 Task: Create record types of custom er object.
Action: Mouse moved to (615, 48)
Screenshot: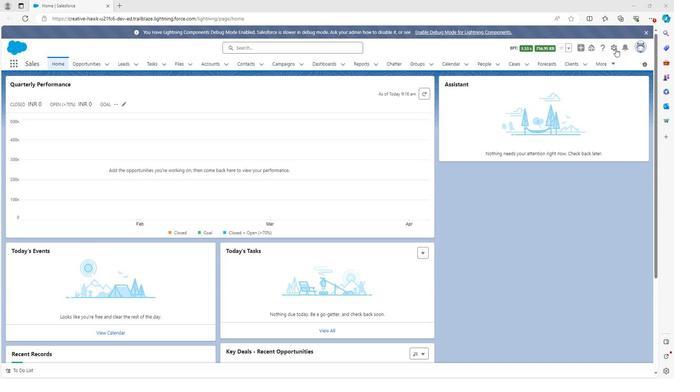 
Action: Mouse pressed left at (615, 48)
Screenshot: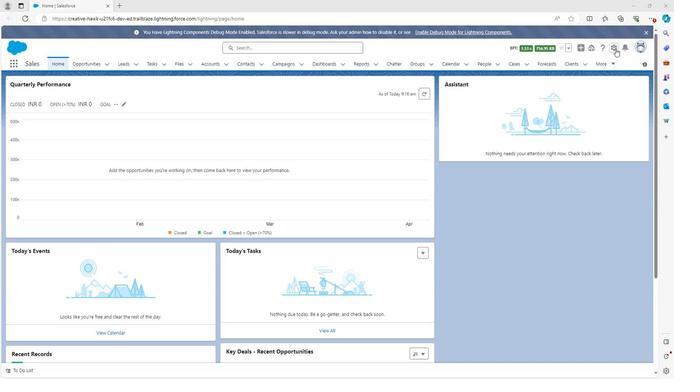
Action: Mouse moved to (584, 70)
Screenshot: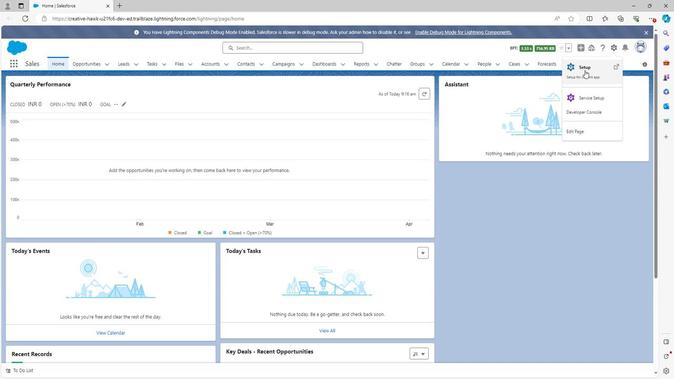 
Action: Mouse pressed left at (584, 70)
Screenshot: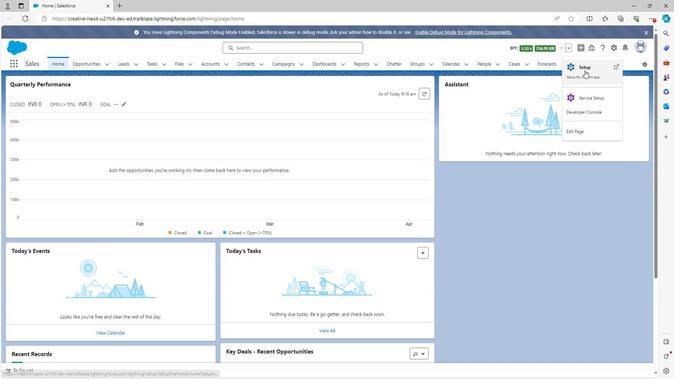 
Action: Mouse moved to (86, 61)
Screenshot: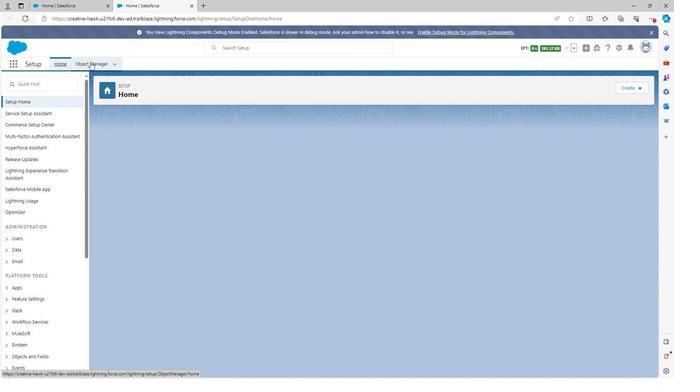 
Action: Mouse pressed left at (86, 61)
Screenshot: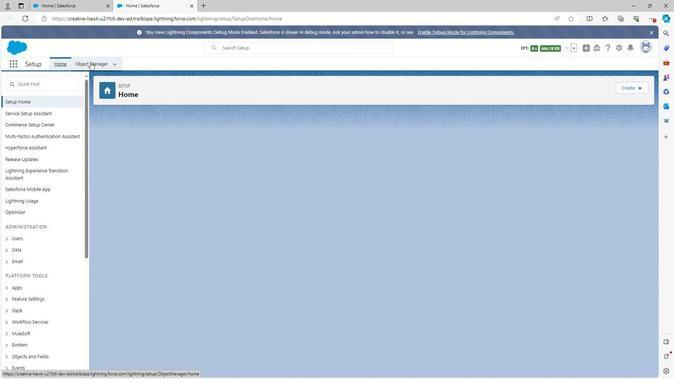 
Action: Mouse moved to (36, 261)
Screenshot: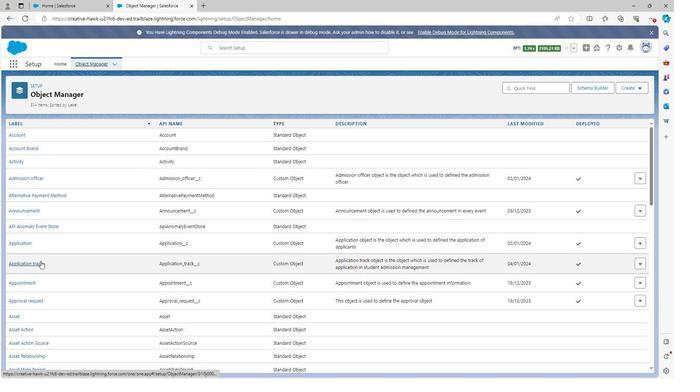 
Action: Mouse scrolled (36, 261) with delta (0, 0)
Screenshot: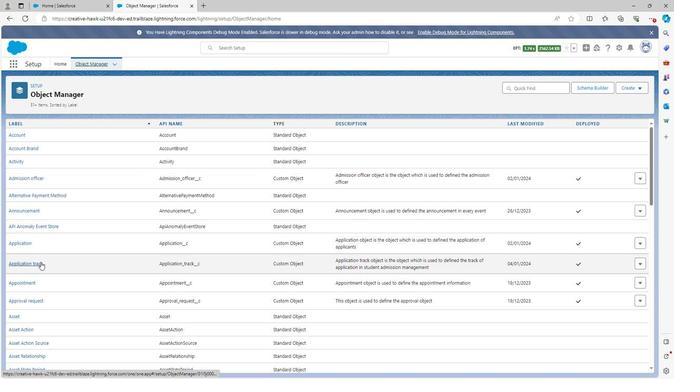 
Action: Mouse scrolled (36, 261) with delta (0, 0)
Screenshot: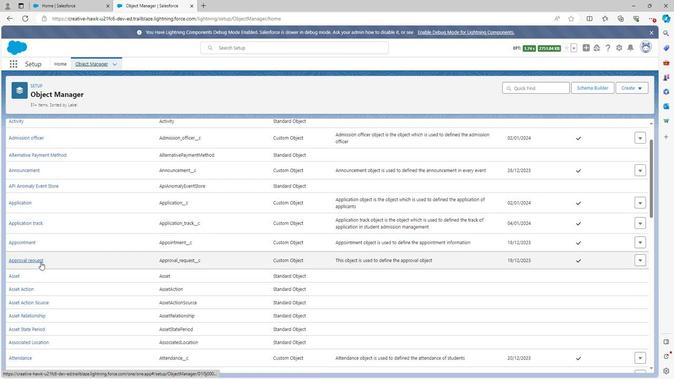 
Action: Mouse moved to (36, 262)
Screenshot: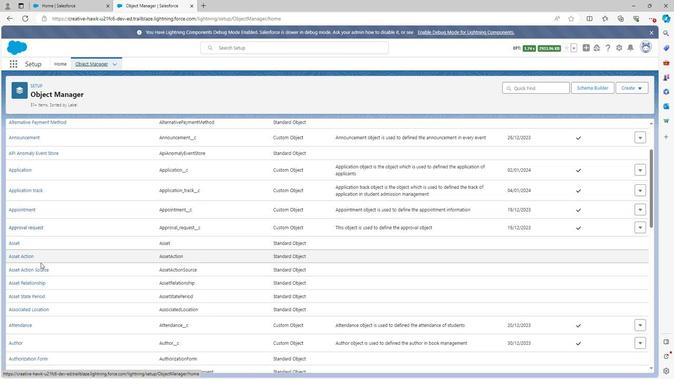 
Action: Mouse scrolled (36, 261) with delta (0, 0)
Screenshot: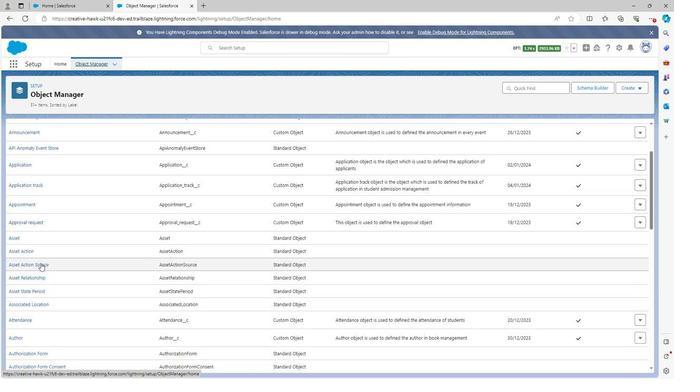 
Action: Mouse moved to (36, 262)
Screenshot: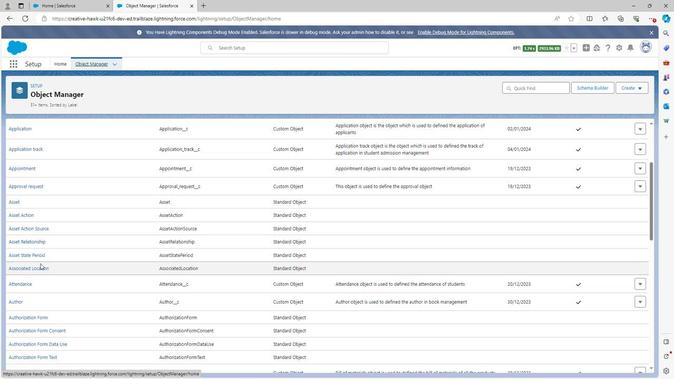 
Action: Mouse scrolled (36, 262) with delta (0, 0)
Screenshot: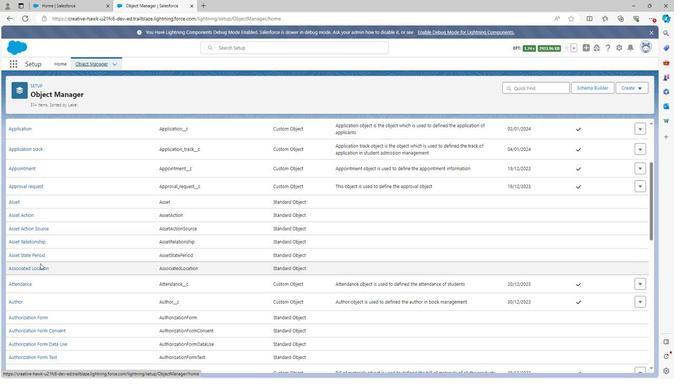 
Action: Mouse scrolled (36, 262) with delta (0, 0)
Screenshot: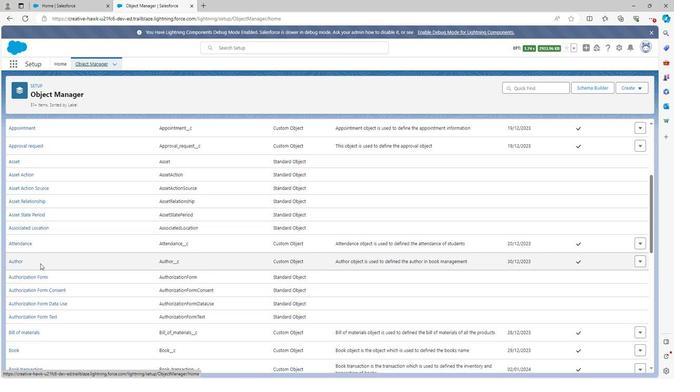 
Action: Mouse scrolled (36, 262) with delta (0, 0)
Screenshot: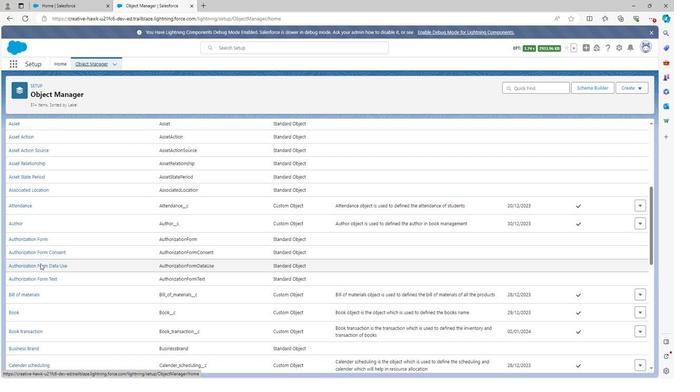 
Action: Mouse scrolled (36, 262) with delta (0, 0)
Screenshot: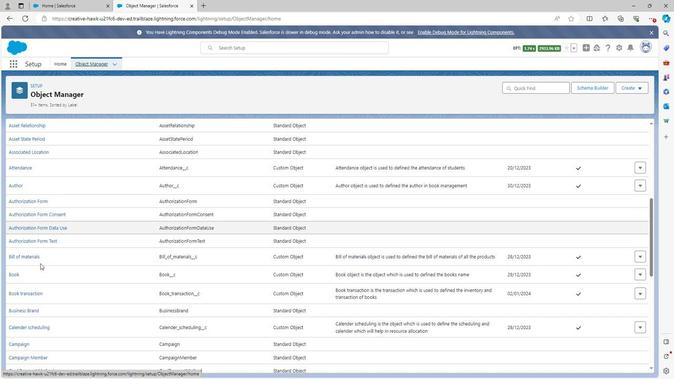 
Action: Mouse scrolled (36, 262) with delta (0, 0)
Screenshot: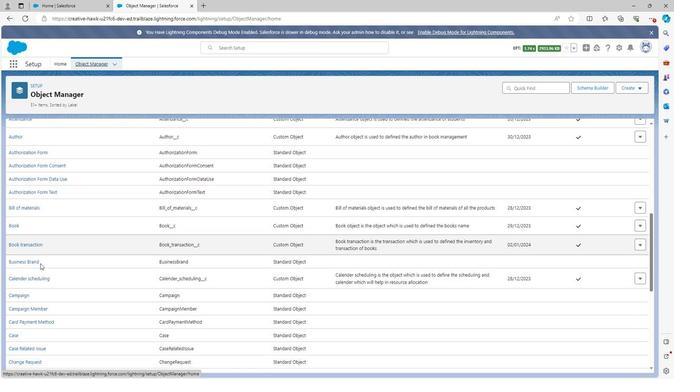 
Action: Mouse scrolled (36, 262) with delta (0, 0)
Screenshot: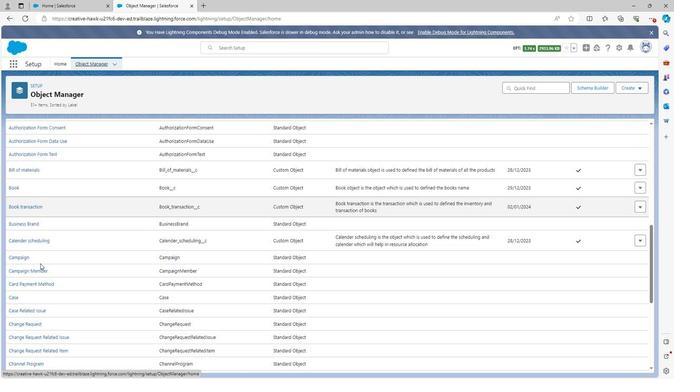 
Action: Mouse moved to (35, 262)
Screenshot: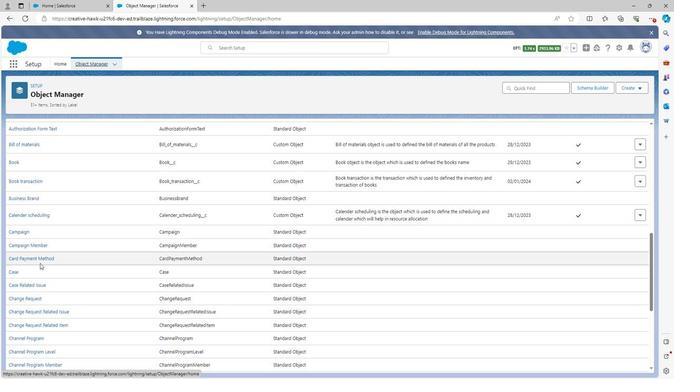 
Action: Mouse scrolled (35, 262) with delta (0, 0)
Screenshot: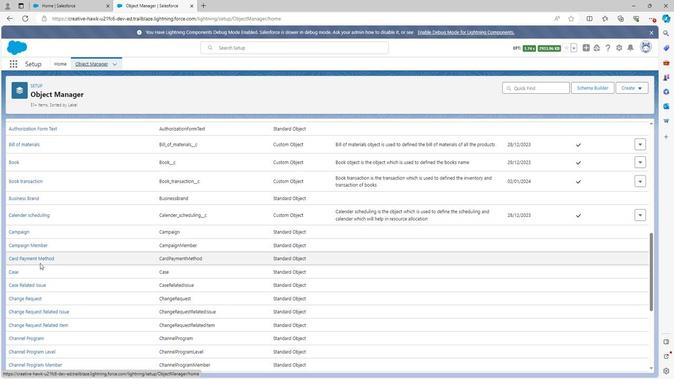 
Action: Mouse scrolled (35, 262) with delta (0, 0)
Screenshot: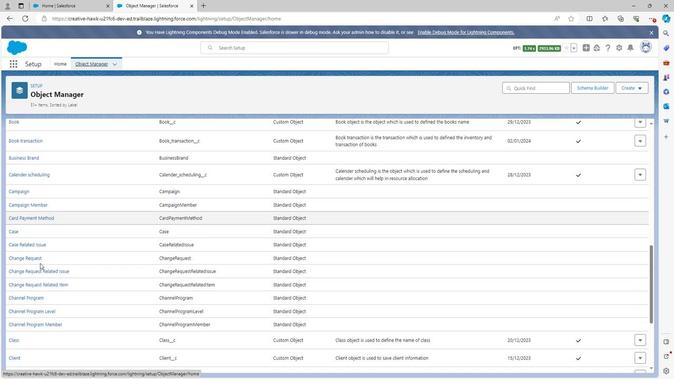 
Action: Mouse scrolled (35, 262) with delta (0, 0)
Screenshot: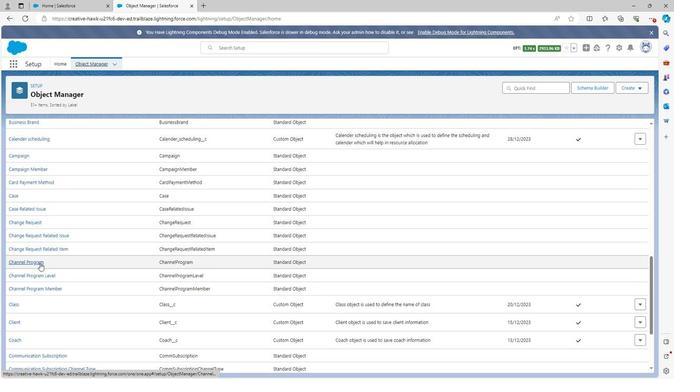 
Action: Mouse scrolled (35, 262) with delta (0, 0)
Screenshot: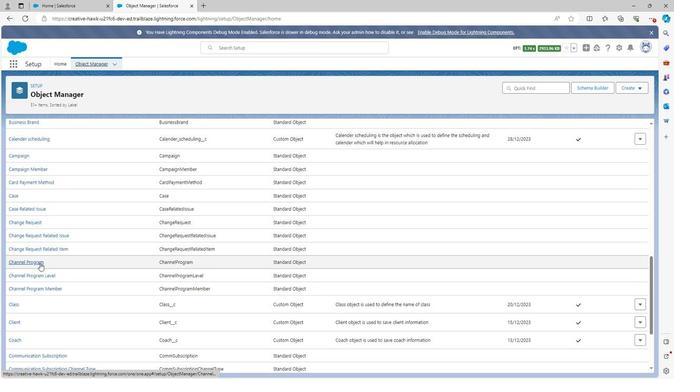 
Action: Mouse moved to (35, 262)
Screenshot: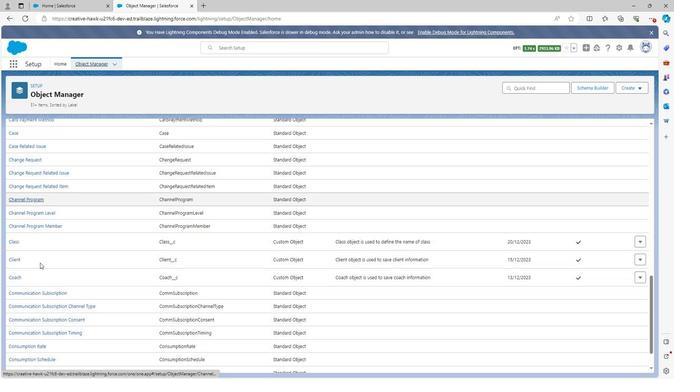
Action: Mouse scrolled (35, 261) with delta (0, 0)
Screenshot: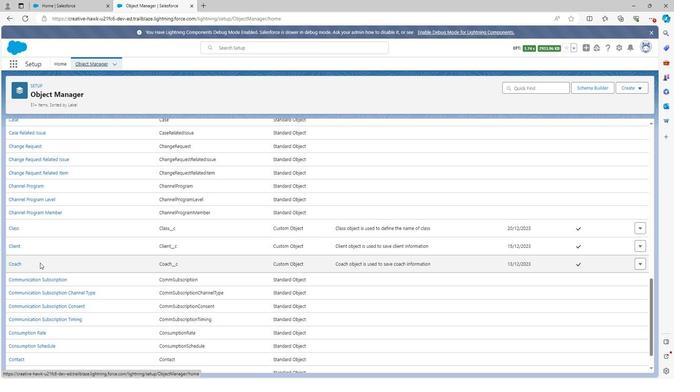 
Action: Mouse scrolled (35, 261) with delta (0, 0)
Screenshot: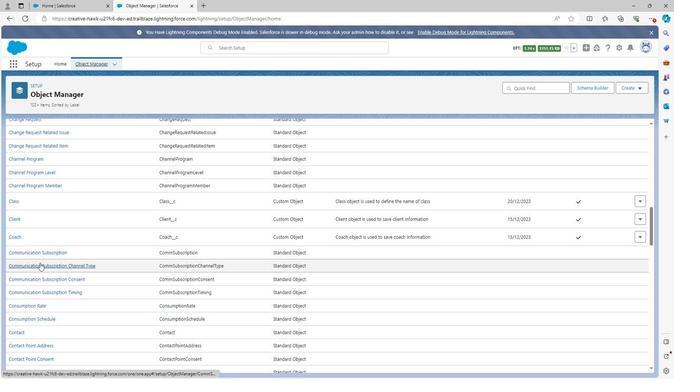 
Action: Mouse scrolled (35, 261) with delta (0, 0)
Screenshot: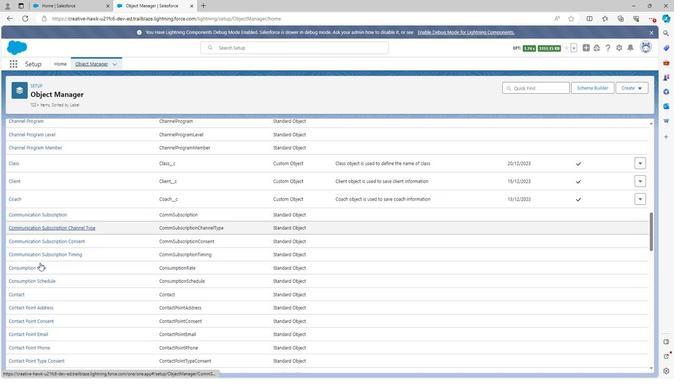 
Action: Mouse scrolled (35, 261) with delta (0, 0)
Screenshot: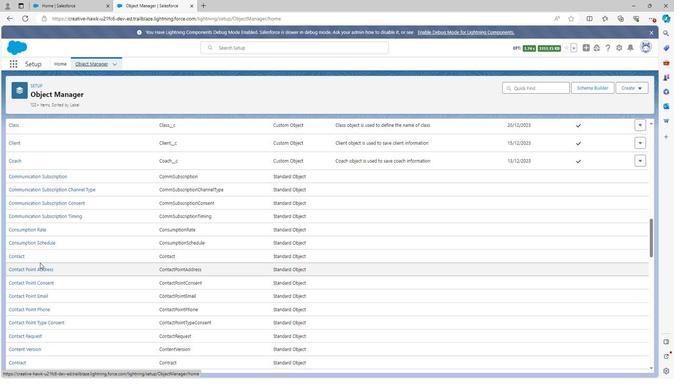 
Action: Mouse scrolled (35, 261) with delta (0, 0)
Screenshot: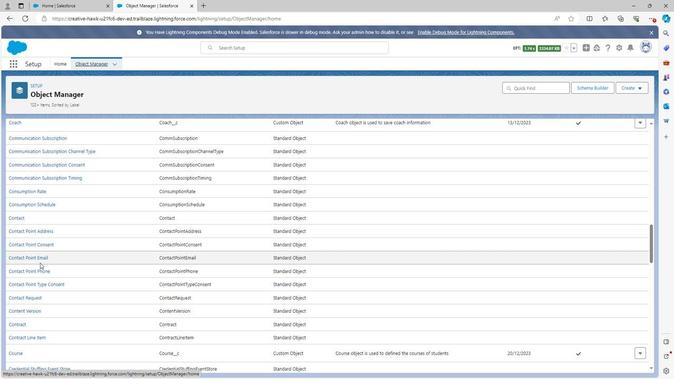 
Action: Mouse scrolled (35, 261) with delta (0, 0)
Screenshot: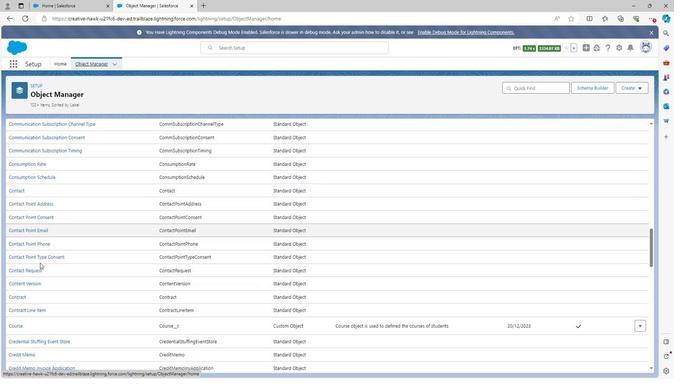 
Action: Mouse scrolled (35, 261) with delta (0, 0)
Screenshot: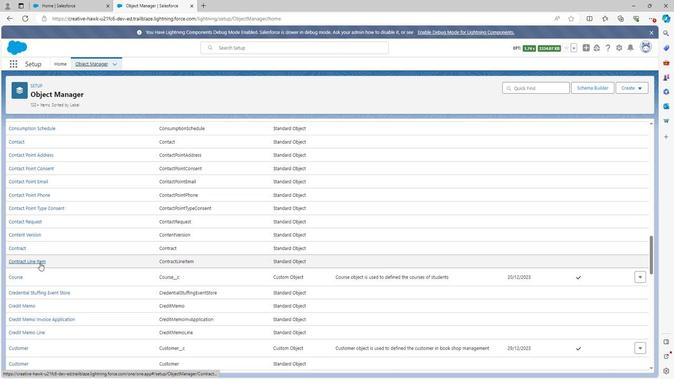 
Action: Mouse scrolled (35, 261) with delta (0, 0)
Screenshot: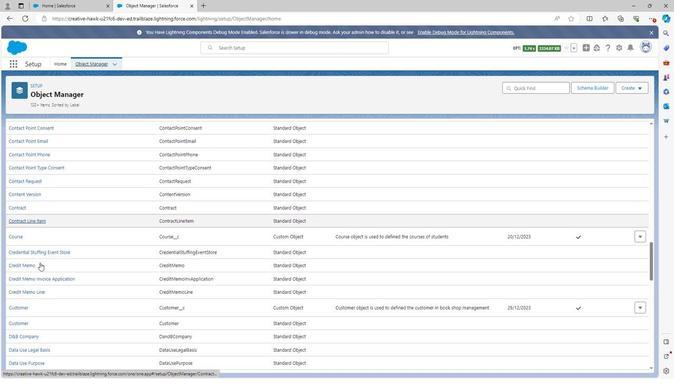 
Action: Mouse moved to (18, 286)
Screenshot: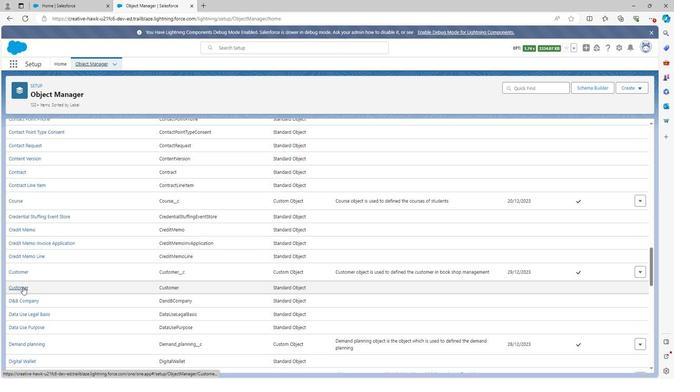 
Action: Mouse pressed left at (18, 286)
Screenshot: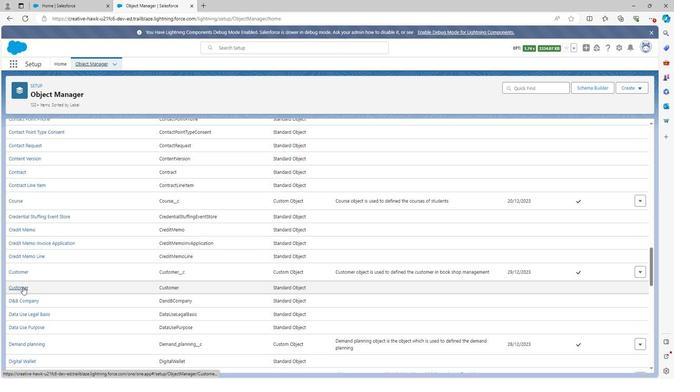
Action: Mouse moved to (30, 232)
Screenshot: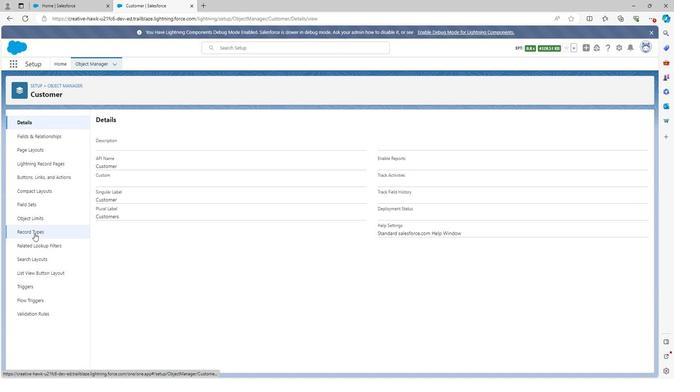 
Action: Mouse pressed left at (30, 232)
Screenshot: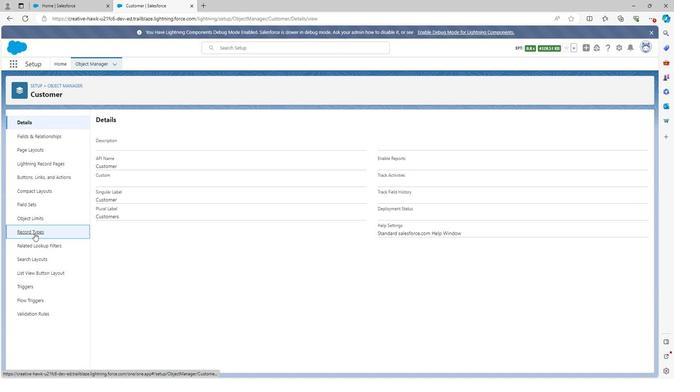 
Action: Mouse moved to (55, 85)
Screenshot: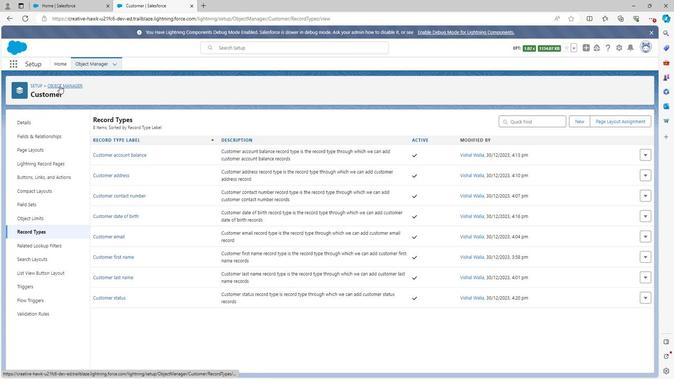 
Action: Mouse pressed left at (55, 85)
Screenshot: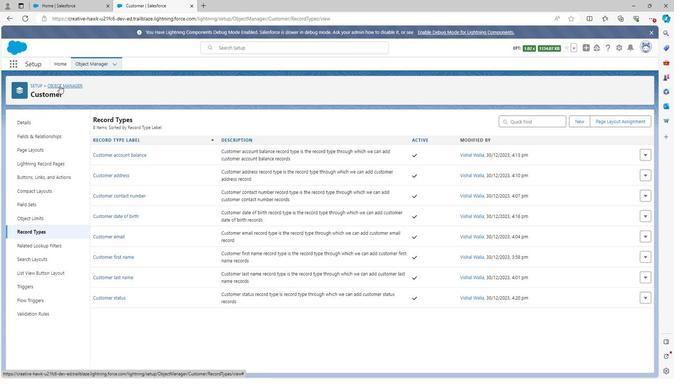 
Action: Mouse moved to (47, 237)
Screenshot: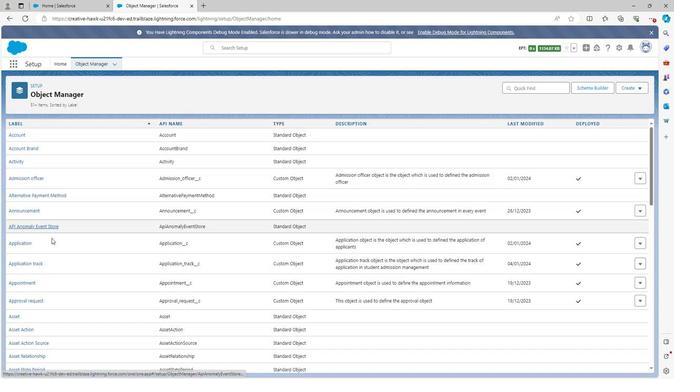
Action: Mouse scrolled (47, 237) with delta (0, 0)
Screenshot: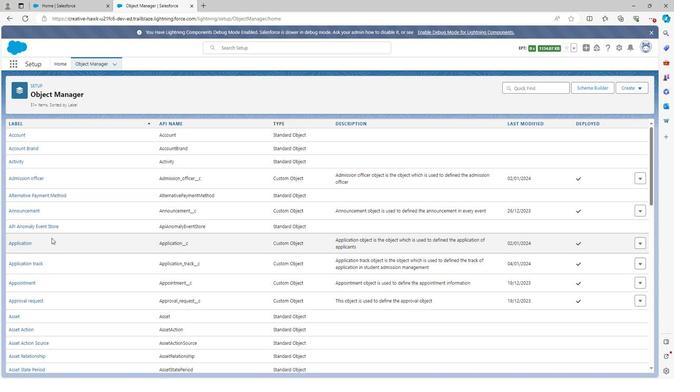 
Action: Mouse scrolled (47, 237) with delta (0, 0)
Screenshot: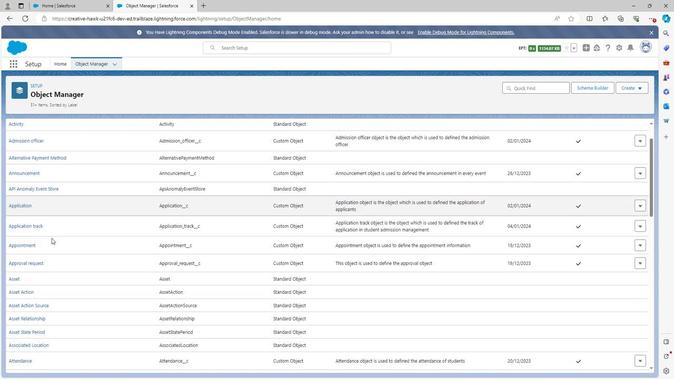 
Action: Mouse scrolled (47, 237) with delta (0, 0)
Screenshot: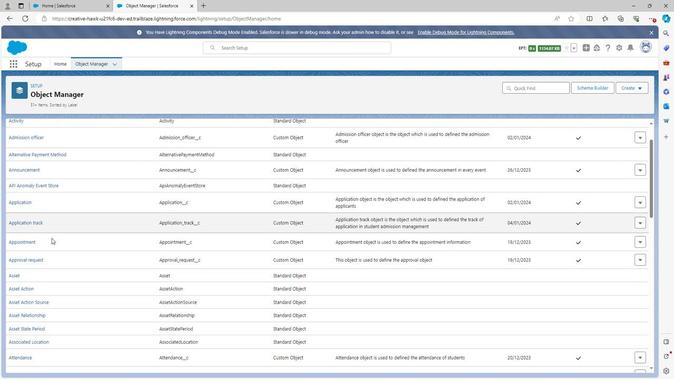 
Action: Mouse scrolled (47, 237) with delta (0, 0)
Screenshot: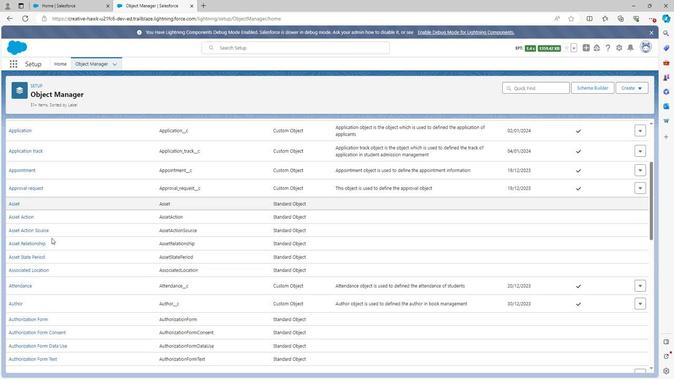 
Action: Mouse scrolled (47, 237) with delta (0, 0)
Screenshot: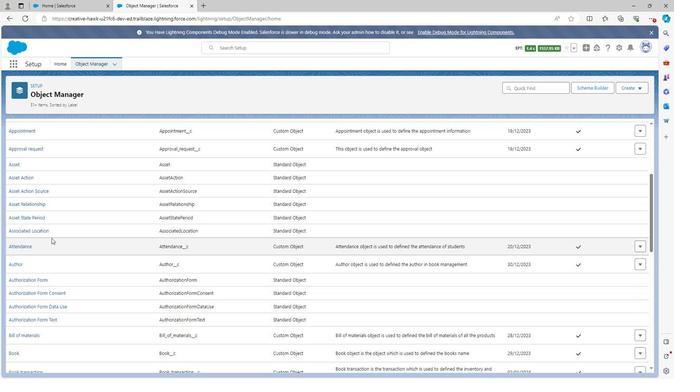 
Action: Mouse scrolled (47, 237) with delta (0, 0)
Screenshot: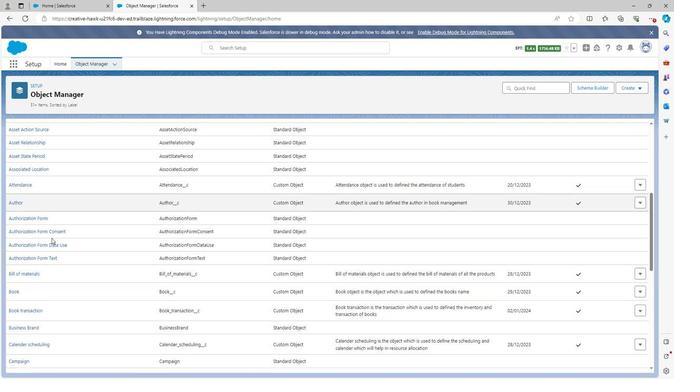 
Action: Mouse scrolled (47, 237) with delta (0, 0)
Screenshot: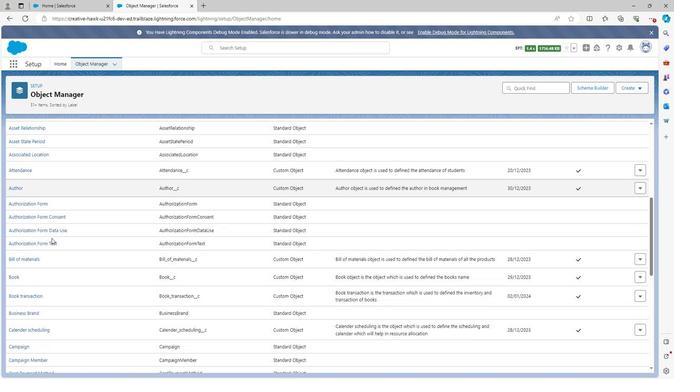 
Action: Mouse scrolled (47, 237) with delta (0, 0)
Screenshot: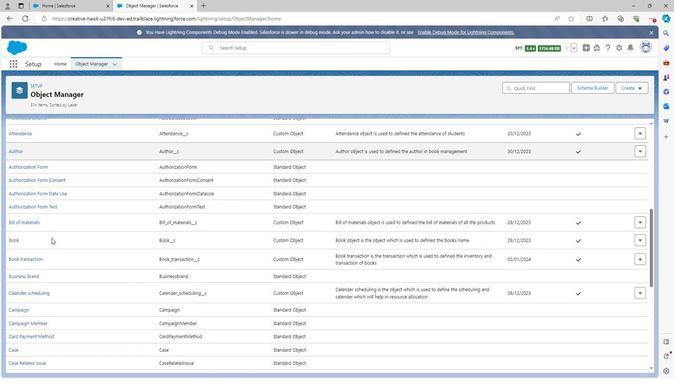 
Action: Mouse scrolled (47, 237) with delta (0, 0)
Screenshot: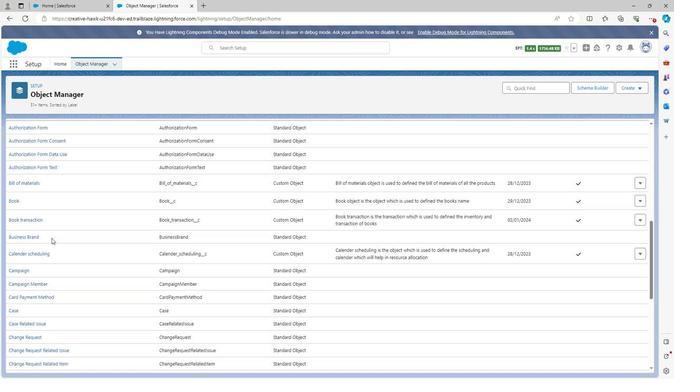 
Action: Mouse scrolled (47, 237) with delta (0, 0)
Screenshot: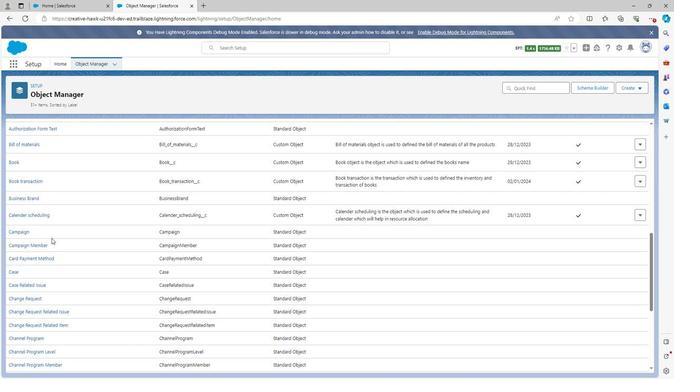 
Action: Mouse scrolled (47, 237) with delta (0, 0)
Screenshot: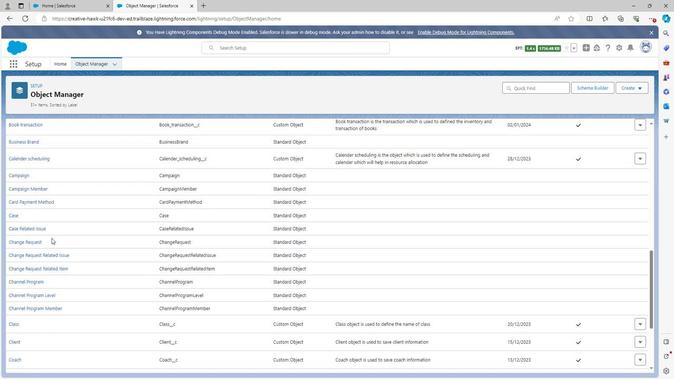 
Action: Mouse scrolled (47, 237) with delta (0, 0)
Screenshot: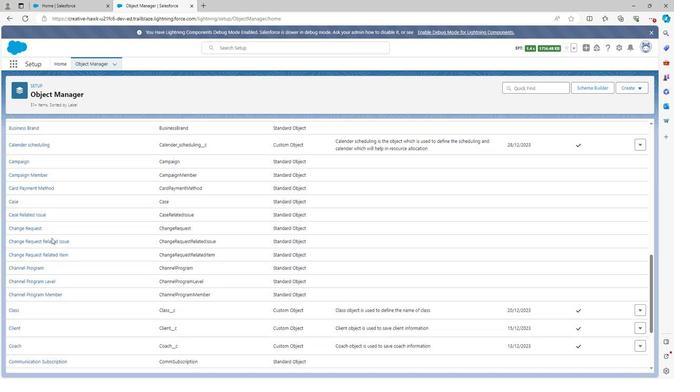 
Action: Mouse scrolled (47, 237) with delta (0, 0)
Screenshot: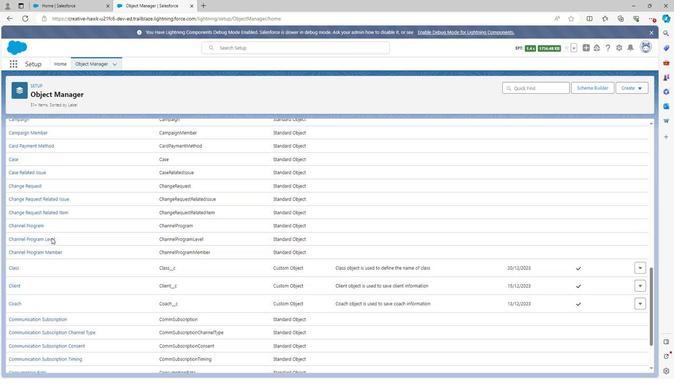 
Action: Mouse scrolled (47, 237) with delta (0, 0)
Screenshot: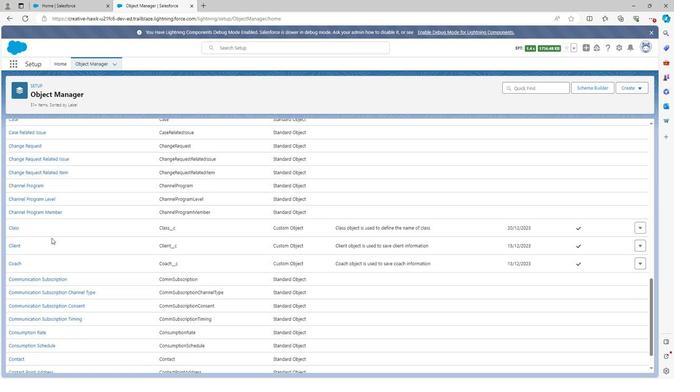 
Action: Mouse scrolled (47, 237) with delta (0, 0)
Screenshot: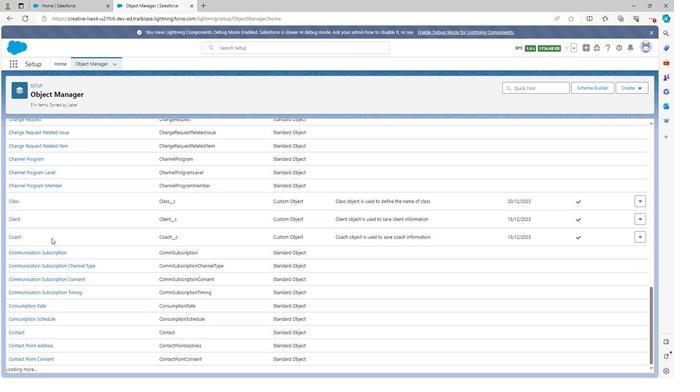 
Action: Mouse scrolled (47, 237) with delta (0, 0)
Screenshot: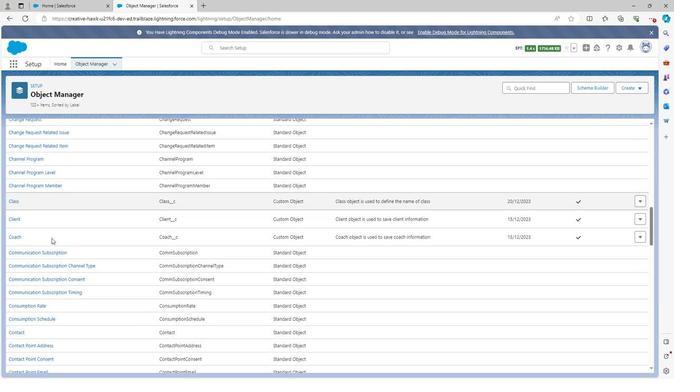 
Action: Mouse scrolled (47, 237) with delta (0, 0)
Screenshot: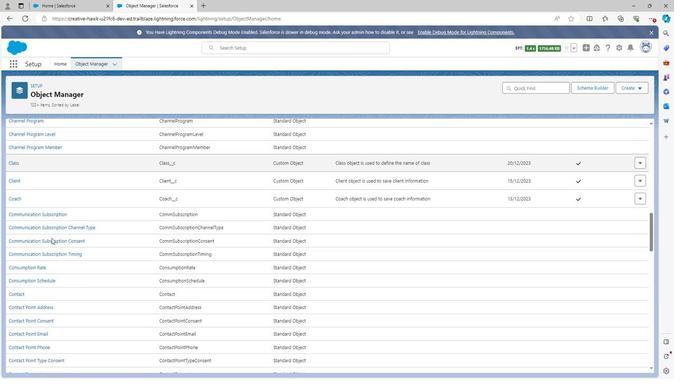 
Action: Mouse scrolled (47, 237) with delta (0, 0)
Screenshot: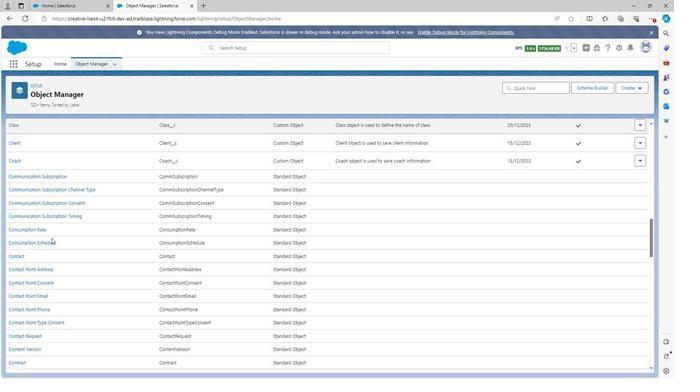 
Action: Mouse scrolled (47, 237) with delta (0, 0)
Screenshot: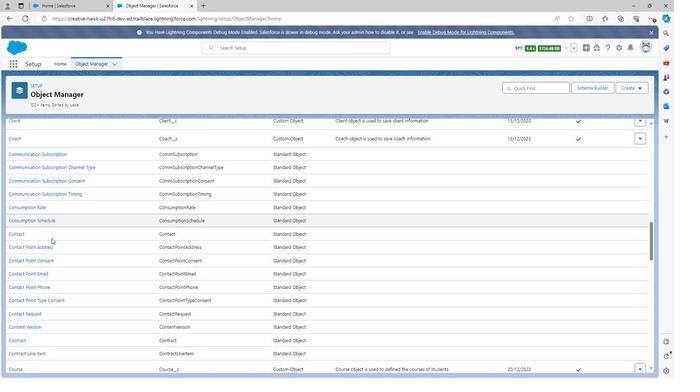 
Action: Mouse scrolled (47, 237) with delta (0, 0)
Screenshot: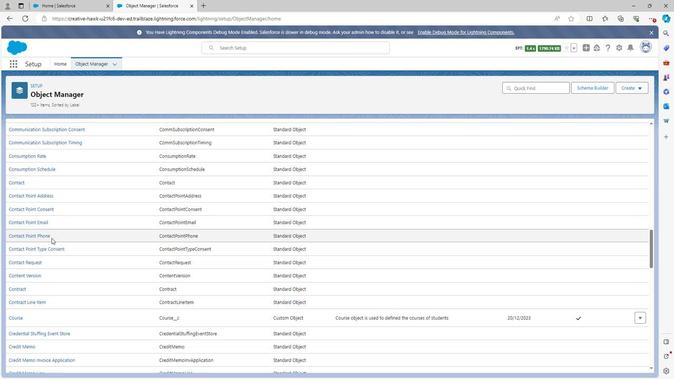 
Action: Mouse scrolled (47, 237) with delta (0, 0)
Screenshot: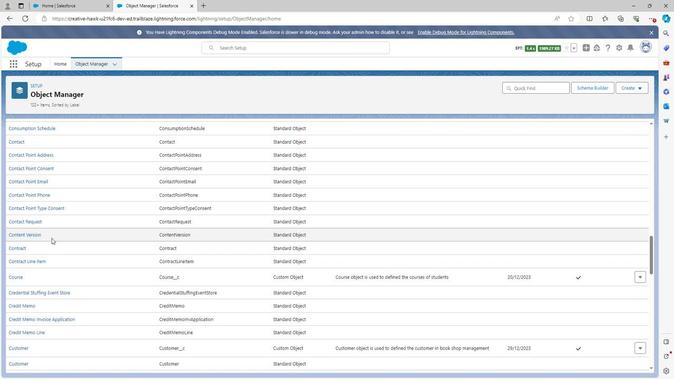 
Action: Mouse scrolled (47, 237) with delta (0, 0)
Screenshot: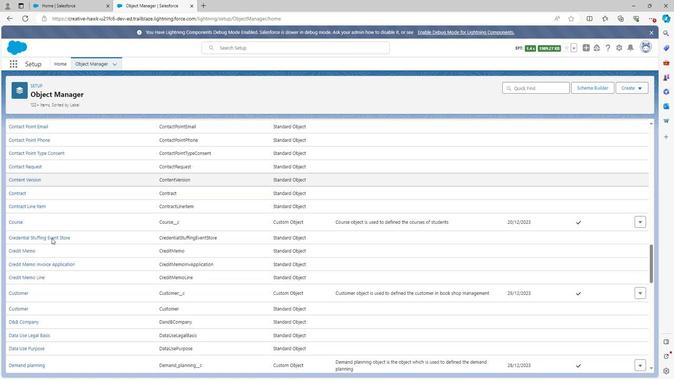 
Action: Mouse scrolled (47, 237) with delta (0, 0)
Screenshot: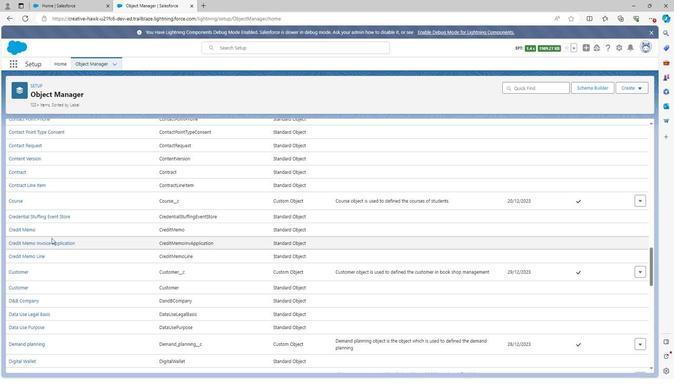 
Action: Mouse scrolled (47, 237) with delta (0, 0)
Screenshot: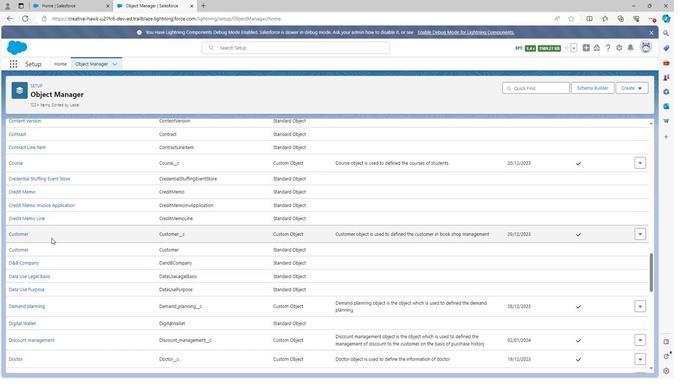 
Action: Mouse scrolled (47, 237) with delta (0, 0)
Screenshot: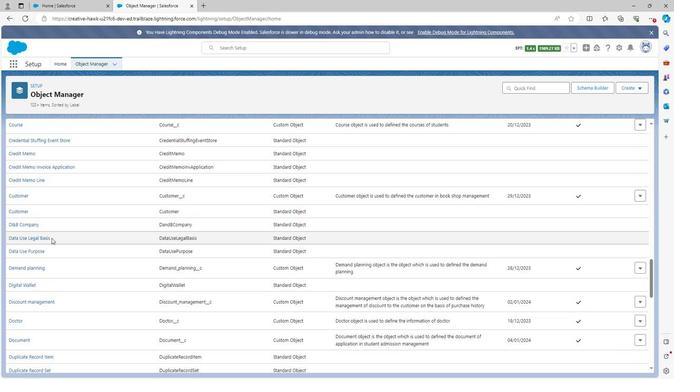 
Action: Mouse scrolled (47, 237) with delta (0, 0)
Screenshot: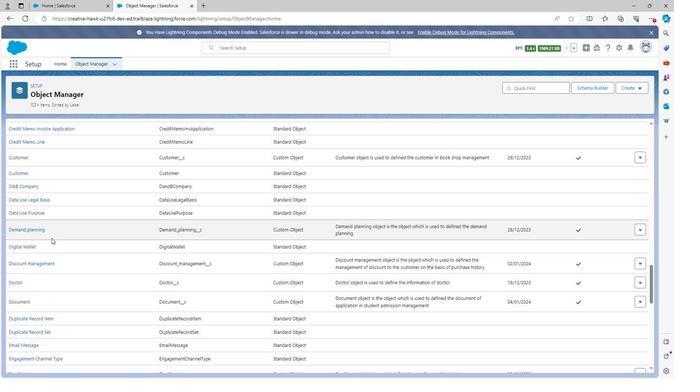 
Action: Mouse scrolled (47, 237) with delta (0, 0)
Screenshot: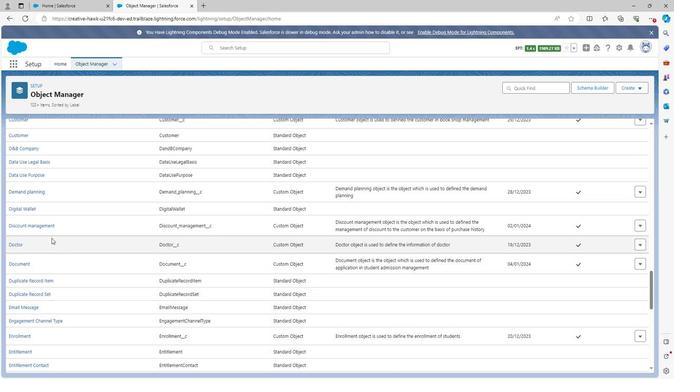 
Action: Mouse scrolled (47, 237) with delta (0, 0)
Screenshot: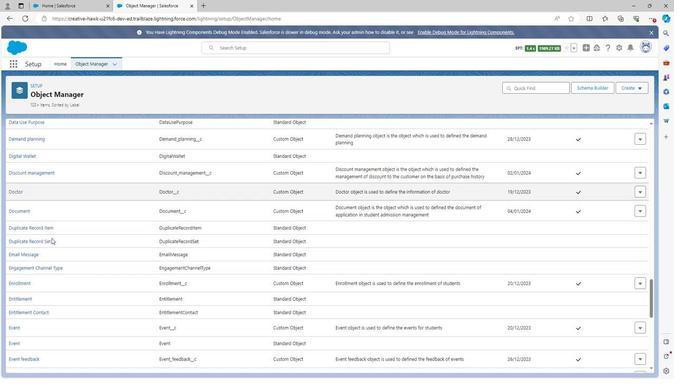
Action: Mouse scrolled (47, 237) with delta (0, 0)
Screenshot: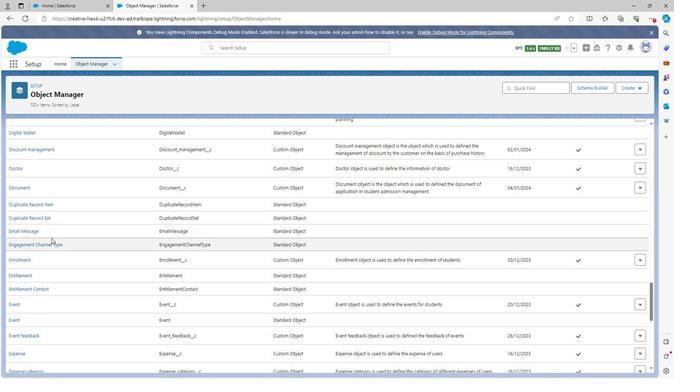 
Action: Mouse moved to (44, 256)
Screenshot: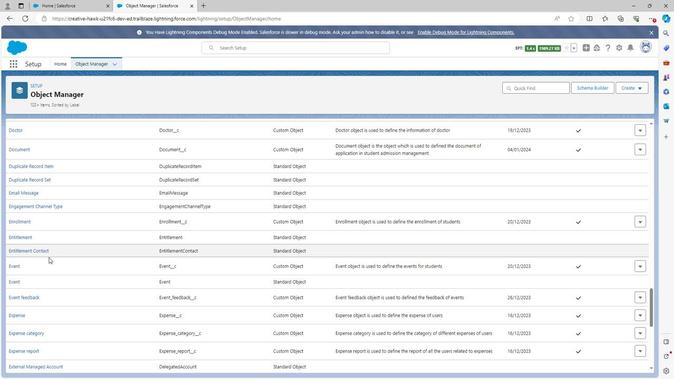
Action: Mouse scrolled (44, 256) with delta (0, 0)
Screenshot: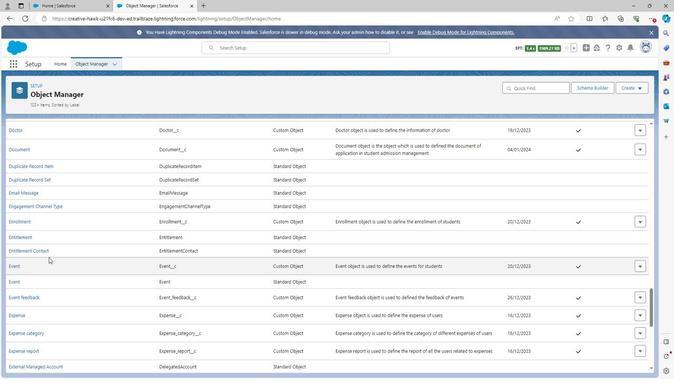 
Action: Mouse scrolled (44, 256) with delta (0, 0)
Screenshot: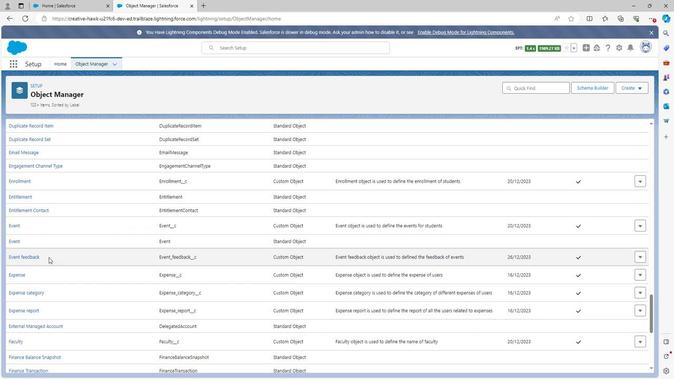 
Action: Mouse scrolled (44, 256) with delta (0, 0)
Screenshot: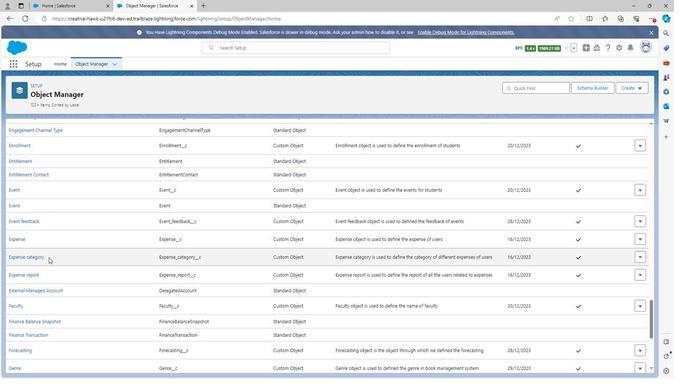 
Action: Mouse scrolled (44, 256) with delta (0, 0)
Screenshot: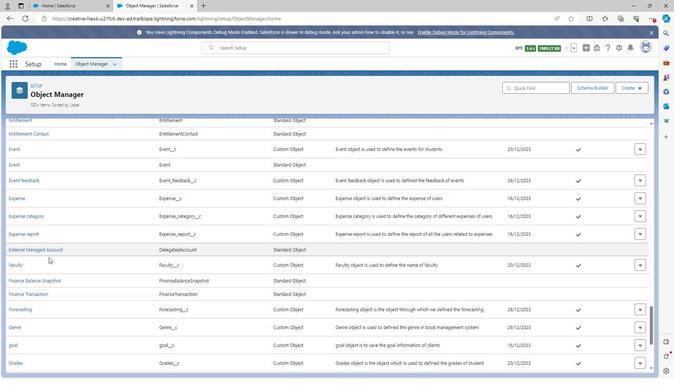 
Action: Mouse scrolled (44, 256) with delta (0, 0)
Screenshot: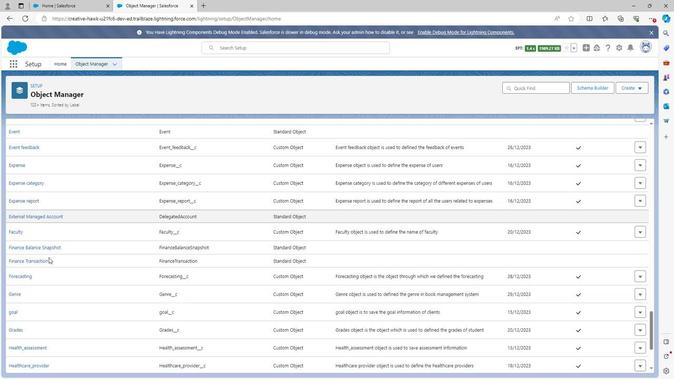 
Action: Mouse scrolled (44, 256) with delta (0, 0)
Screenshot: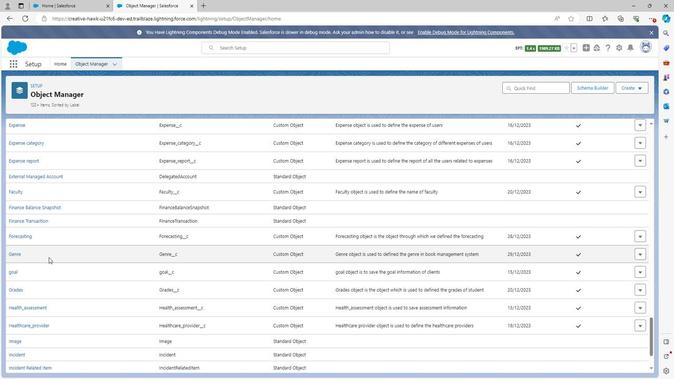 
Action: Mouse scrolled (44, 256) with delta (0, 0)
Screenshot: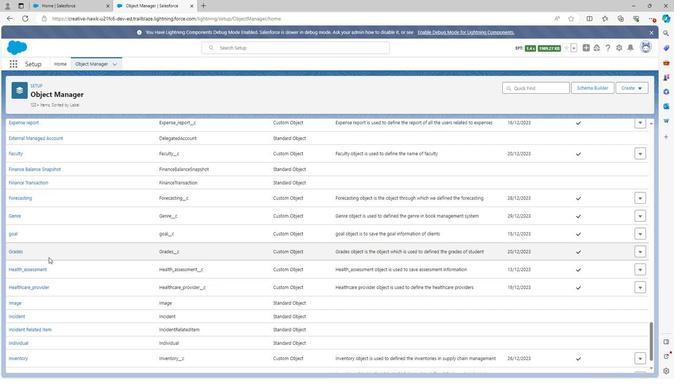 
Action: Mouse scrolled (44, 256) with delta (0, 0)
Screenshot: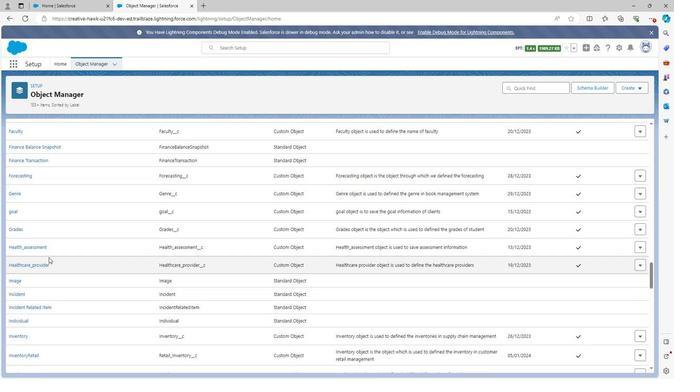 
Action: Mouse scrolled (44, 256) with delta (0, 0)
Screenshot: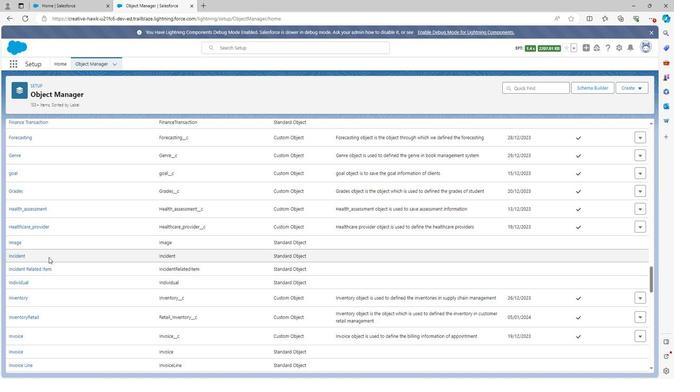 
Action: Mouse scrolled (44, 256) with delta (0, 0)
Screenshot: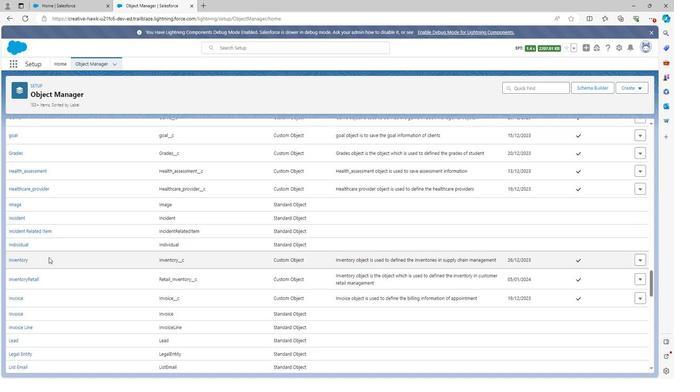 
Action: Mouse scrolled (44, 256) with delta (0, 0)
Screenshot: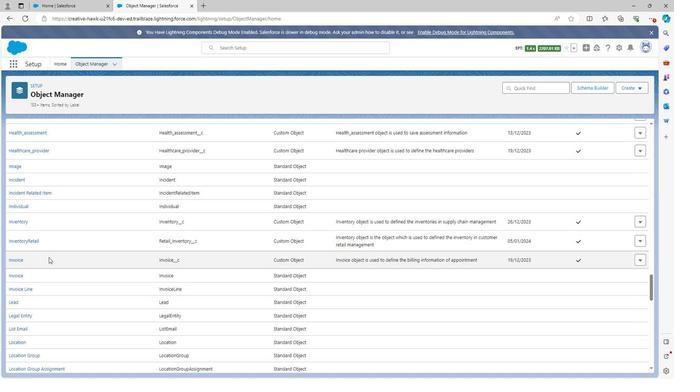 
Action: Mouse scrolled (44, 256) with delta (0, 0)
Screenshot: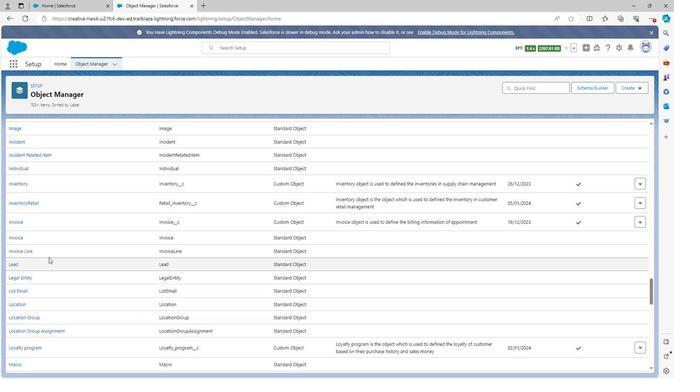 
Action: Mouse scrolled (44, 256) with delta (0, 0)
Screenshot: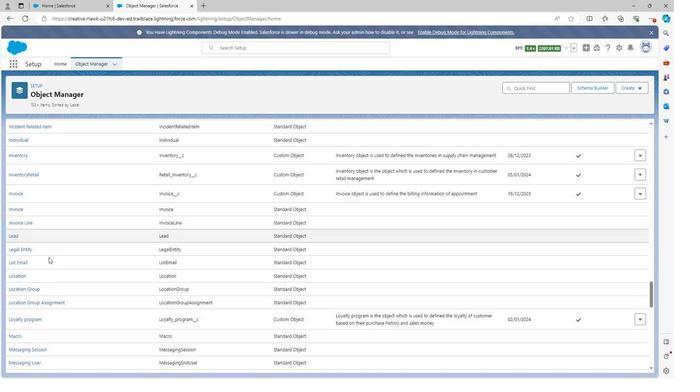 
Action: Mouse scrolled (44, 256) with delta (0, 0)
Screenshot: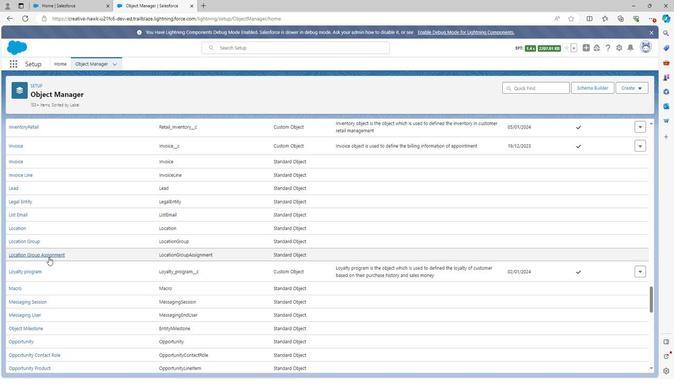 
Action: Mouse scrolled (44, 256) with delta (0, 0)
Screenshot: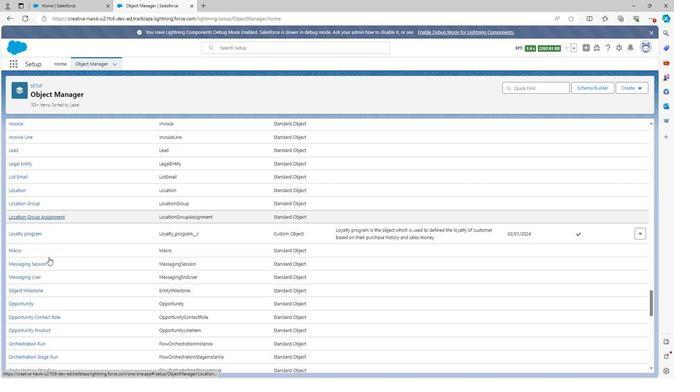 
Action: Mouse scrolled (44, 256) with delta (0, 0)
Screenshot: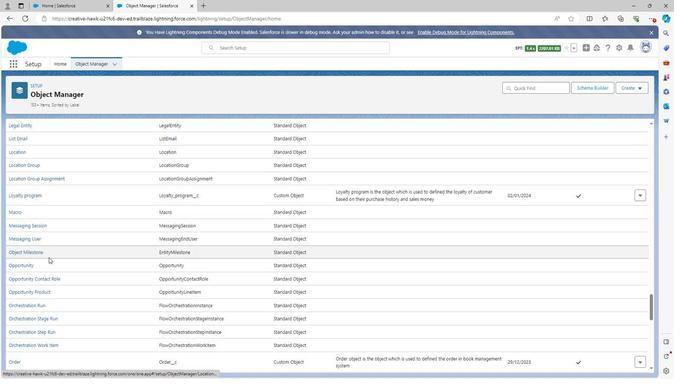 
Action: Mouse scrolled (44, 256) with delta (0, 0)
Screenshot: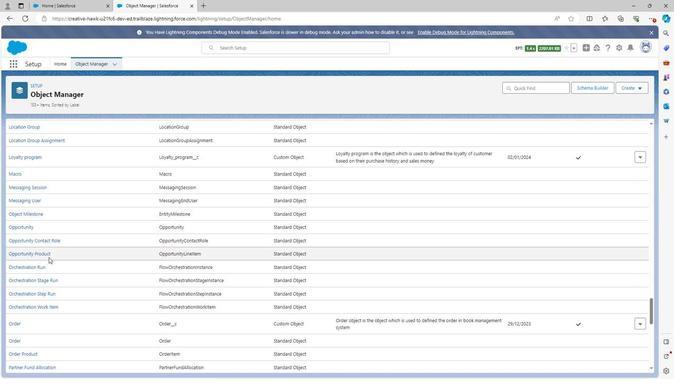 
Action: Mouse scrolled (44, 256) with delta (0, 0)
Screenshot: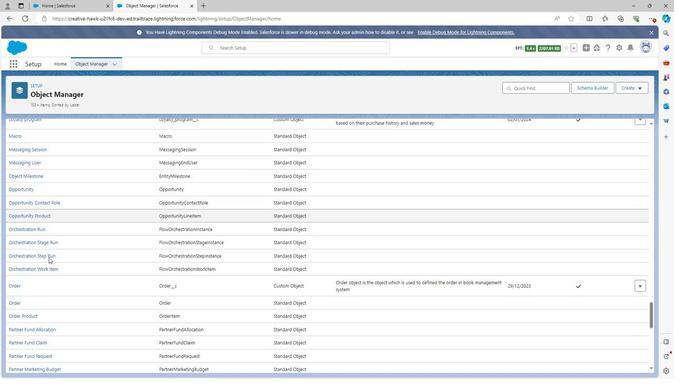 
Action: Mouse scrolled (44, 256) with delta (0, 0)
Screenshot: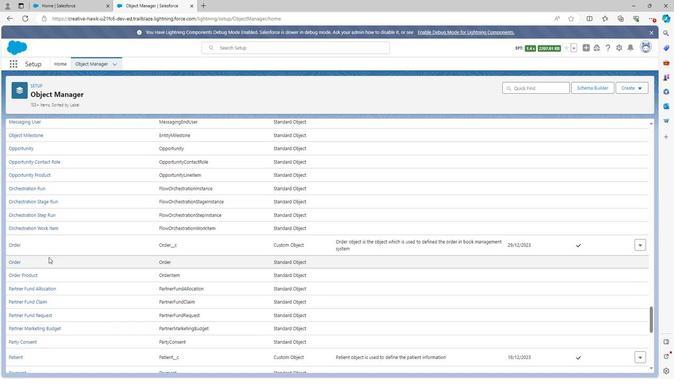 
Action: Mouse scrolled (44, 256) with delta (0, 0)
Screenshot: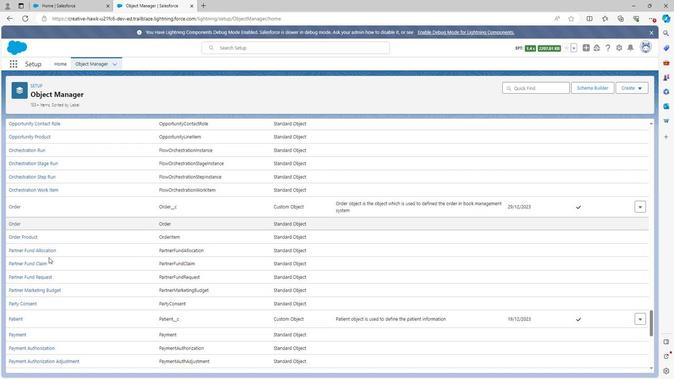 
Action: Mouse scrolled (44, 256) with delta (0, 0)
Screenshot: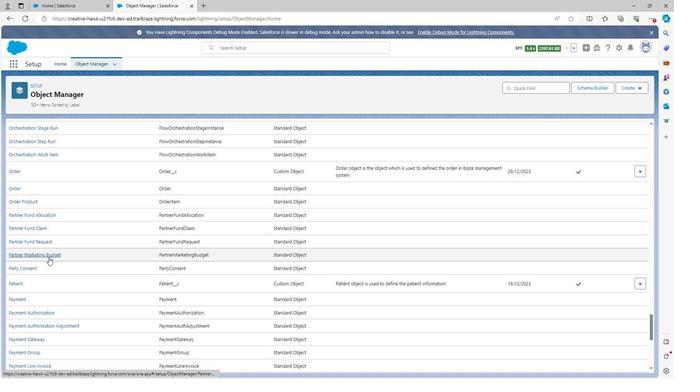 
Action: Mouse scrolled (44, 256) with delta (0, 0)
Screenshot: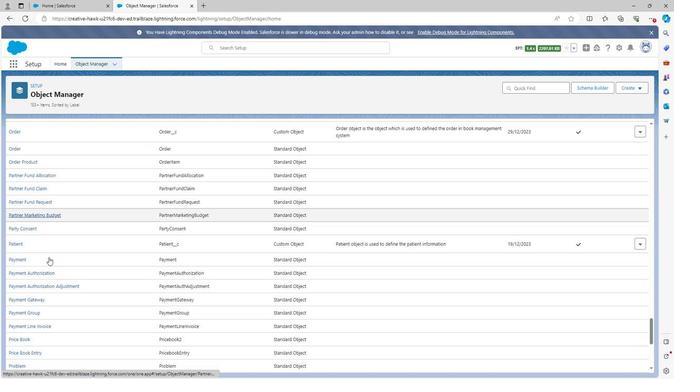 
Action: Mouse scrolled (44, 256) with delta (0, 0)
Screenshot: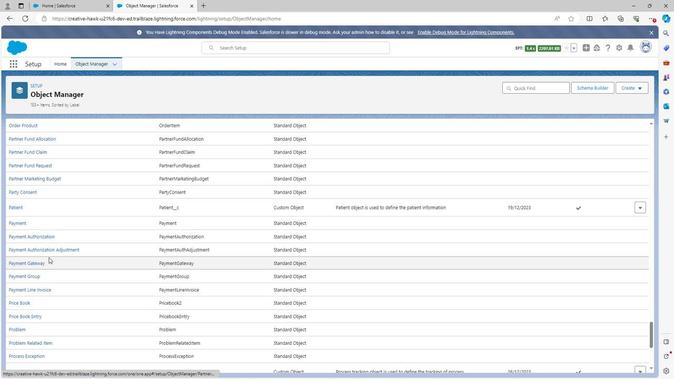 
Action: Mouse scrolled (44, 256) with delta (0, 0)
Screenshot: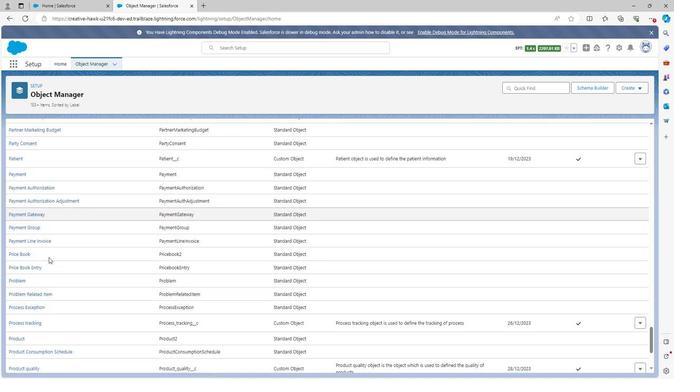 
Action: Mouse scrolled (44, 256) with delta (0, 0)
Screenshot: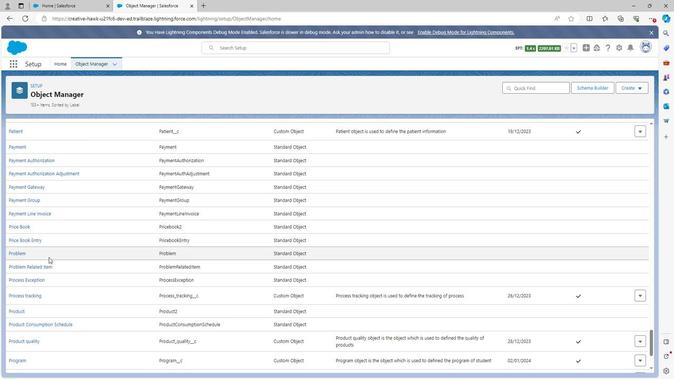 
Action: Mouse scrolled (44, 256) with delta (0, 0)
Screenshot: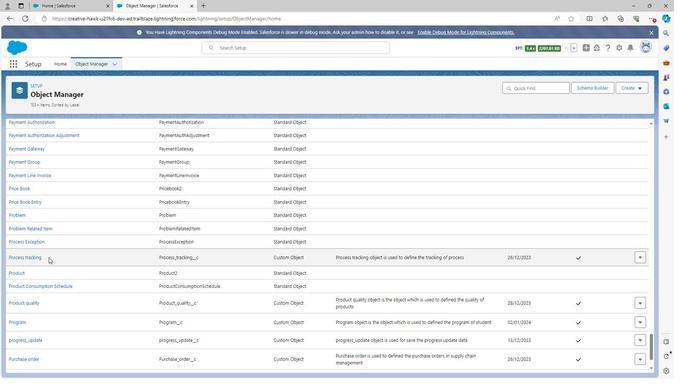 
Action: Mouse scrolled (44, 256) with delta (0, 0)
Screenshot: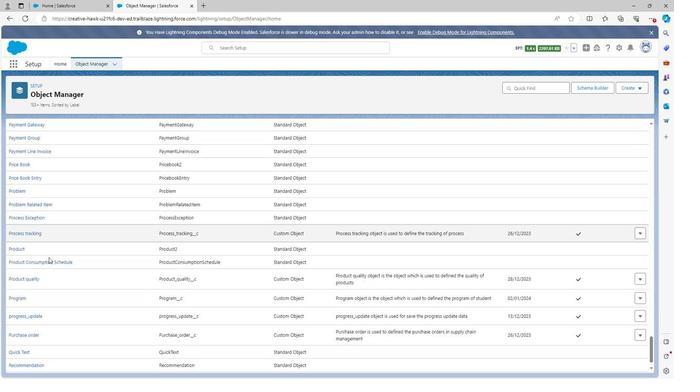
Action: Mouse scrolled (44, 256) with delta (0, 0)
Screenshot: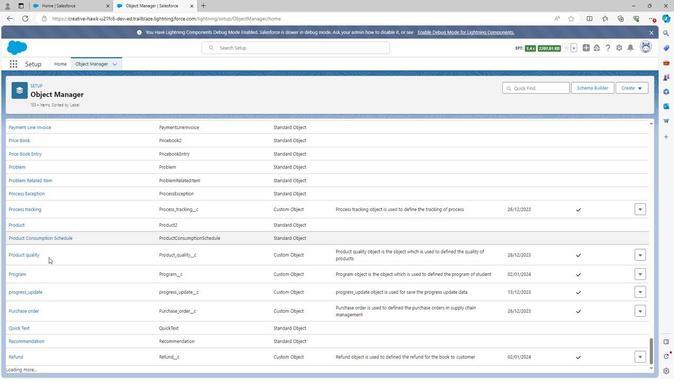 
Action: Mouse scrolled (44, 256) with delta (0, 0)
Screenshot: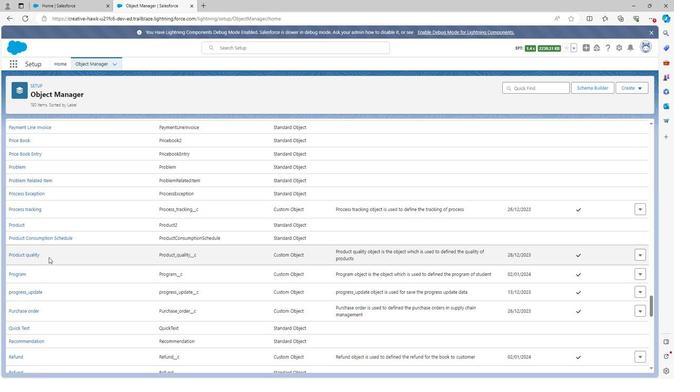 
Action: Mouse moved to (40, 276)
Screenshot: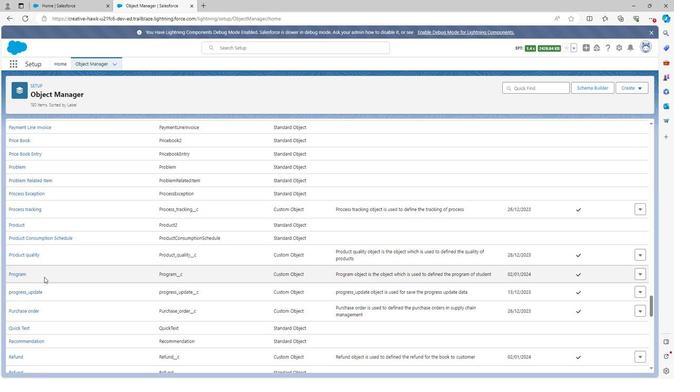 
Action: Mouse scrolled (40, 276) with delta (0, 0)
Screenshot: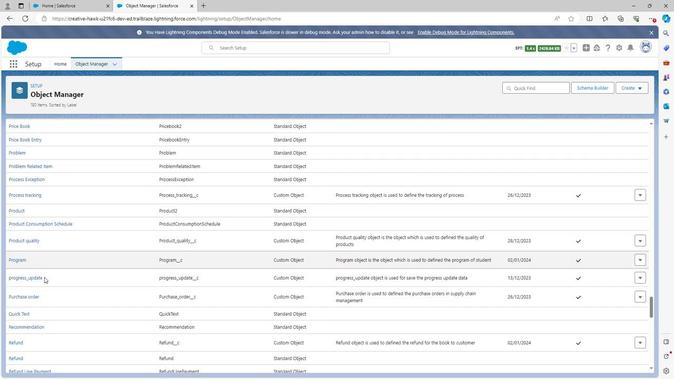 
Action: Mouse scrolled (40, 276) with delta (0, 0)
Screenshot: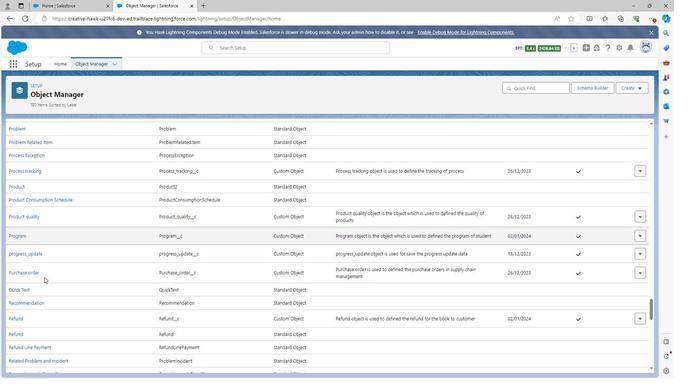 
Action: Mouse scrolled (40, 276) with delta (0, 0)
Screenshot: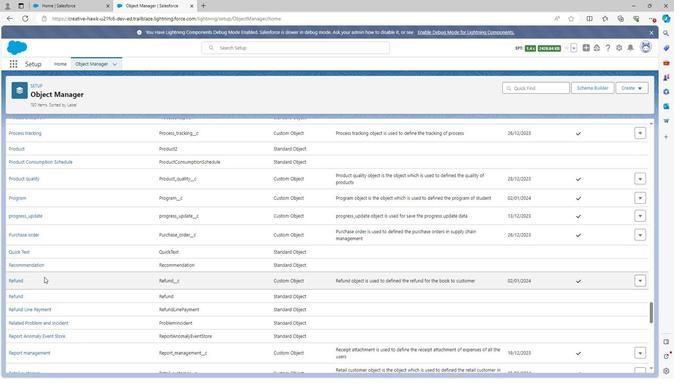 
Action: Mouse scrolled (40, 276) with delta (0, 0)
Screenshot: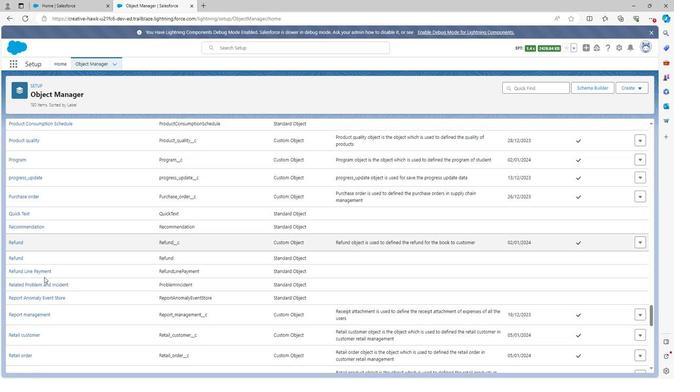 
Action: Mouse moved to (27, 297)
Screenshot: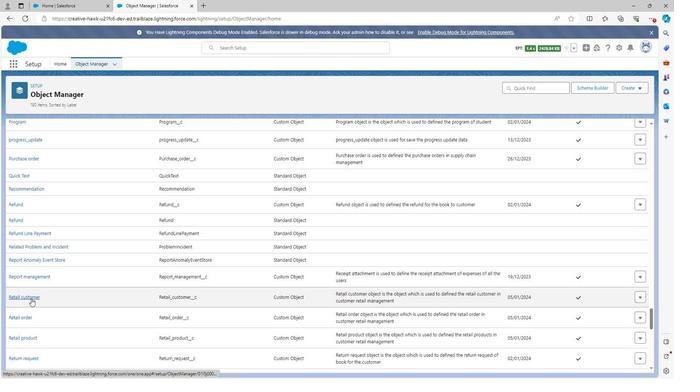 
Action: Mouse pressed left at (27, 297)
Screenshot: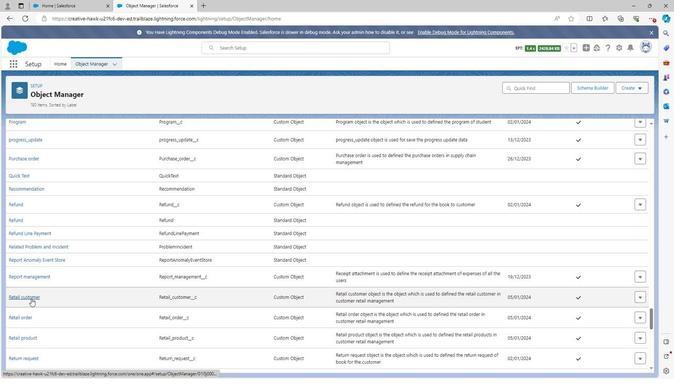 
Action: Mouse moved to (25, 233)
Screenshot: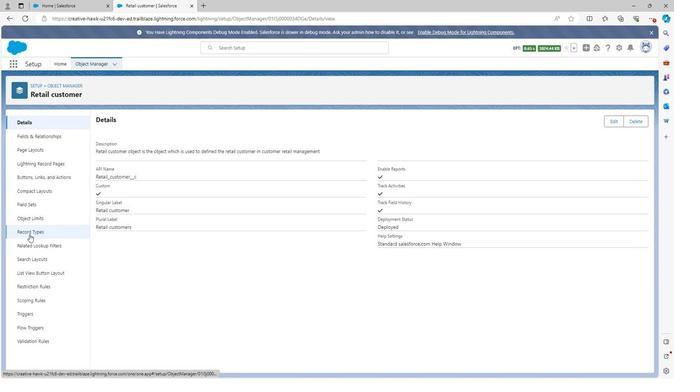 
Action: Mouse pressed left at (25, 233)
Screenshot: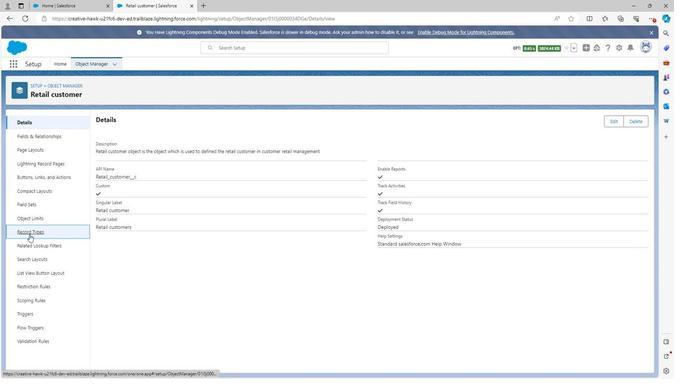 
Action: Mouse moved to (573, 120)
Screenshot: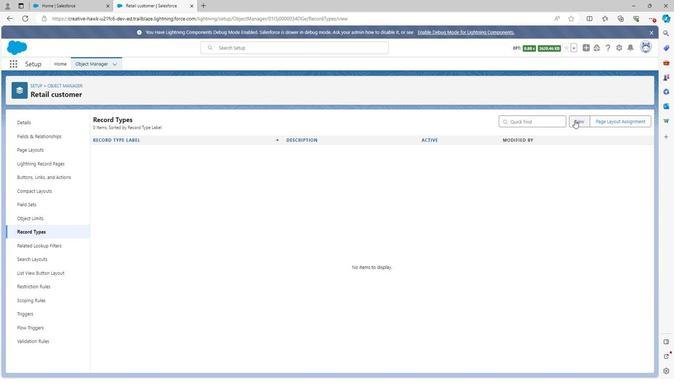 
Action: Mouse pressed left at (573, 120)
Screenshot: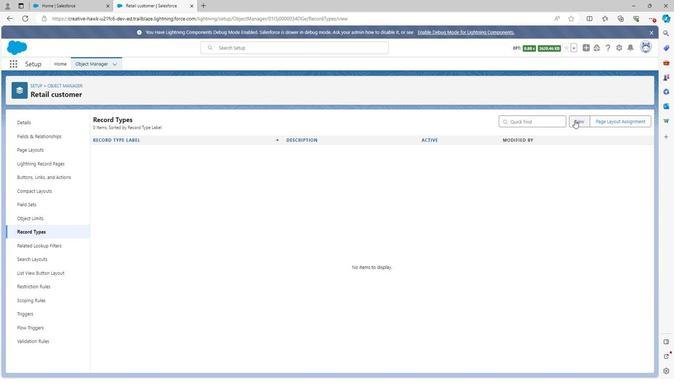 
Action: Mouse moved to (204, 185)
Screenshot: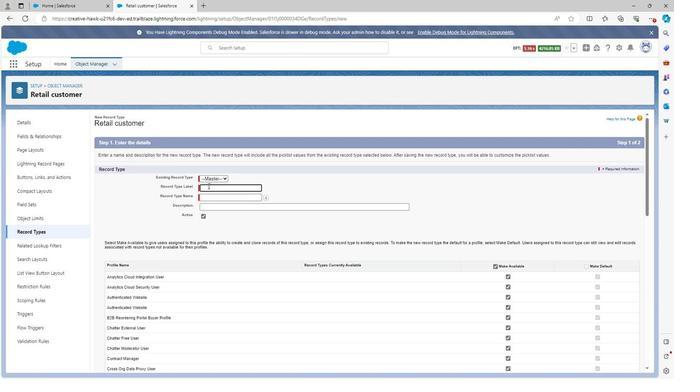 
Action: Mouse pressed left at (204, 185)
Screenshot: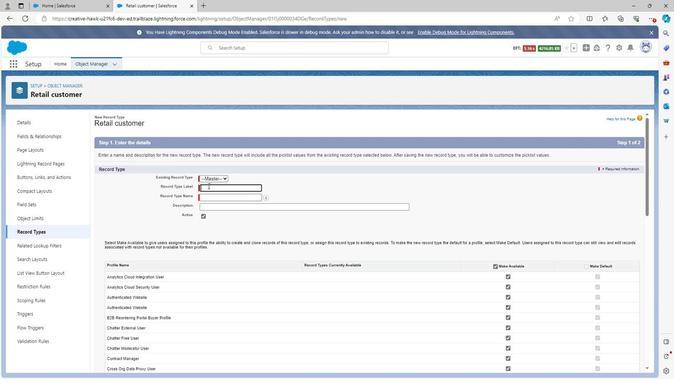 
Action: Key pressed <Key.shift><Key.shift><Key.shift><Key.shift><Key.shift><Key.shift><Key.shift><Key.shift><Key.shift><Key.shift><Key.shift><Key.shift><Key.shift><Key.shift><Key.shift><Key.shift><Key.shift>Re
Screenshot: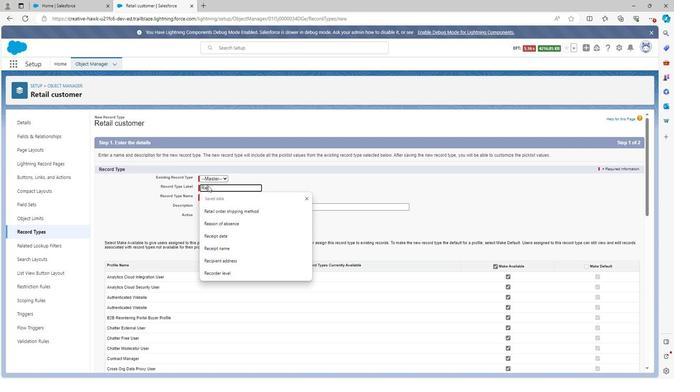 
Action: Mouse moved to (204, 186)
Screenshot: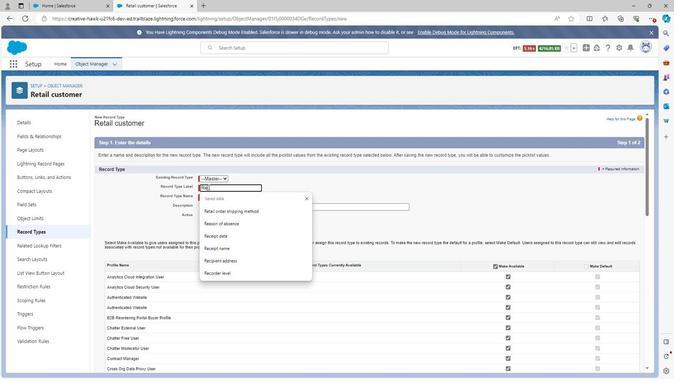 
Action: Key pressed ta
Screenshot: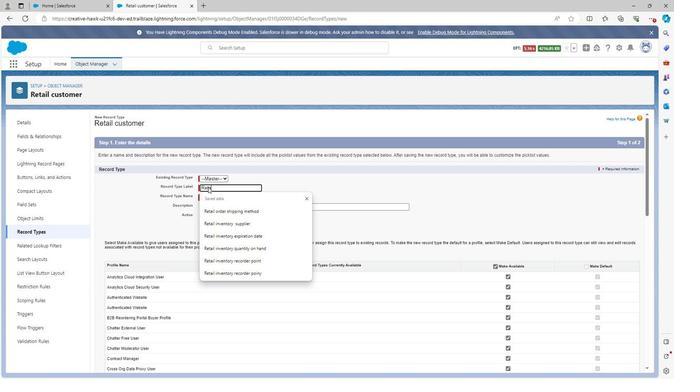 
Action: Mouse moved to (204, 186)
Screenshot: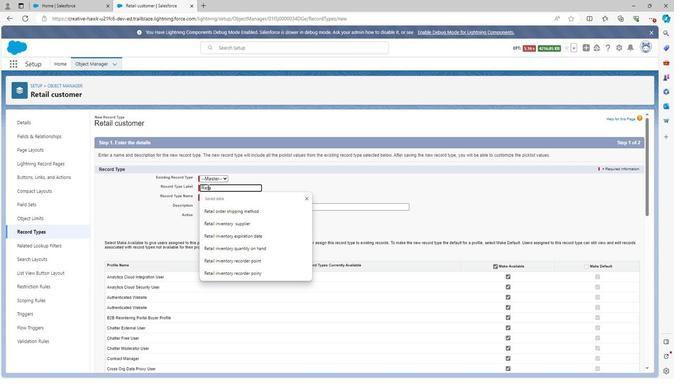 
Action: Key pressed i
Screenshot: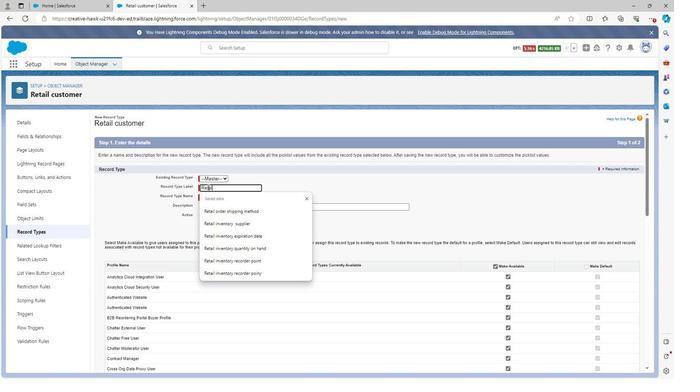 
Action: Mouse moved to (203, 186)
Screenshot: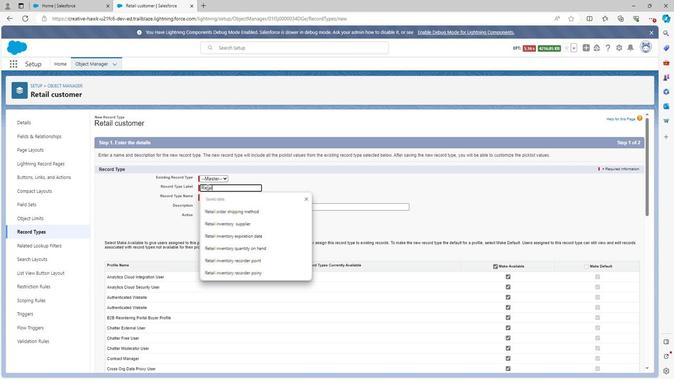
Action: Key pressed l
Screenshot: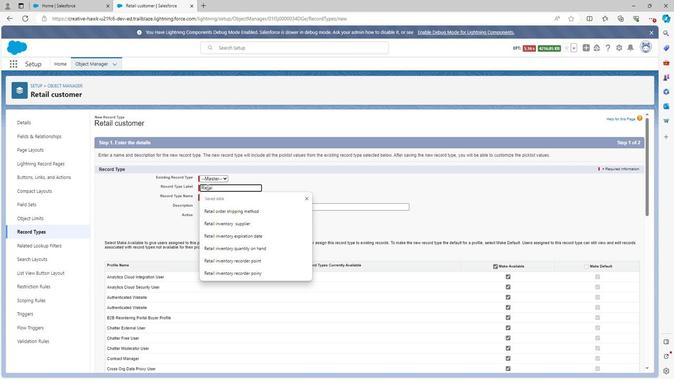
Action: Mouse moved to (202, 184)
Screenshot: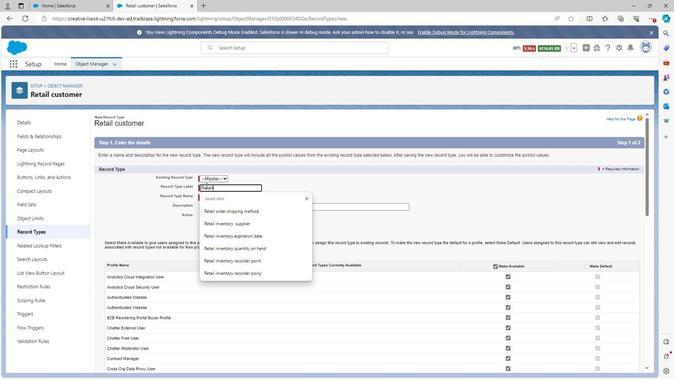 
Action: Key pressed <Key.space>cust
Screenshot: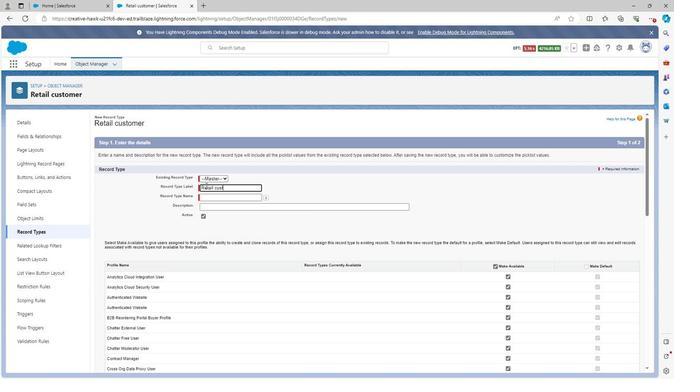 
Action: Mouse moved to (199, 185)
Screenshot: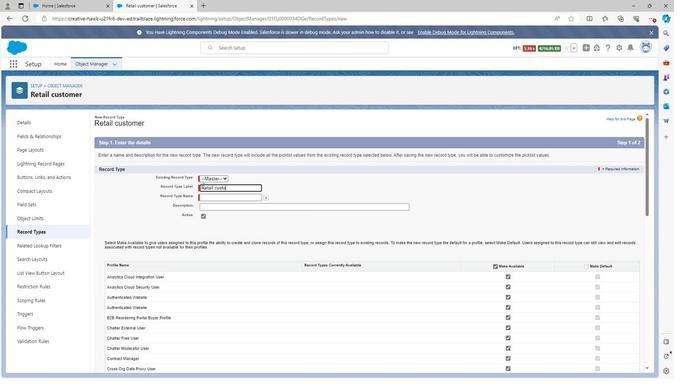 
Action: Key pressed omer<Key.space>ty
Screenshot: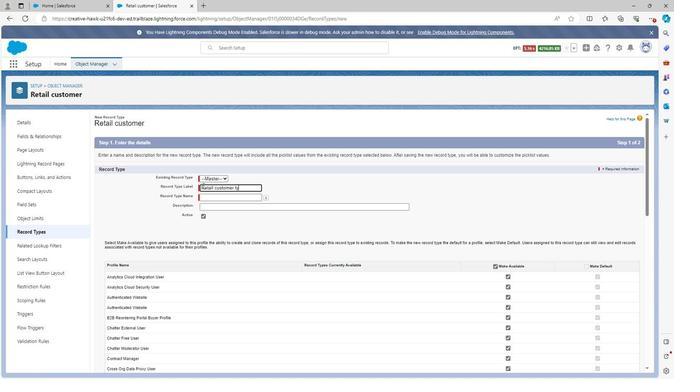 
Action: Mouse moved to (197, 186)
Screenshot: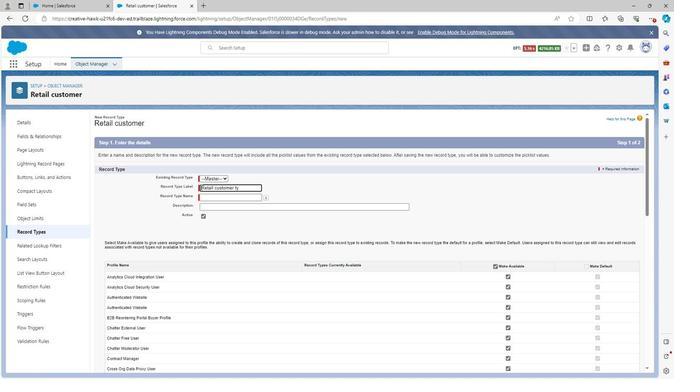 
Action: Key pressed pe
Screenshot: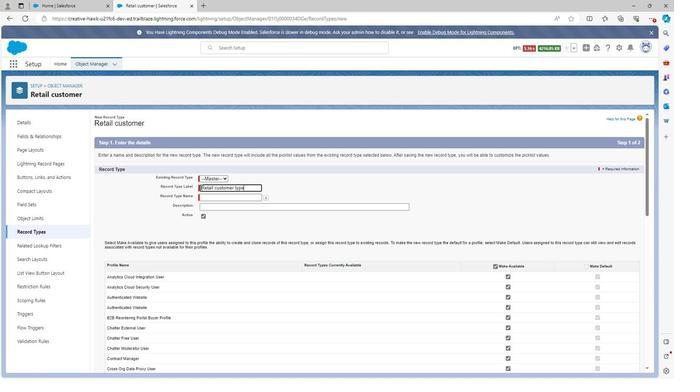 
Action: Mouse moved to (276, 192)
Screenshot: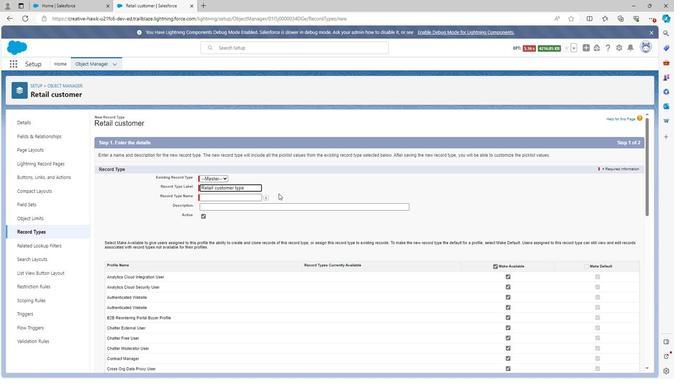 
Action: Mouse pressed left at (276, 192)
Screenshot: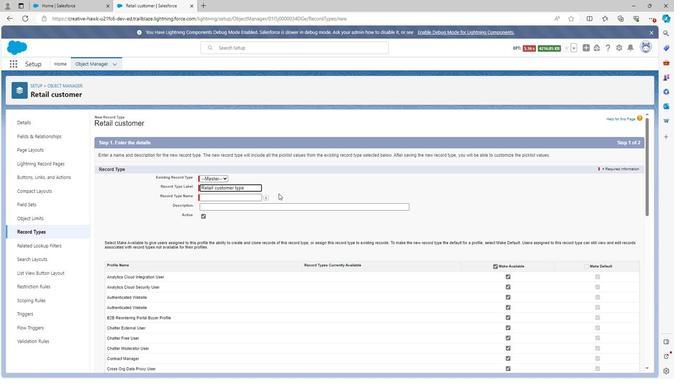 
Action: Mouse moved to (237, 203)
Screenshot: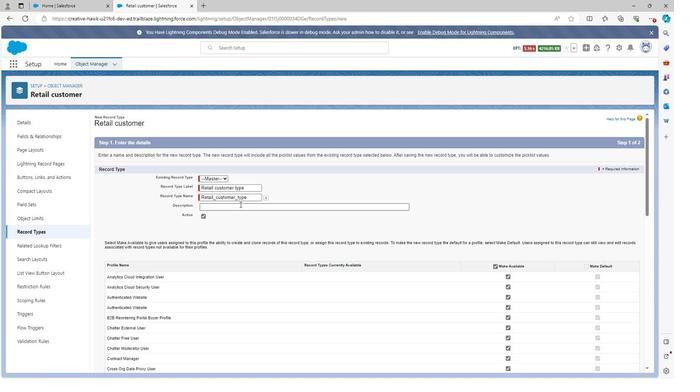 
Action: Mouse pressed left at (237, 203)
Screenshot: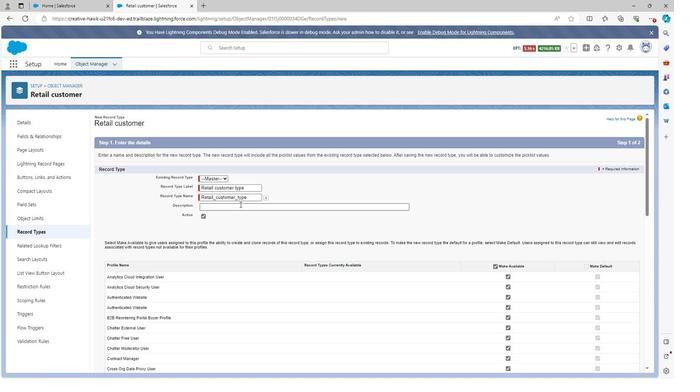 
Action: Key pressed <Key.shift>
Screenshot: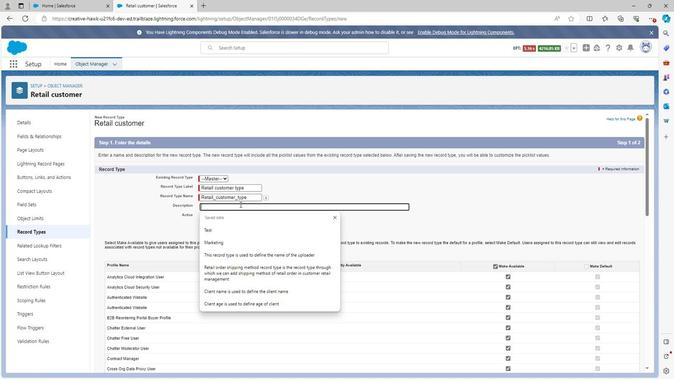 
Action: Mouse moved to (237, 203)
Screenshot: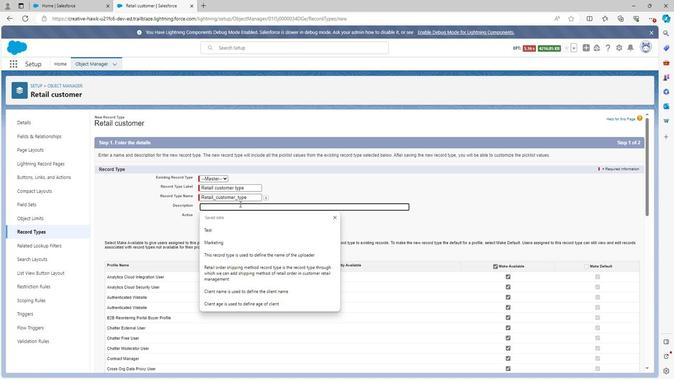 
Action: Key pressed Reta
Screenshot: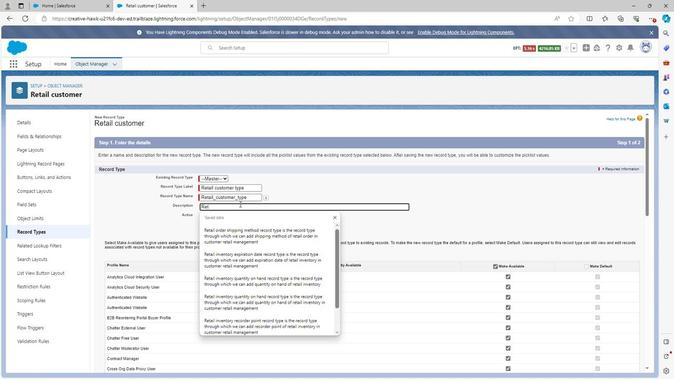 
Action: Mouse moved to (232, 203)
Screenshot: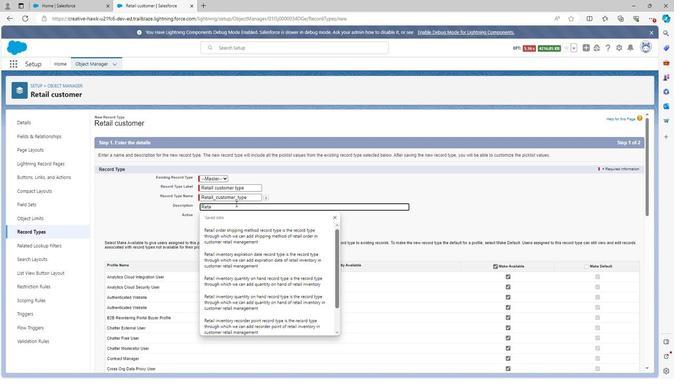 
Action: Key pressed il
Screenshot: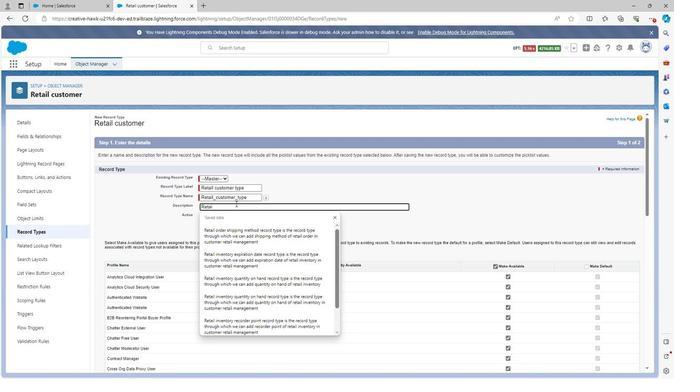 
Action: Mouse moved to (231, 202)
Screenshot: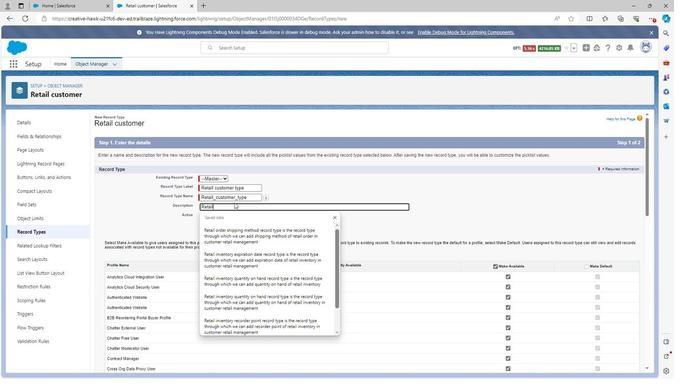 
Action: Key pressed <Key.space>customer<Key.space>type<Key.space>
Screenshot: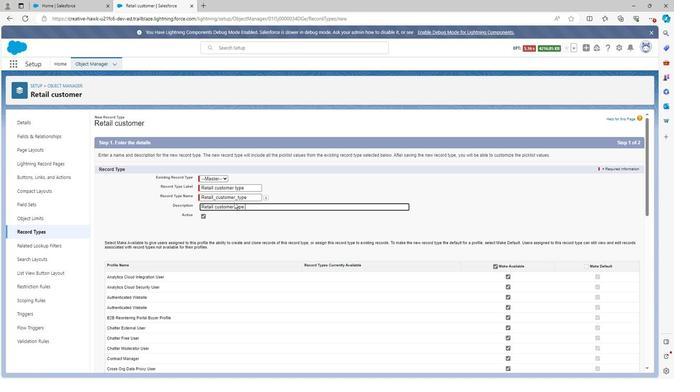 
Action: Mouse moved to (244, 204)
Screenshot: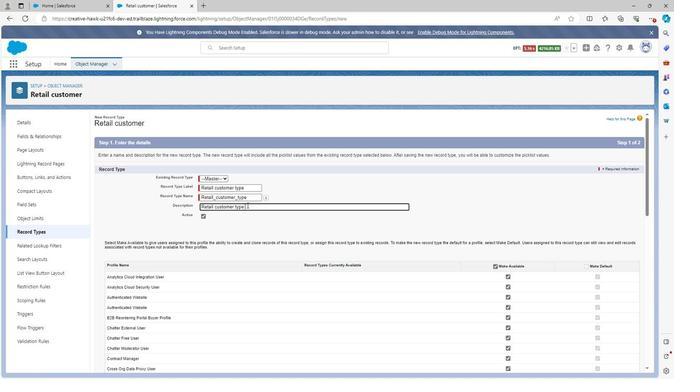 
Action: Key pressed rec
Screenshot: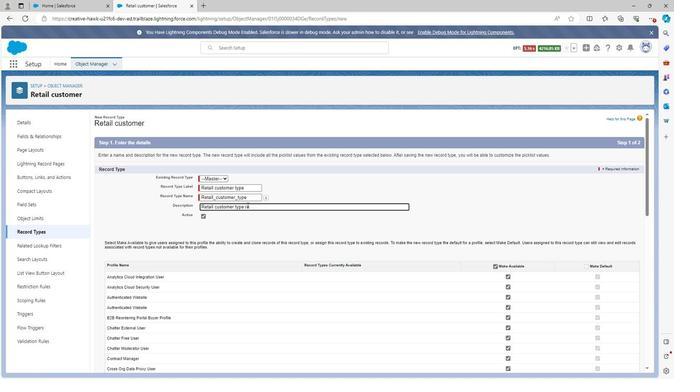 
Action: Mouse moved to (243, 204)
Screenshot: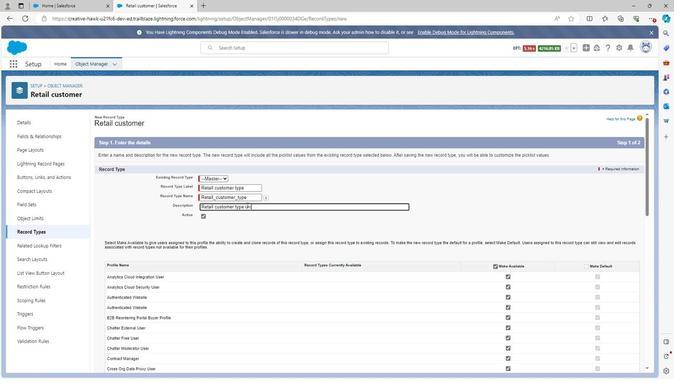 
Action: Key pressed o
Screenshot: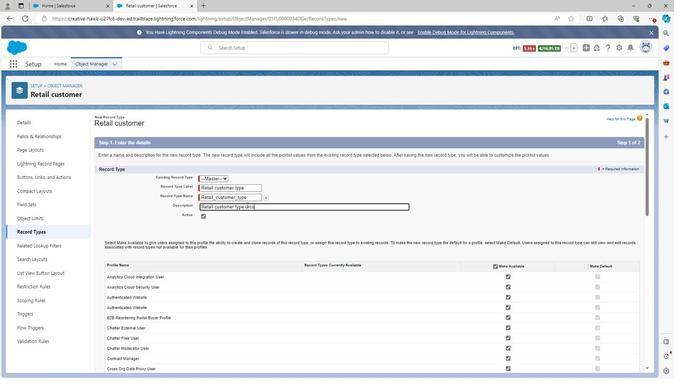 
Action: Mouse moved to (241, 204)
Screenshot: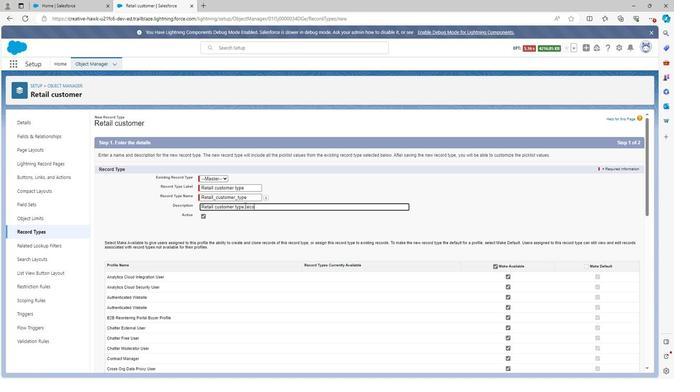 
Action: Key pressed r
Screenshot: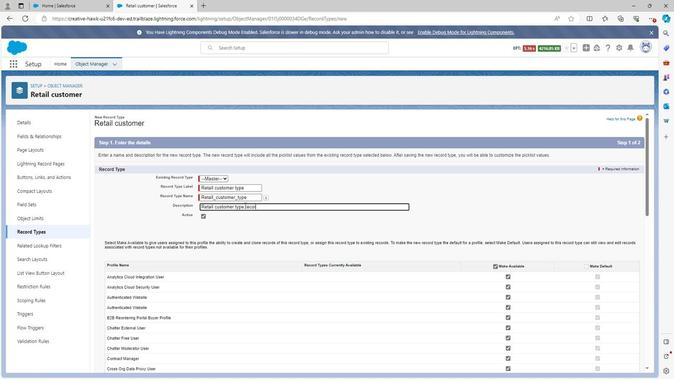 
Action: Mouse moved to (241, 204)
Screenshot: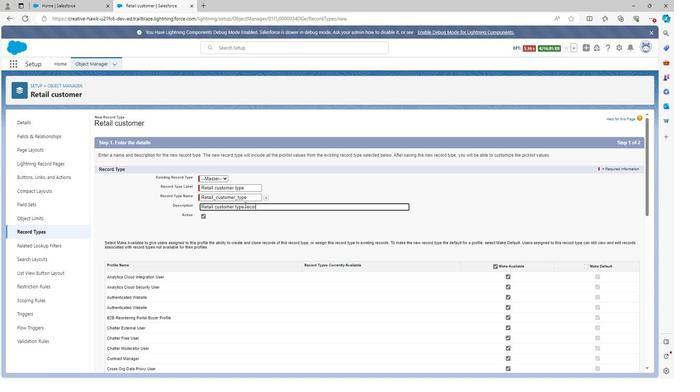 
Action: Key pressed d<Key.space>type<Key.space>
Screenshot: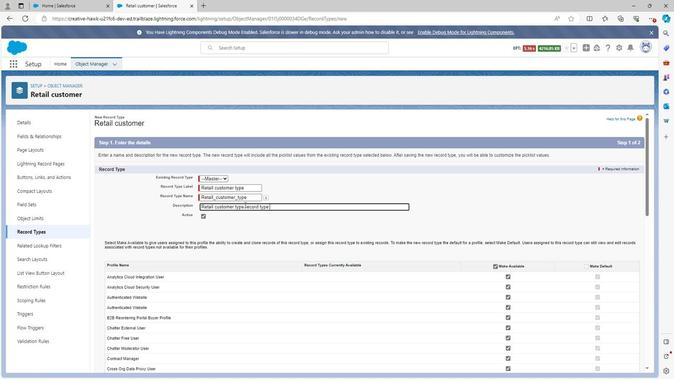 
Action: Mouse moved to (239, 206)
Screenshot: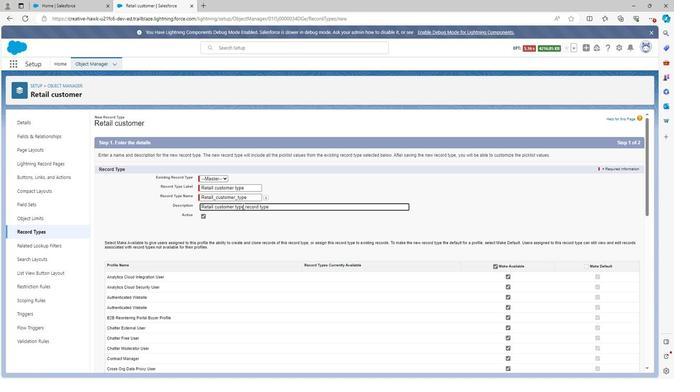 
Action: Key pressed i
Screenshot: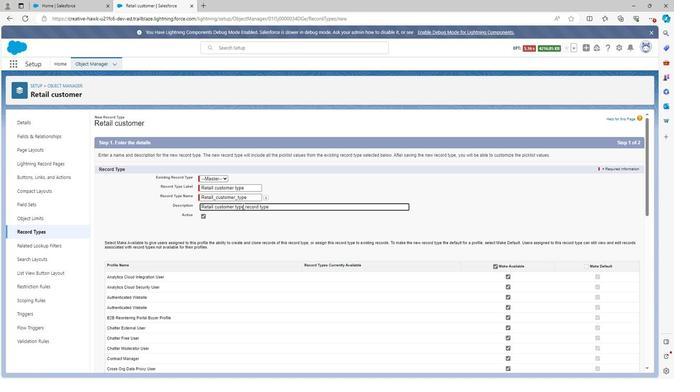 
Action: Mouse moved to (239, 206)
Screenshot: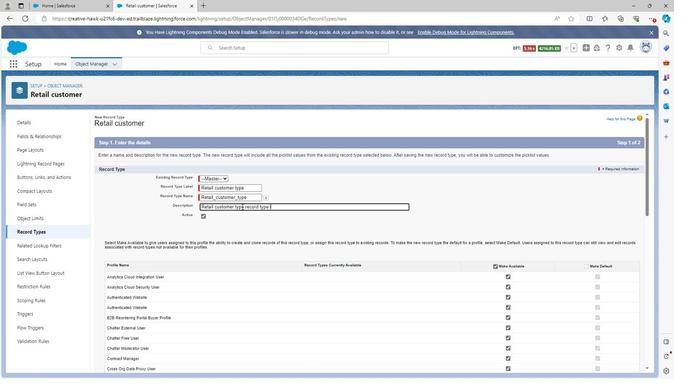 
Action: Key pressed s<Key.space>the<Key.space>record<Key.space>ty
Screenshot: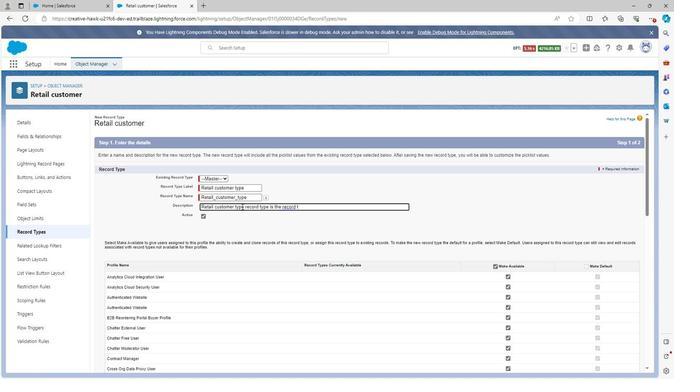 
Action: Mouse moved to (236, 207)
Screenshot: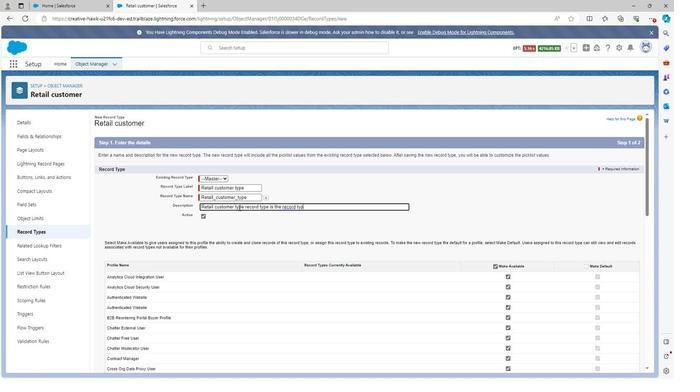 
Action: Key pressed p
Screenshot: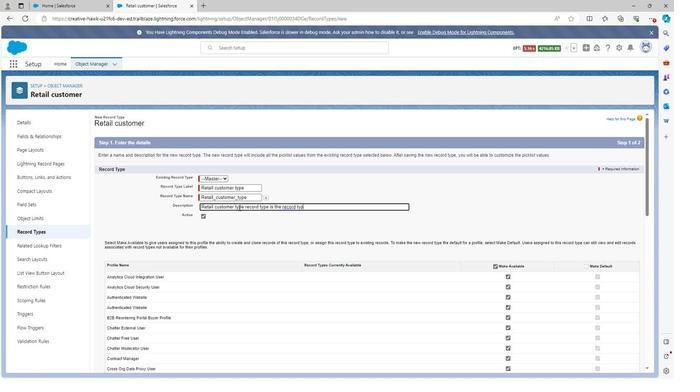 
Action: Mouse moved to (236, 207)
Screenshot: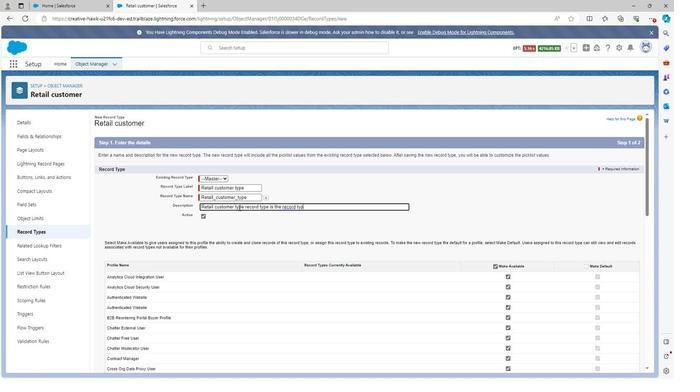 
Action: Key pressed e<Key.space>through<Key.space>we<Key.space>v<Key.backspace>
Screenshot: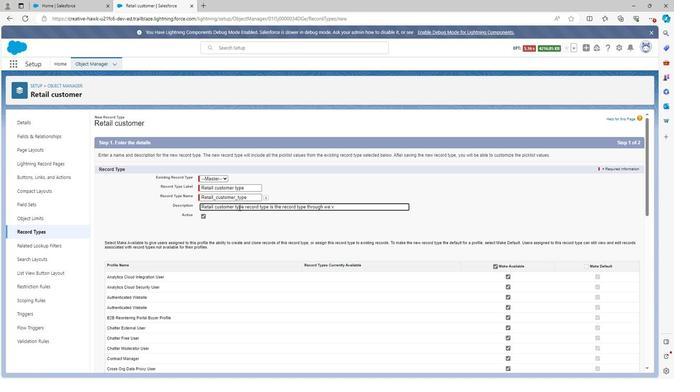 
Action: Mouse moved to (236, 207)
Screenshot: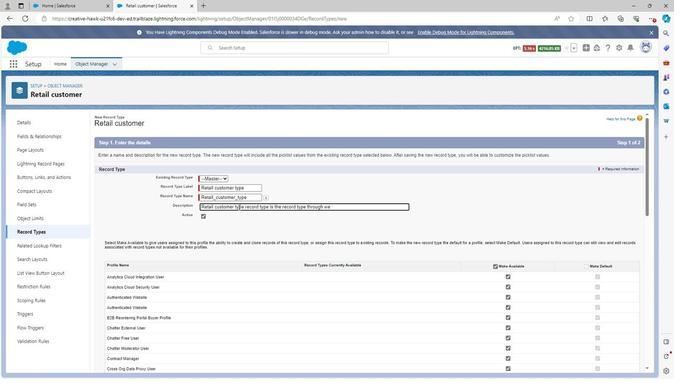 
Action: Key pressed can<Key.space>add<Key.space>type<Key.space>
Screenshot: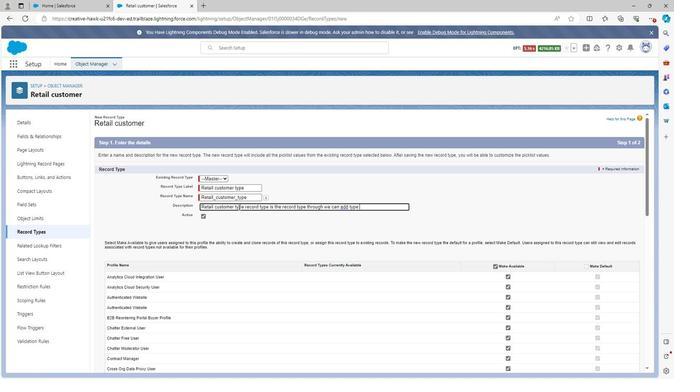 
Action: Mouse moved to (235, 207)
Screenshot: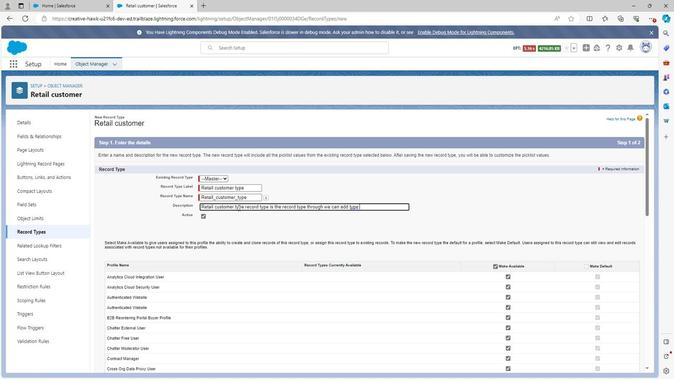 
Action: Key pressed of<Key.space>reta
Screenshot: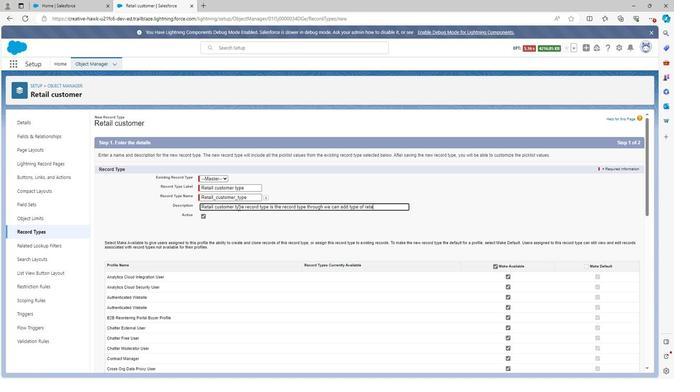 
Action: Mouse moved to (259, 211)
Screenshot: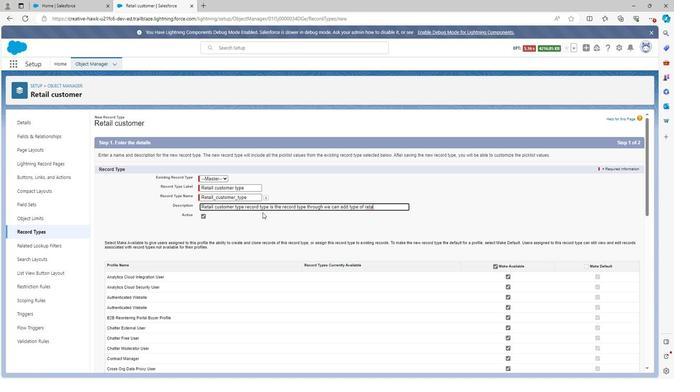 
Action: Key pressed a
Screenshot: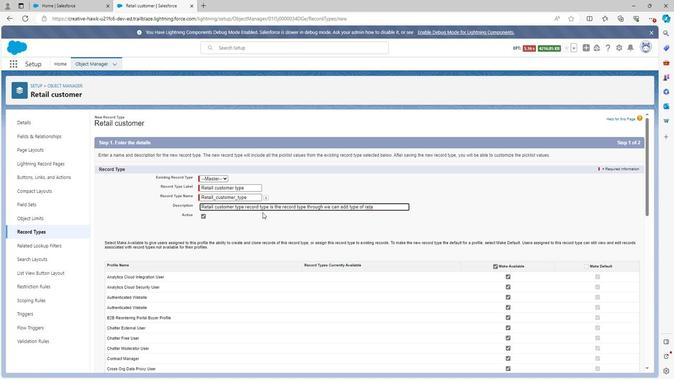 
Action: Mouse moved to (256, 210)
Screenshot: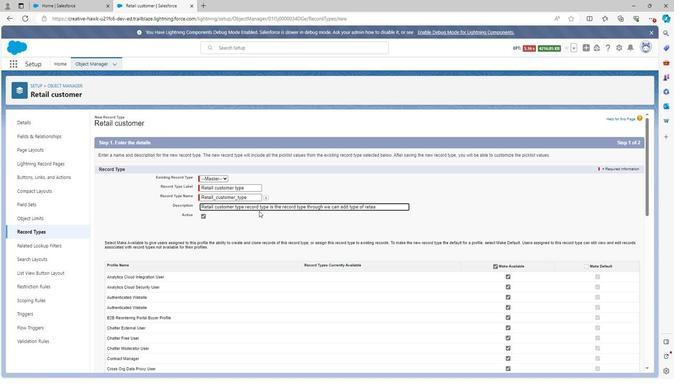 
Action: Key pressed <Key.backspace>
Screenshot: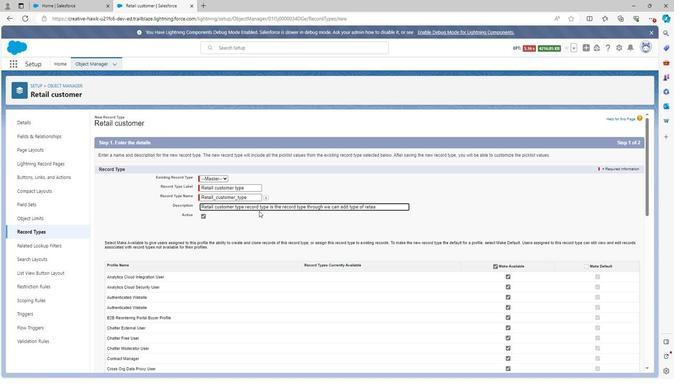 
Action: Mouse moved to (253, 212)
Screenshot: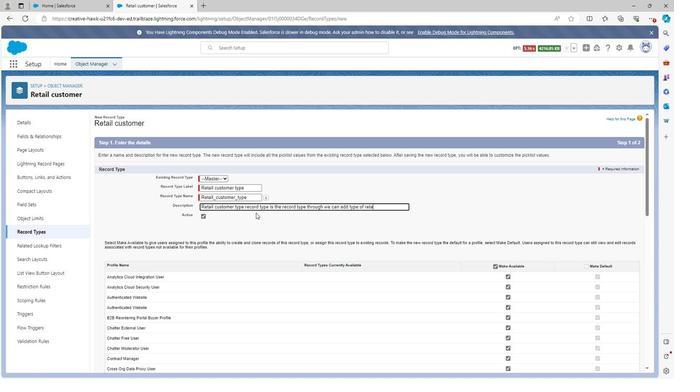 
Action: Key pressed i
Screenshot: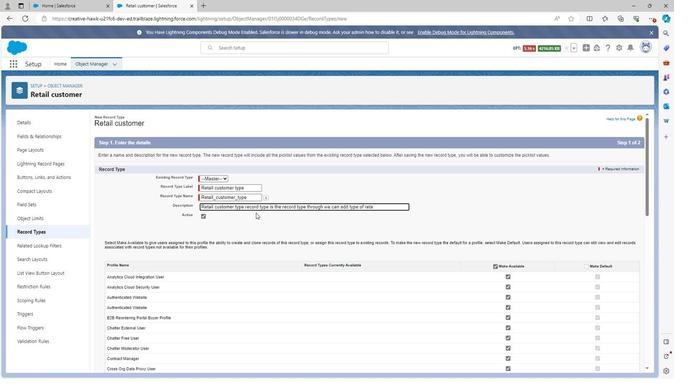 
Action: Mouse moved to (248, 215)
Screenshot: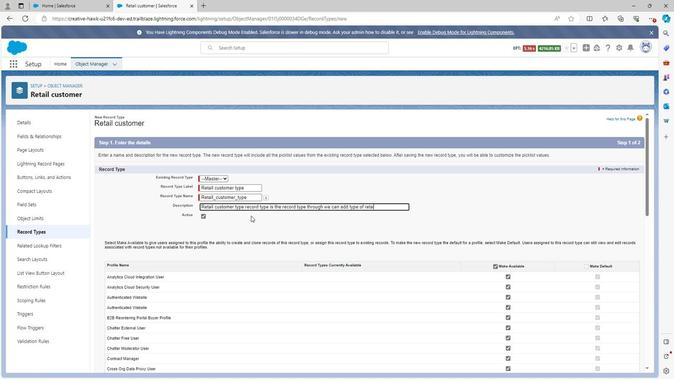 
Action: Key pressed ll
Screenshot: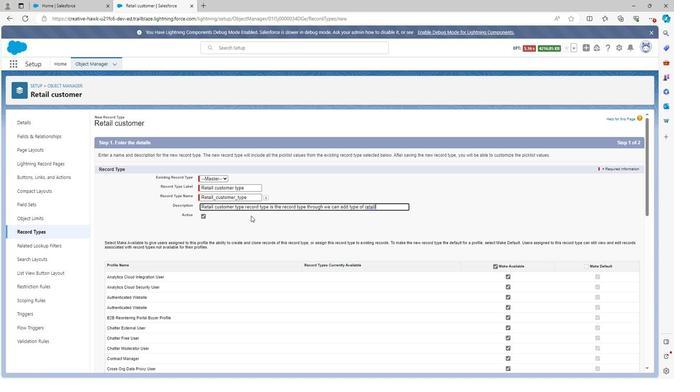 
Action: Mouse moved to (246, 217)
Screenshot: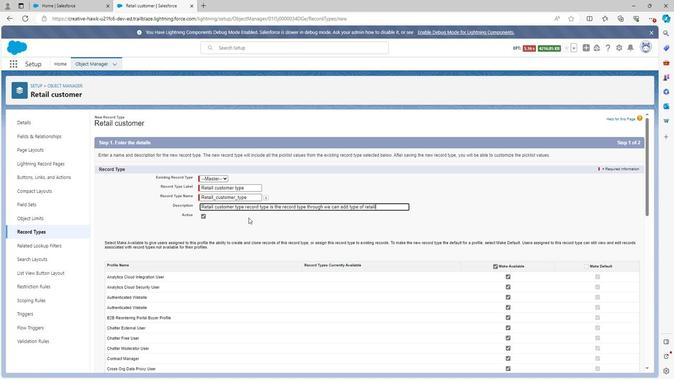 
Action: Key pressed <Key.space>
Screenshot: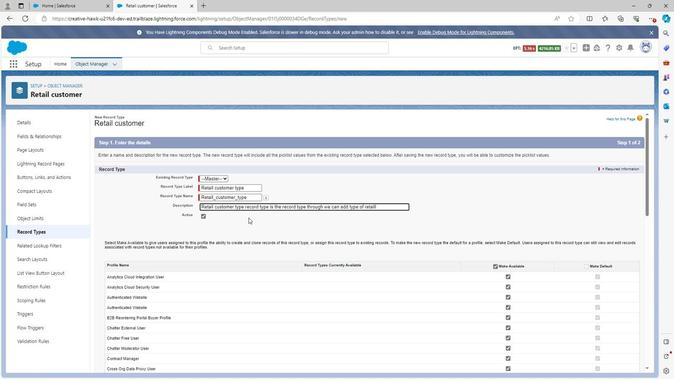 
Action: Mouse moved to (290, 217)
Screenshot: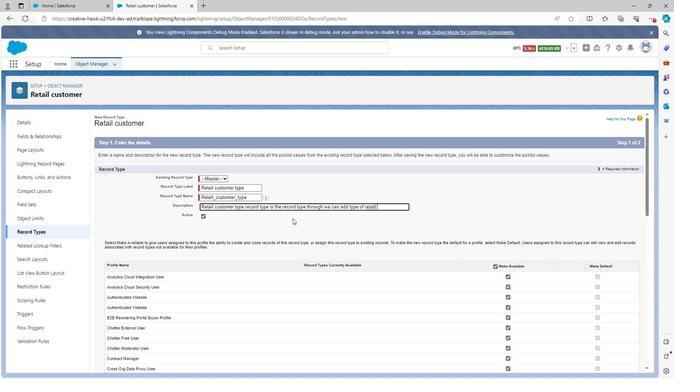 
Action: Key pressed <Key.backspace>
Screenshot: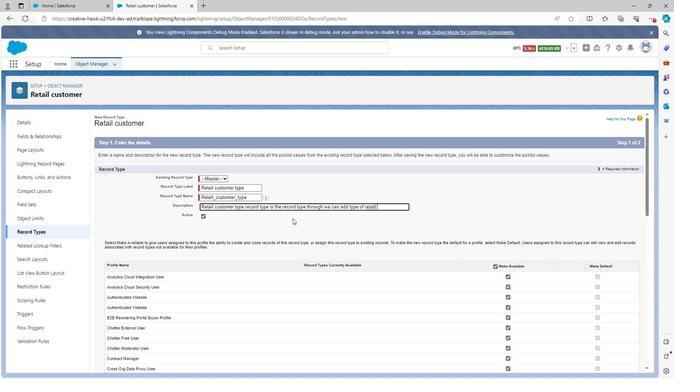
Action: Mouse moved to (289, 218)
Screenshot: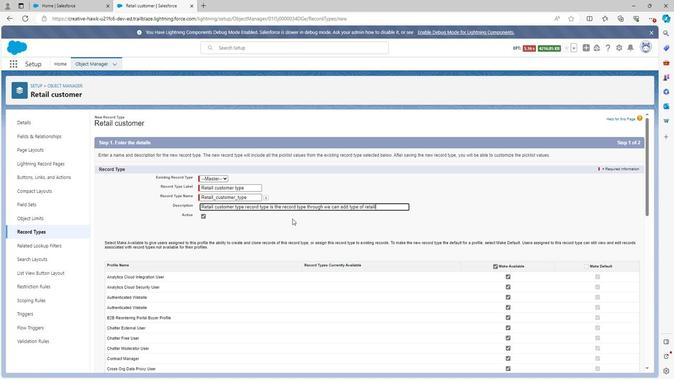 
Action: Key pressed <Key.backspace>
Screenshot: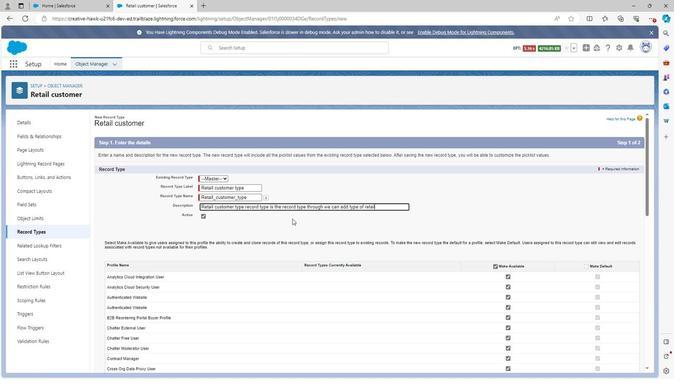 
Action: Mouse moved to (281, 220)
Screenshot: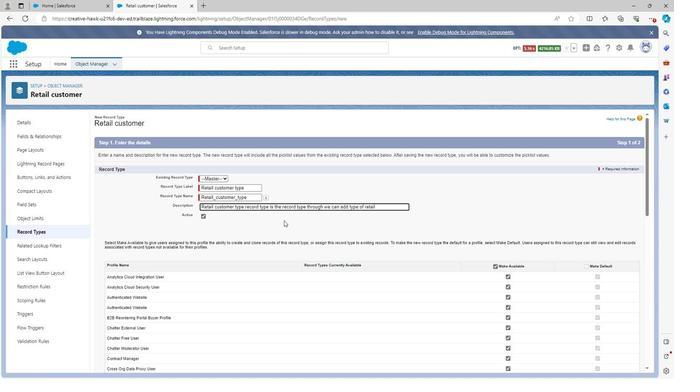 
Action: Key pressed <Key.space>
Screenshot: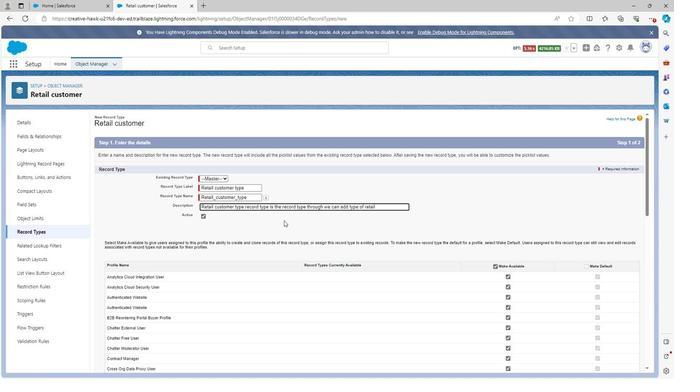 
Action: Mouse moved to (279, 220)
Screenshot: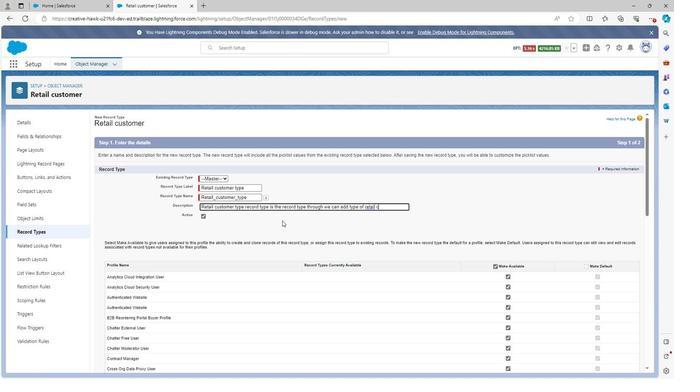 
Action: Key pressed c
Screenshot: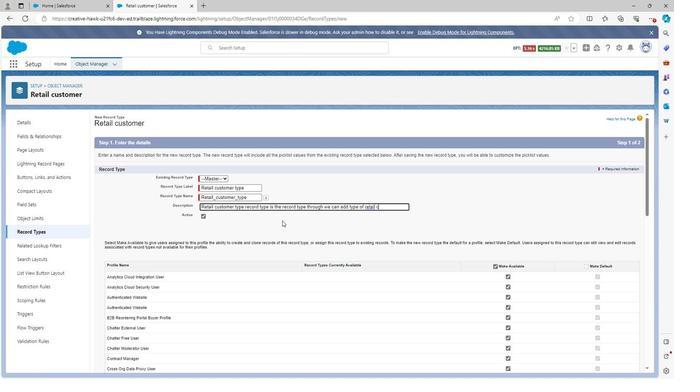 
Action: Mouse moved to (279, 219)
Screenshot: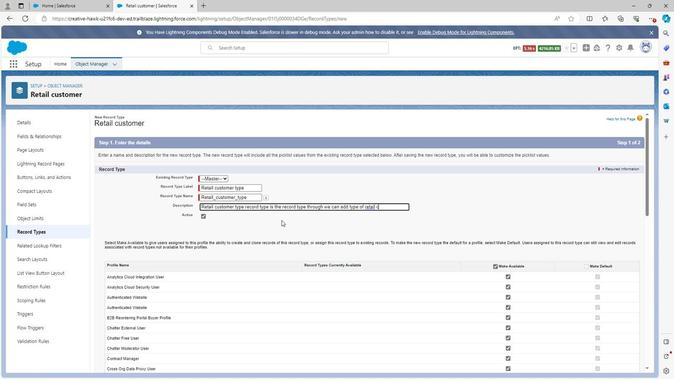 
Action: Key pressed usto
Screenshot: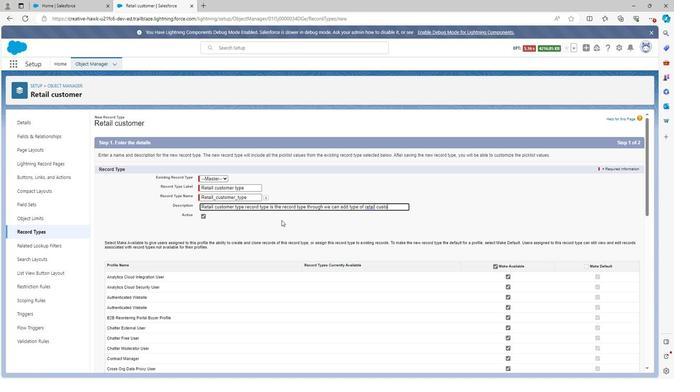 
Action: Mouse moved to (278, 219)
Screenshot: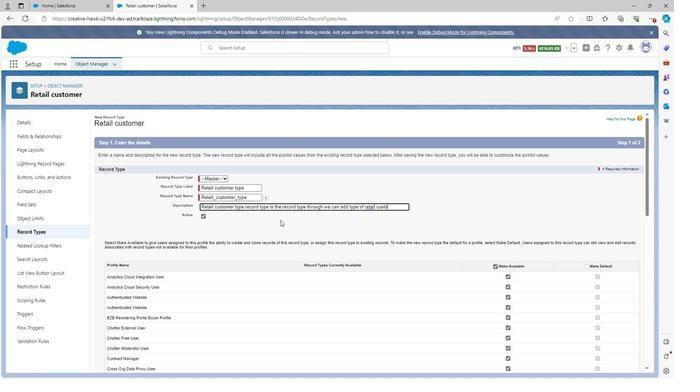 
Action: Key pressed mer
Screenshot: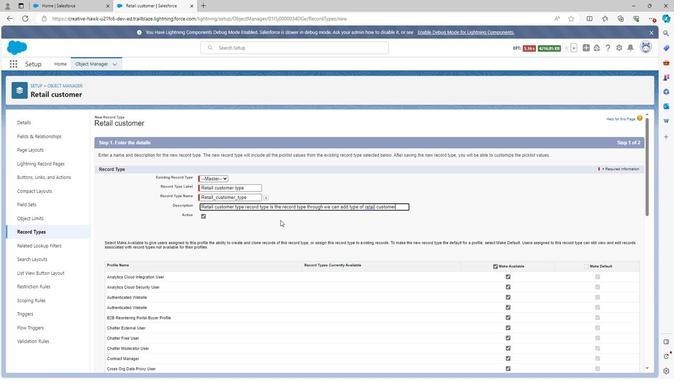 
Action: Mouse moved to (265, 213)
Screenshot: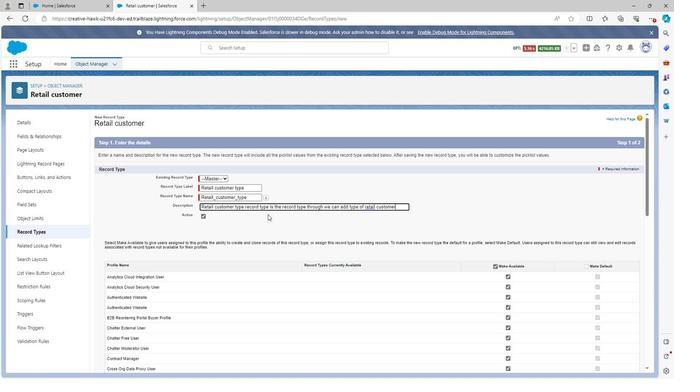 
Action: Key pressed <Key.space>in<Key.space>customer<Key.space>retail<Key.space>management
Screenshot: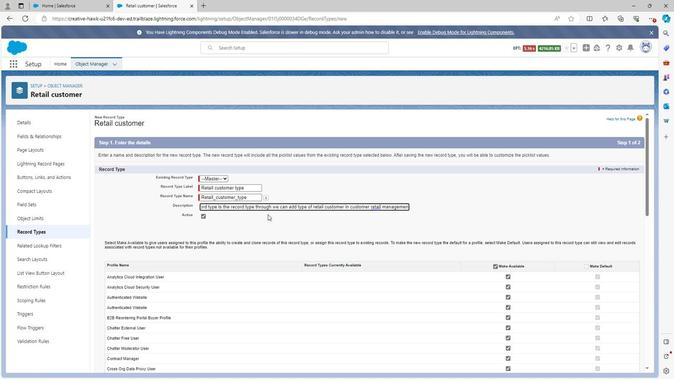 
Action: Mouse moved to (492, 264)
Screenshot: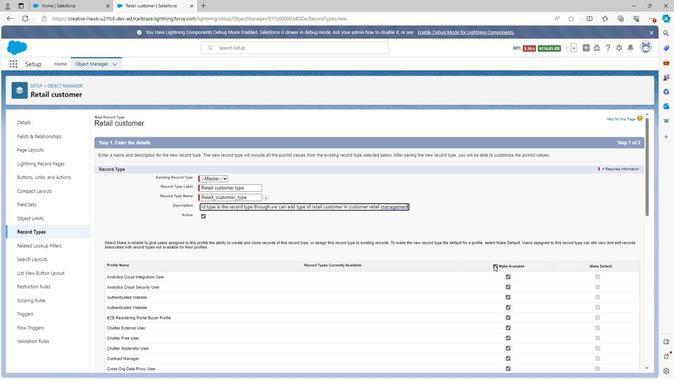 
Action: Mouse pressed left at (492, 264)
Screenshot: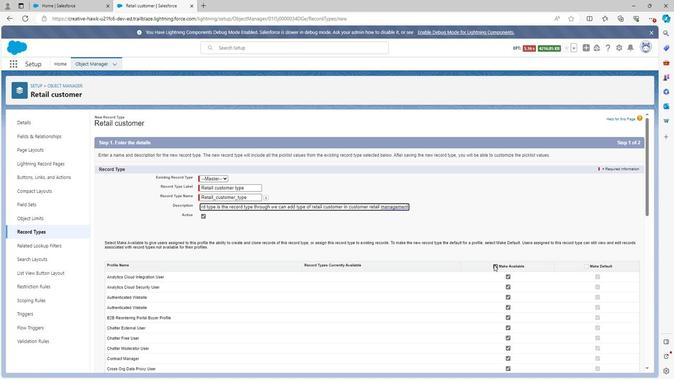 
Action: Mouse moved to (493, 266)
Screenshot: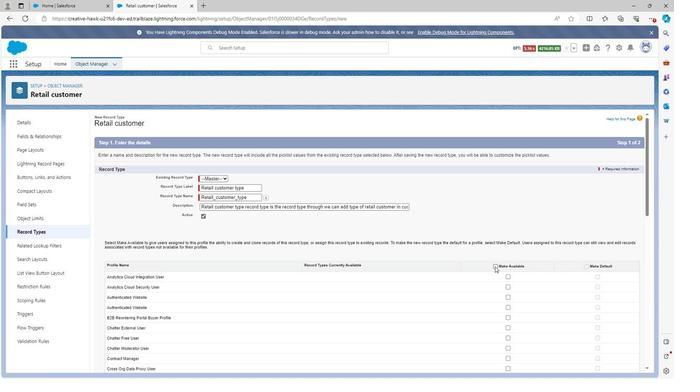 
Action: Mouse pressed left at (493, 266)
Screenshot: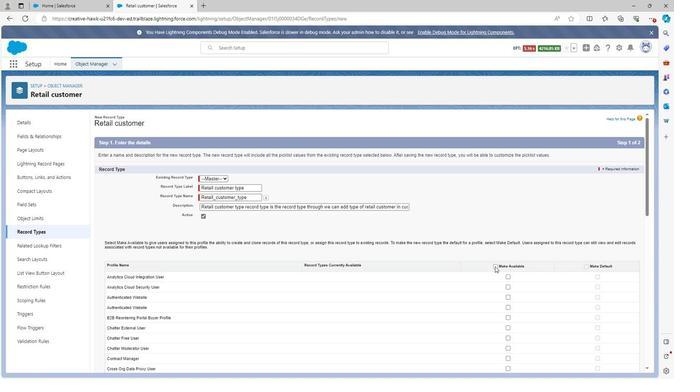 
Action: Mouse moved to (505, 276)
Screenshot: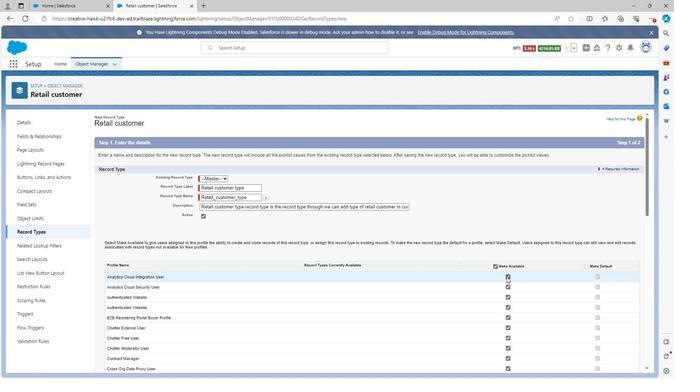 
Action: Mouse pressed left at (505, 276)
Screenshot: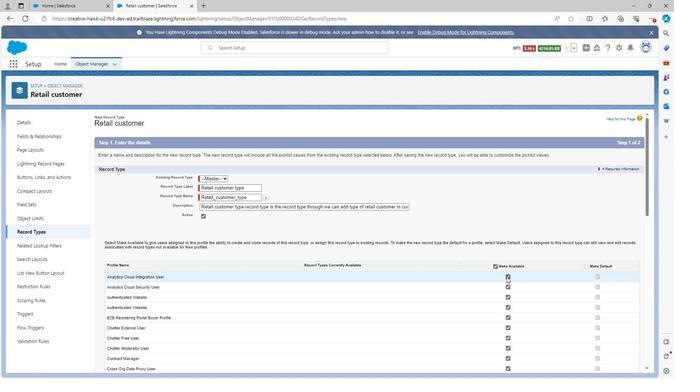 
Action: Mouse moved to (505, 285)
Screenshot: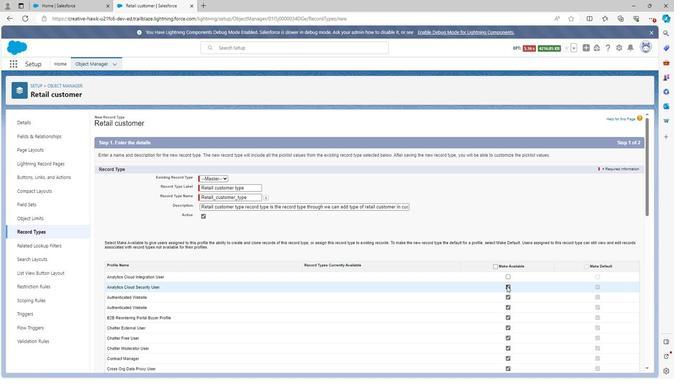 
Action: Mouse pressed left at (505, 285)
Screenshot: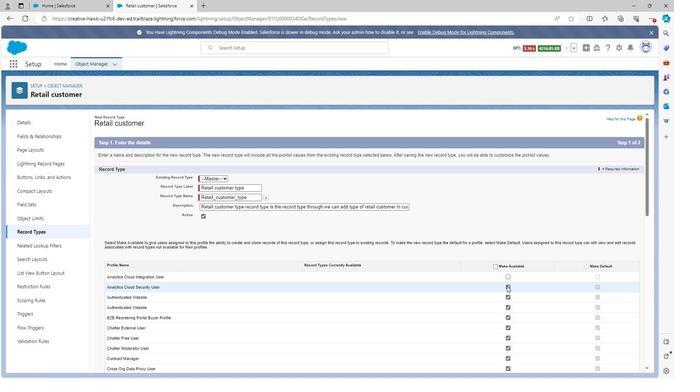 
Action: Mouse moved to (505, 316)
Screenshot: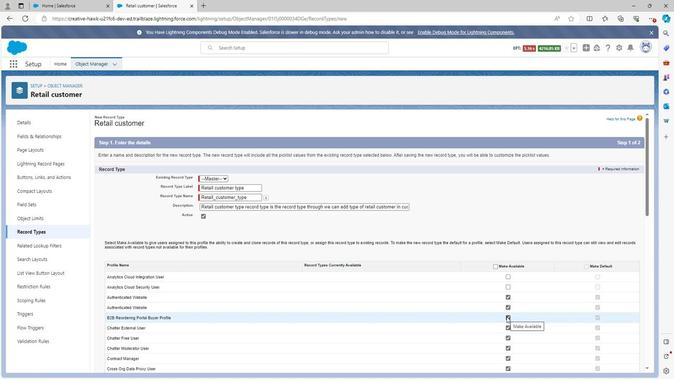 
Action: Mouse pressed left at (505, 316)
Screenshot: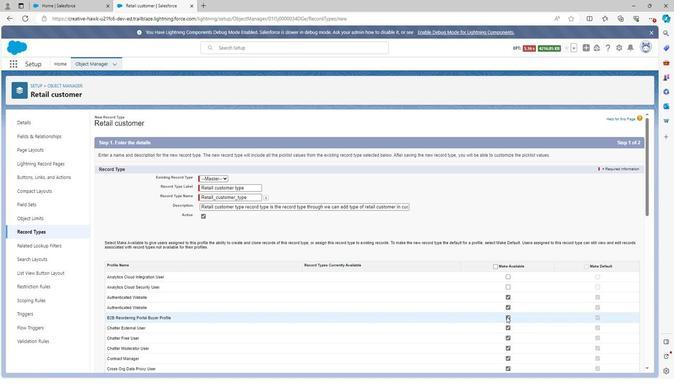 
Action: Mouse moved to (505, 316)
Screenshot: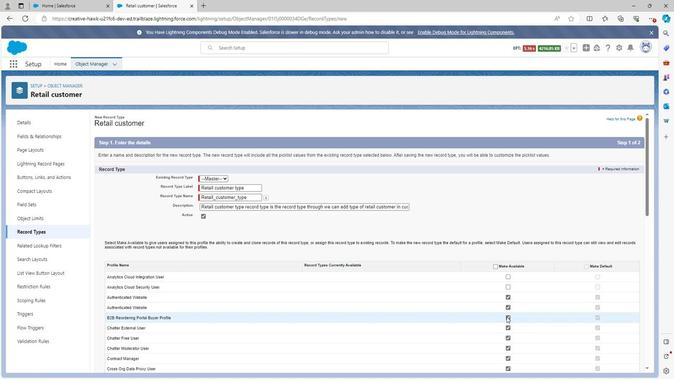 
Action: Mouse scrolled (505, 315) with delta (0, 0)
Screenshot: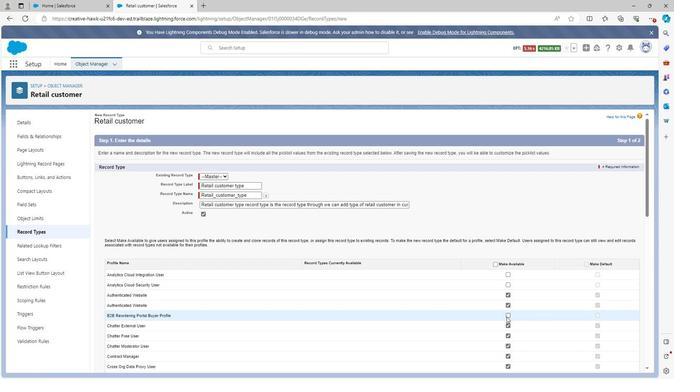 
Action: Mouse scrolled (505, 315) with delta (0, 0)
Screenshot: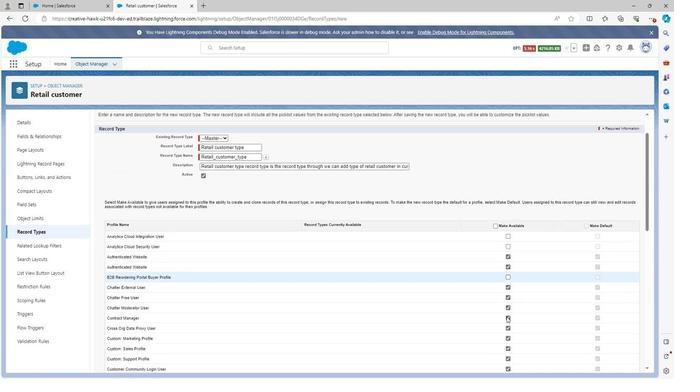 
Action: Mouse moved to (507, 308)
Screenshot: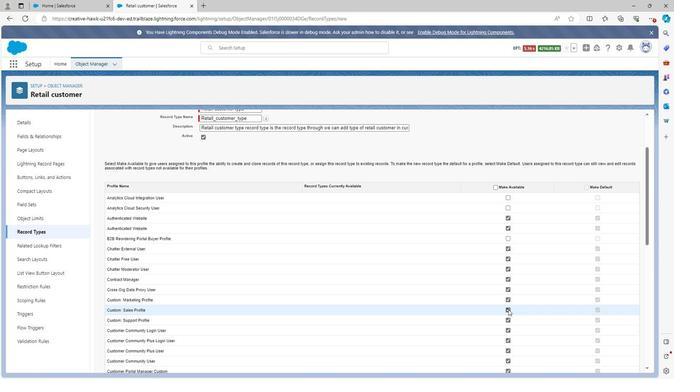 
Action: Mouse pressed left at (507, 308)
Screenshot: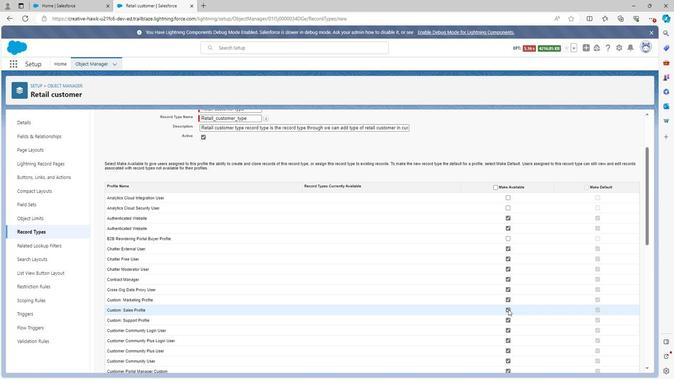 
Action: Mouse moved to (508, 248)
Screenshot: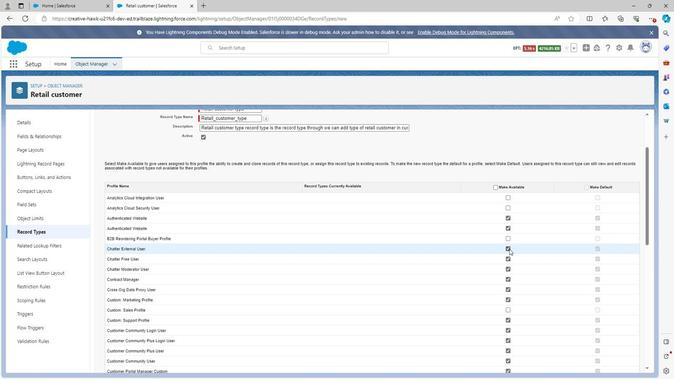 
Action: Mouse pressed left at (508, 248)
Screenshot: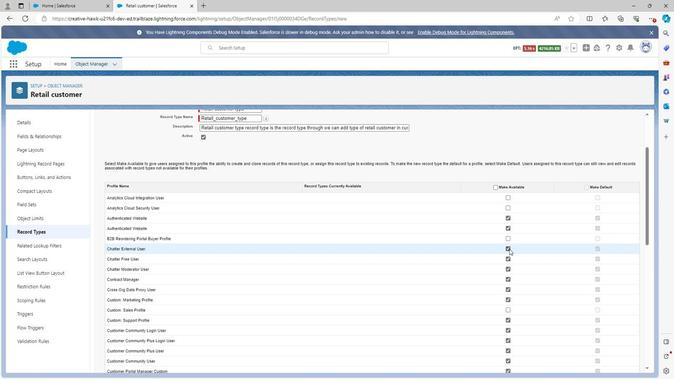 
Action: Mouse moved to (507, 287)
Screenshot: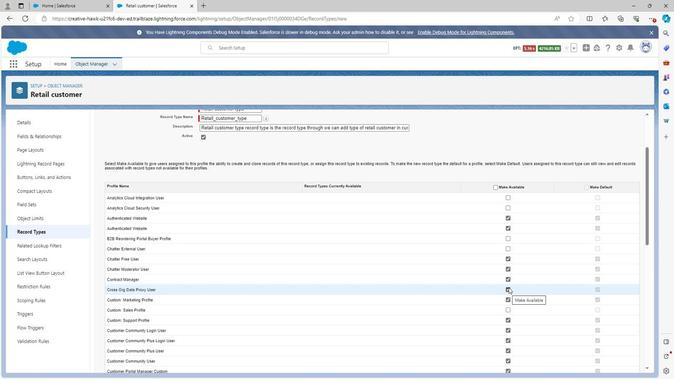 
Action: Mouse pressed left at (507, 287)
Screenshot: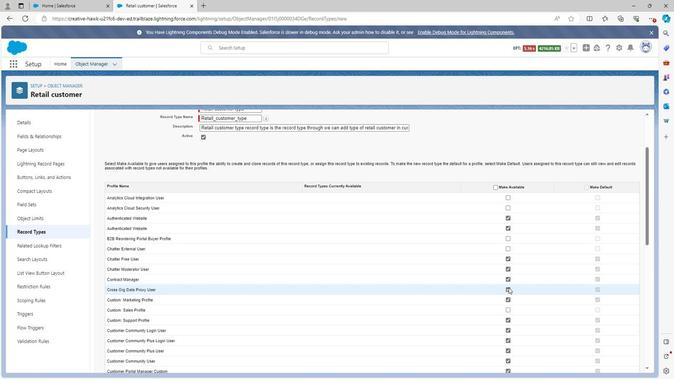 
Action: Mouse moved to (507, 349)
Screenshot: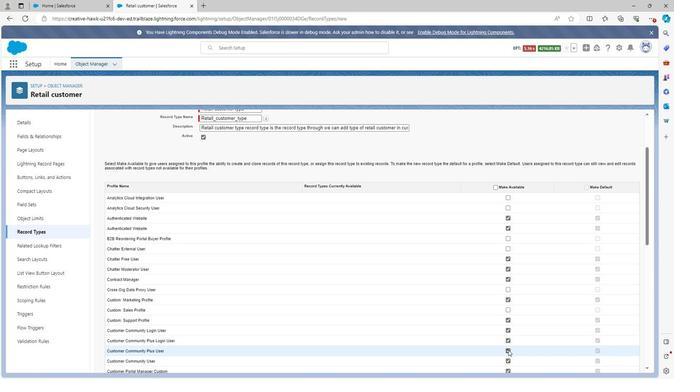 
Action: Mouse pressed left at (507, 349)
Screenshot: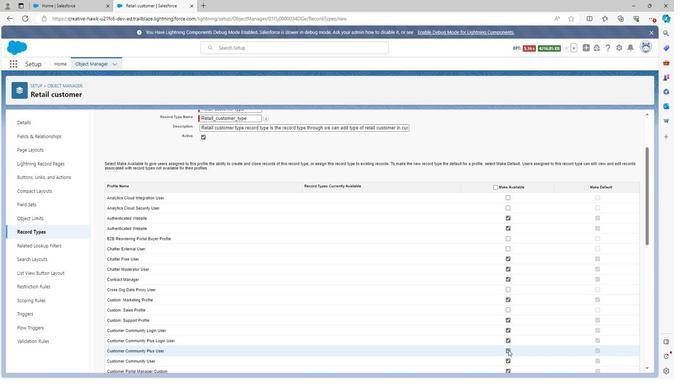
Action: Mouse scrolled (507, 348) with delta (0, 0)
Screenshot: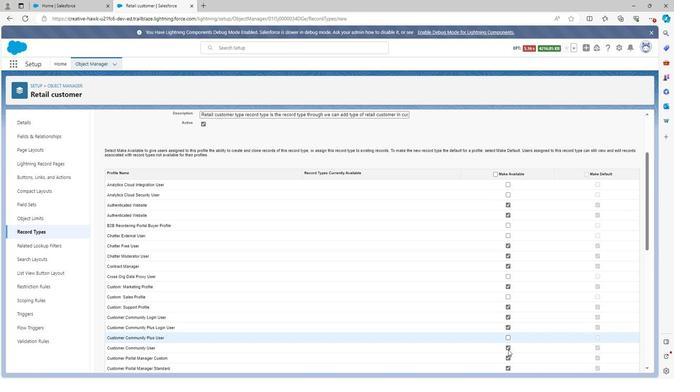 
Action: Mouse scrolled (507, 348) with delta (0, 0)
Screenshot: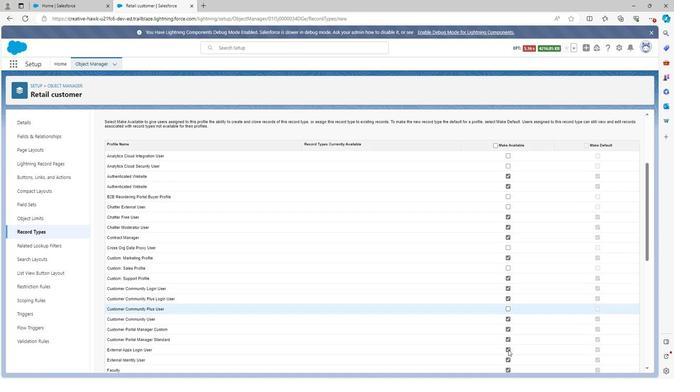 
Action: Mouse moved to (508, 302)
Screenshot: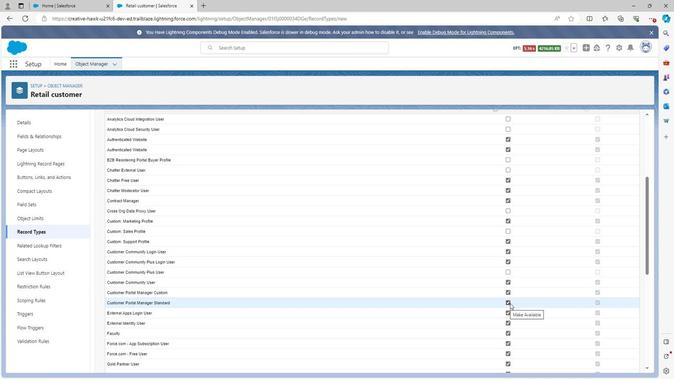 
Action: Mouse pressed left at (508, 302)
Screenshot: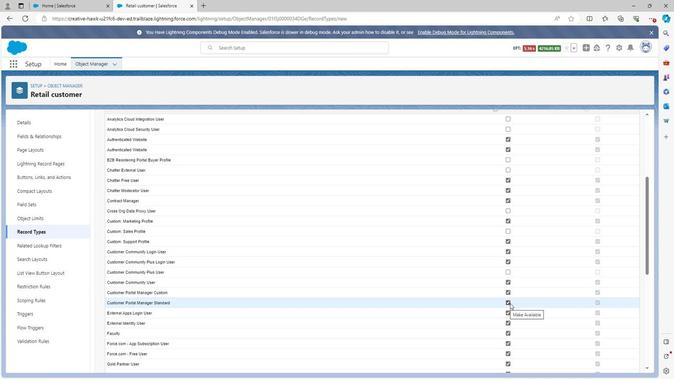 
Action: Mouse moved to (508, 315)
Screenshot: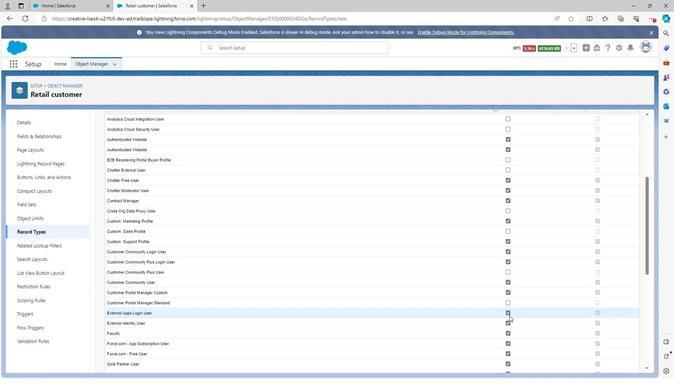 
Action: Mouse pressed left at (508, 315)
Screenshot: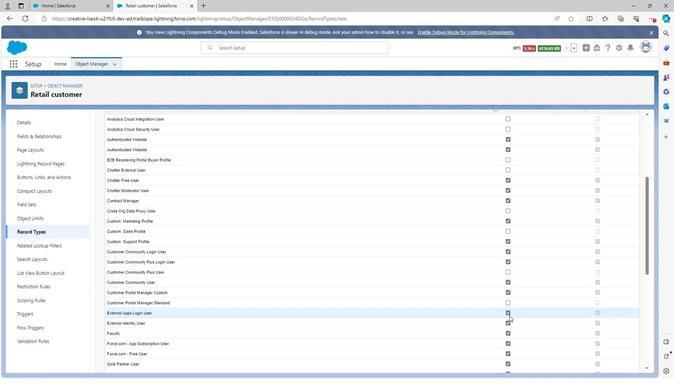 
Action: Mouse moved to (506, 309)
Screenshot: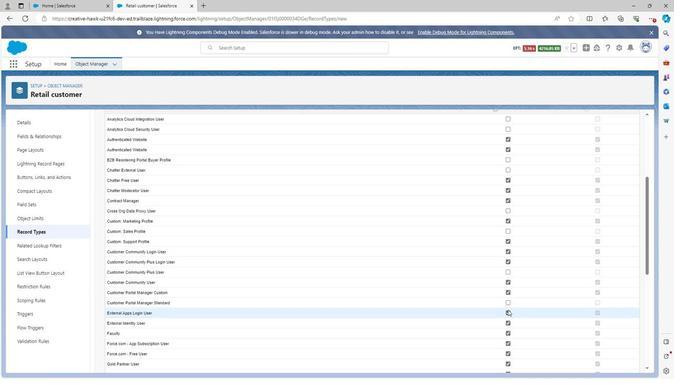 
Action: Mouse pressed left at (506, 309)
Screenshot: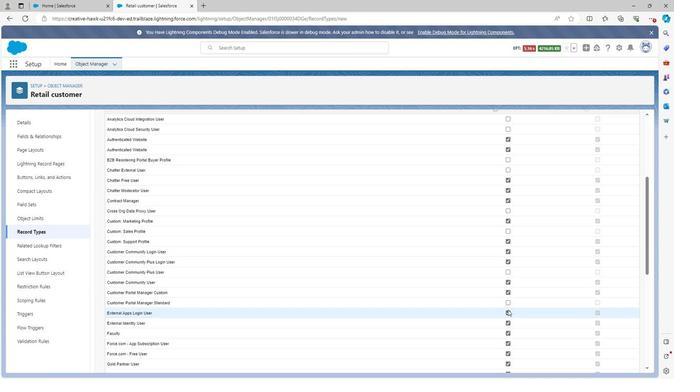 
Action: Mouse moved to (507, 310)
Screenshot: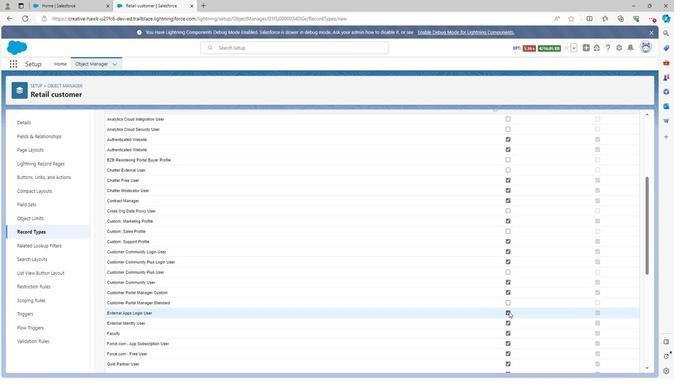 
Action: Mouse pressed left at (507, 310)
Screenshot: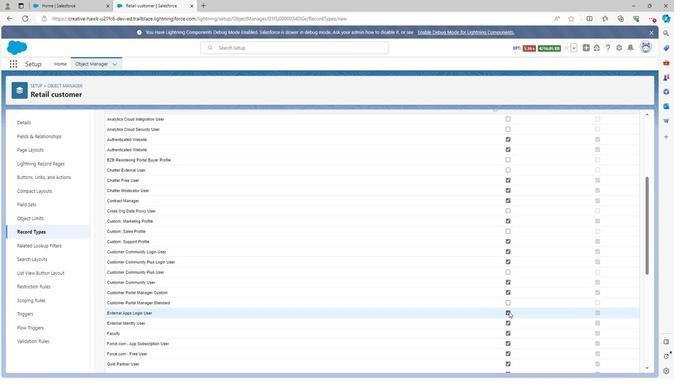 
Action: Mouse moved to (506, 321)
Screenshot: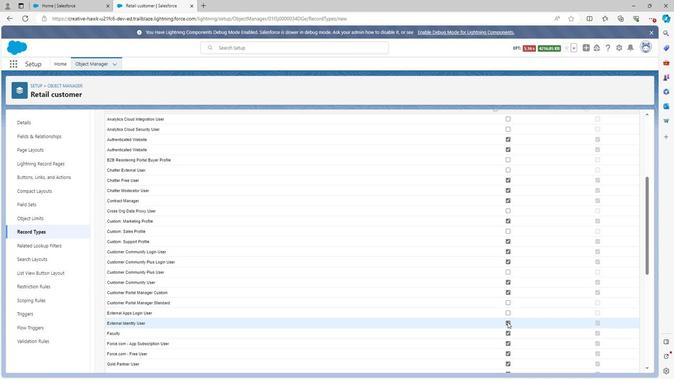 
Action: Mouse pressed left at (506, 321)
Screenshot: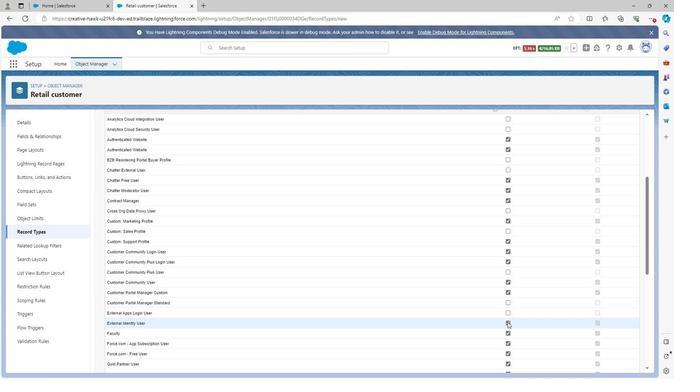 
Action: Mouse moved to (506, 331)
Screenshot: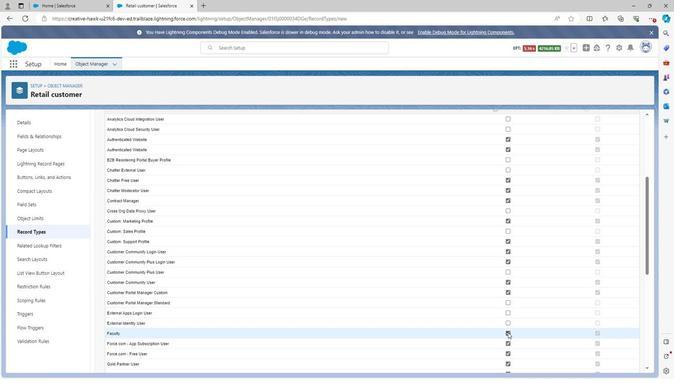
Action: Mouse pressed left at (506, 331)
Screenshot: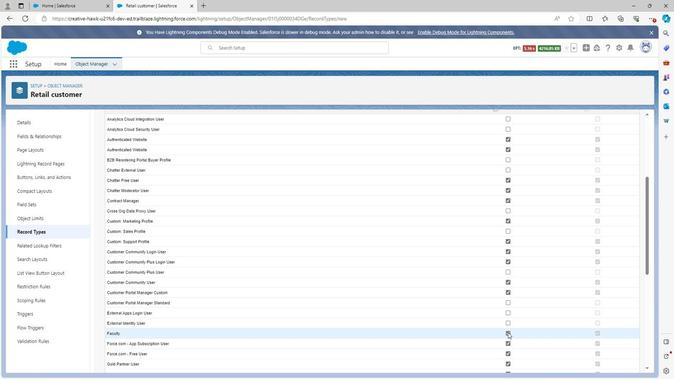 
Action: Mouse scrolled (506, 331) with delta (0, 0)
Screenshot: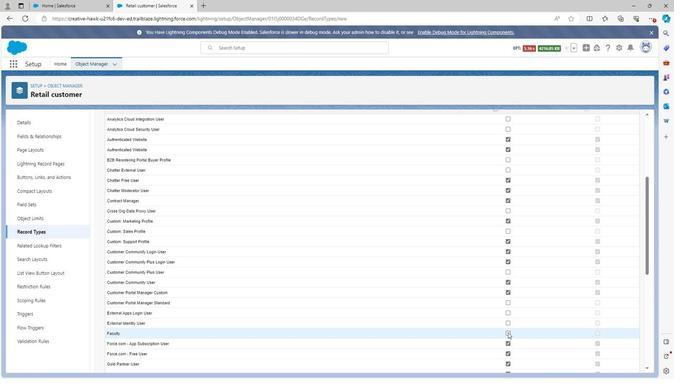 
Action: Mouse moved to (507, 303)
Screenshot: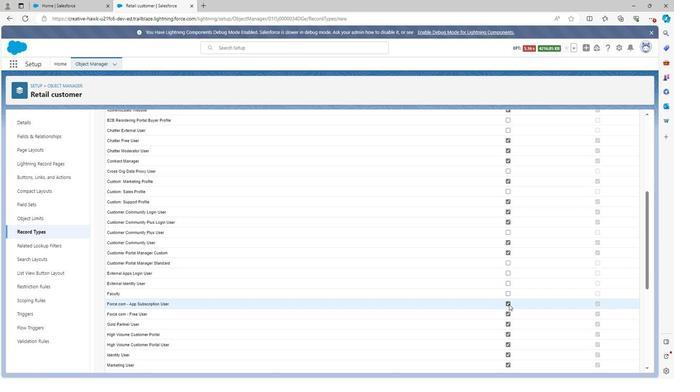 
Action: Mouse pressed left at (507, 303)
Screenshot: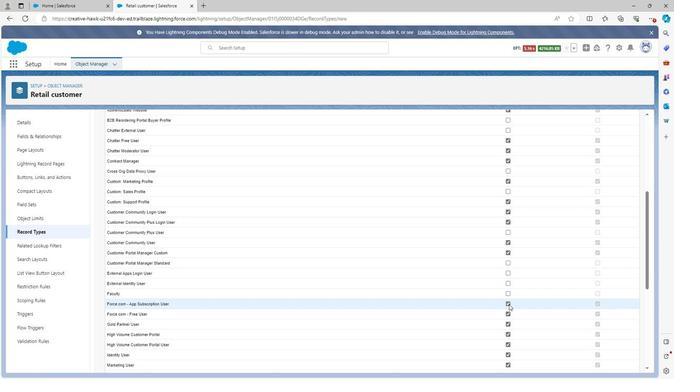 
Action: Mouse moved to (507, 323)
Screenshot: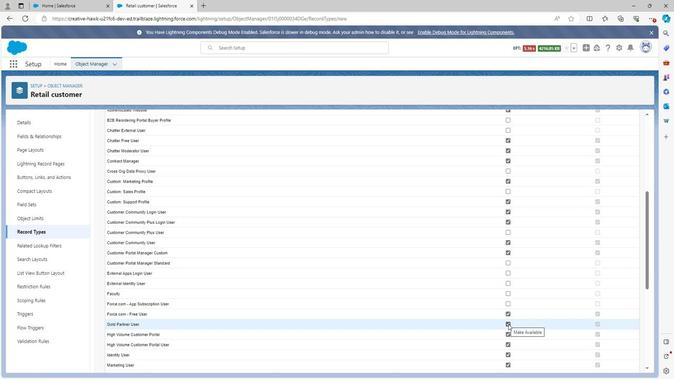 
Action: Mouse pressed left at (507, 323)
Screenshot: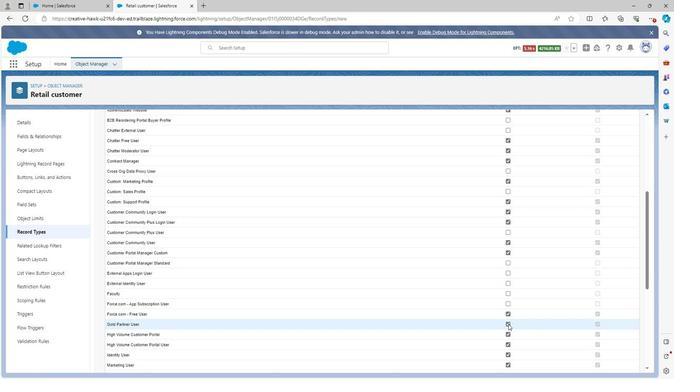 
Action: Mouse moved to (506, 333)
Screenshot: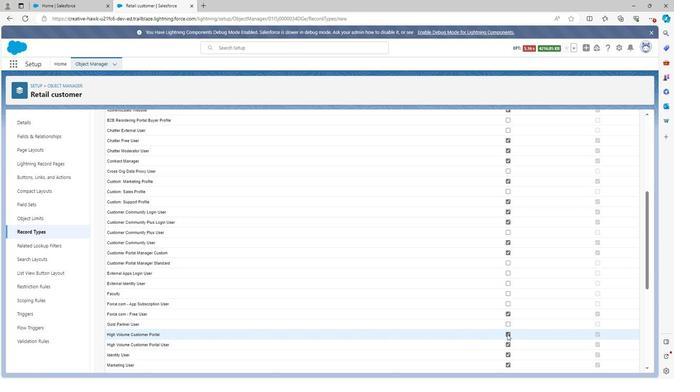 
Action: Mouse pressed left at (506, 333)
Screenshot: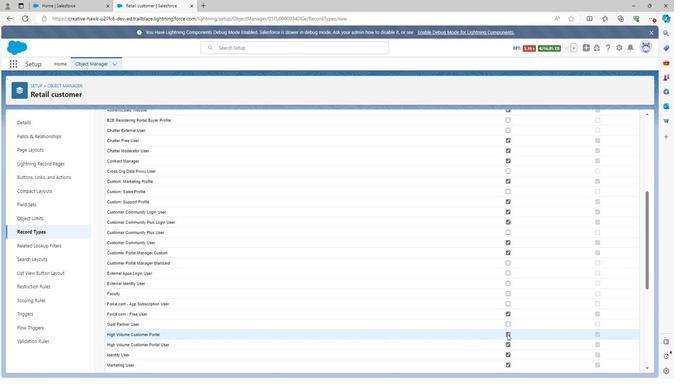 
Action: Mouse moved to (506, 344)
Screenshot: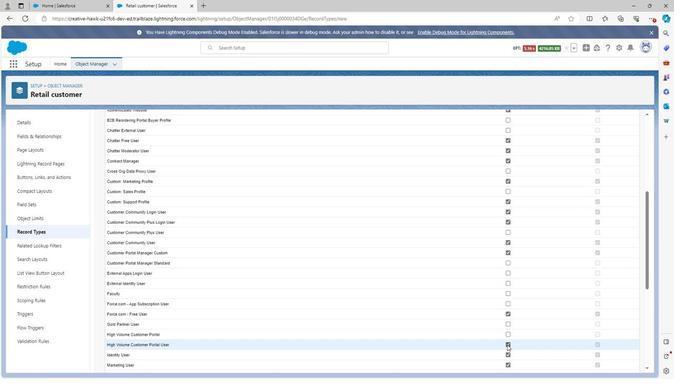 
Action: Mouse pressed left at (506, 344)
Screenshot: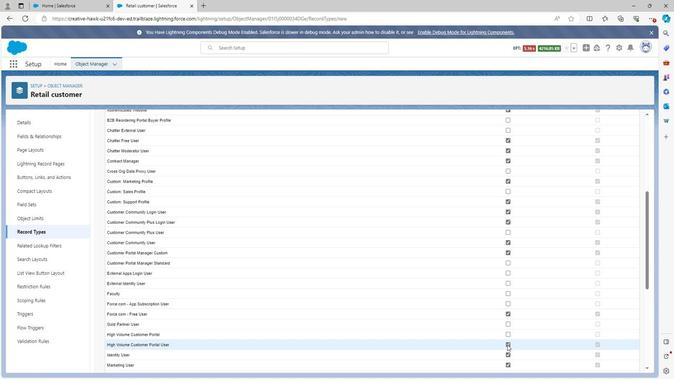 
Action: Mouse moved to (506, 344)
Screenshot: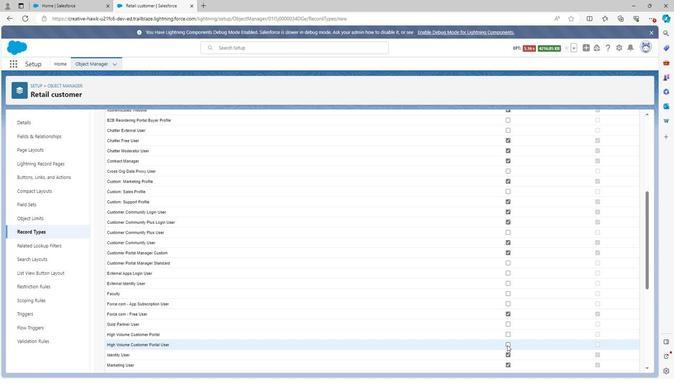 
Action: Mouse scrolled (506, 344) with delta (0, 0)
Screenshot: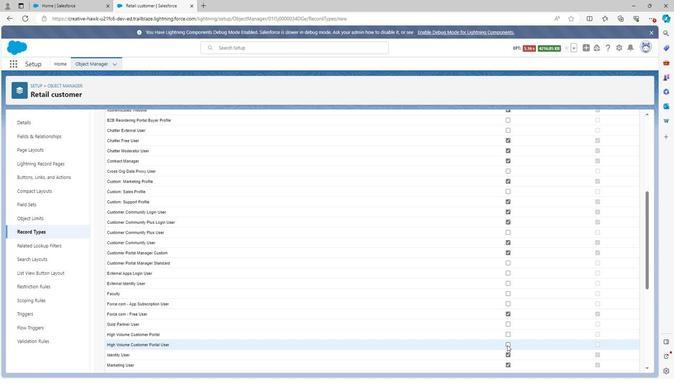
Action: Mouse moved to (508, 344)
Screenshot: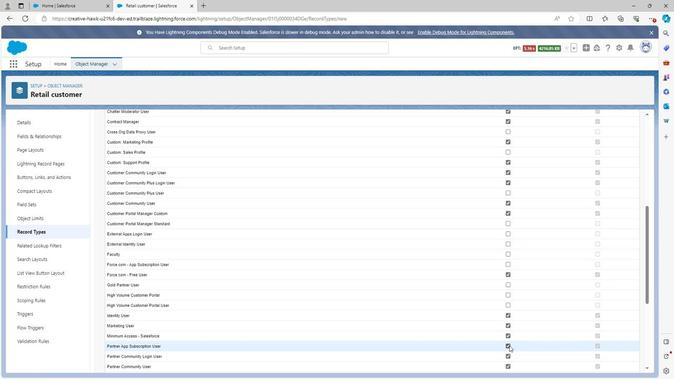 
Action: Mouse pressed left at (508, 344)
Screenshot: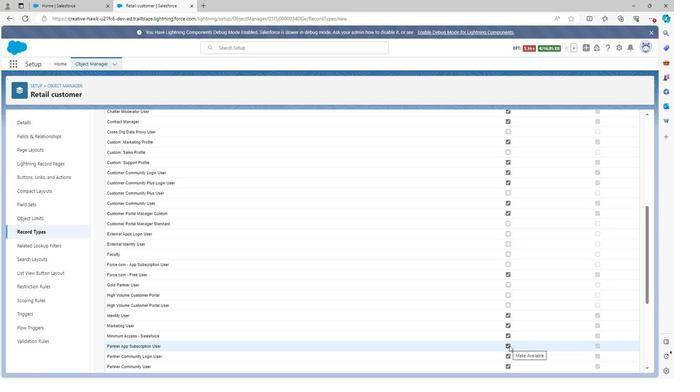 
Action: Mouse moved to (489, 323)
Screenshot: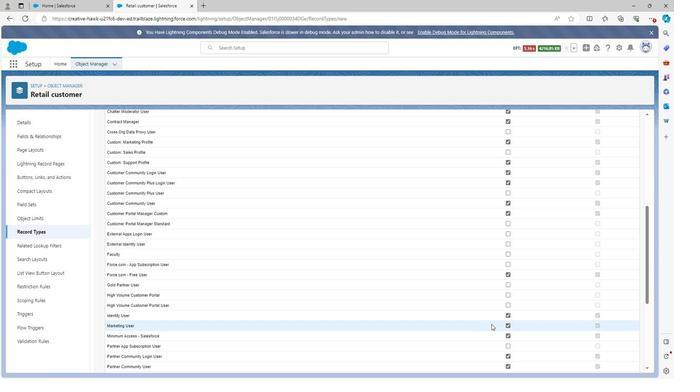 
Action: Mouse scrolled (489, 322) with delta (0, 0)
Screenshot: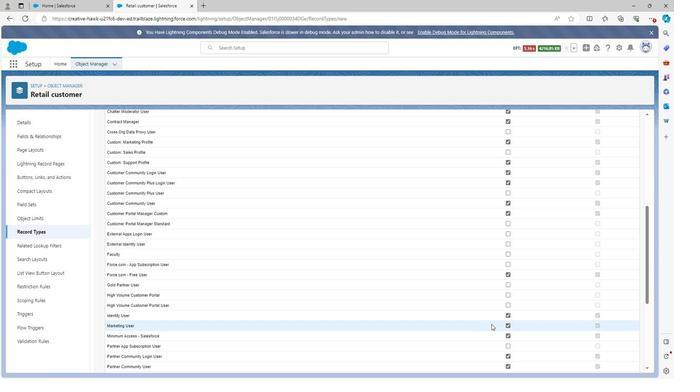 
Action: Mouse moved to (507, 335)
Screenshot: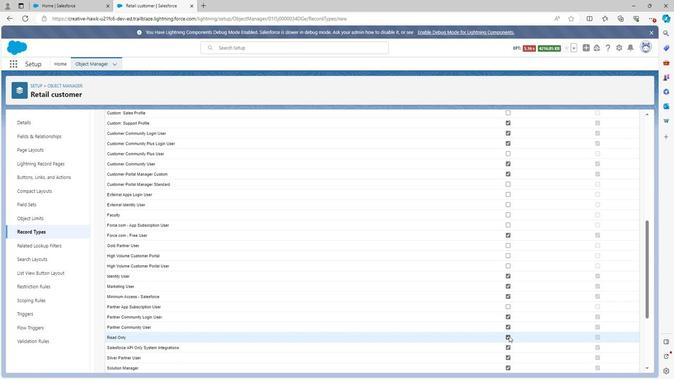 
Action: Mouse pressed left at (507, 335)
Screenshot: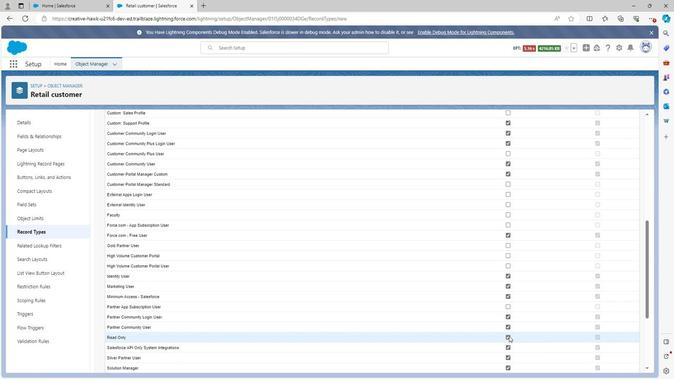 
Action: Mouse moved to (506, 331)
Screenshot: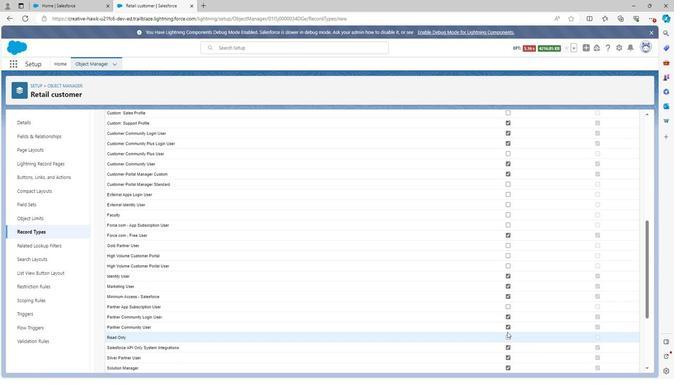 
Action: Mouse scrolled (506, 330) with delta (0, 0)
Screenshot: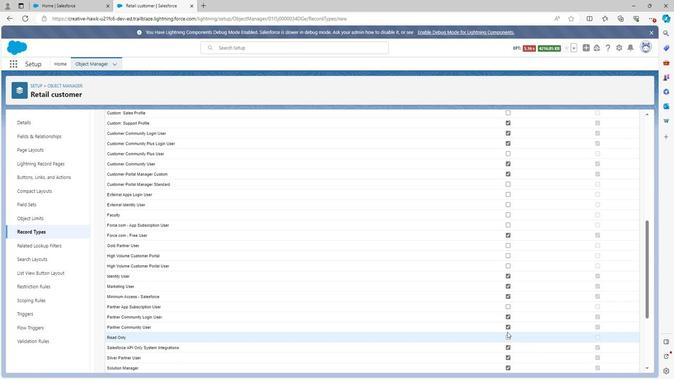 
Action: Mouse moved to (508, 309)
Screenshot: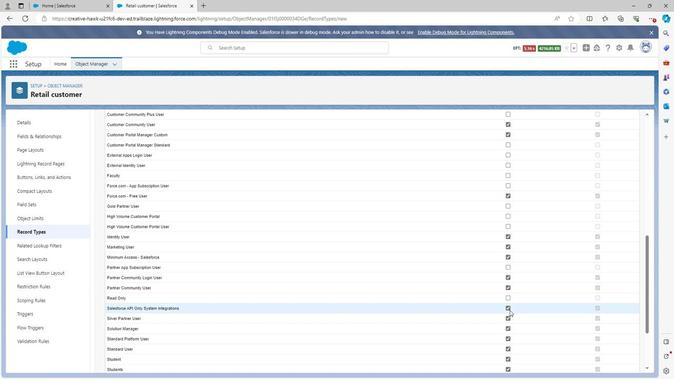 
Action: Mouse pressed left at (508, 309)
Screenshot: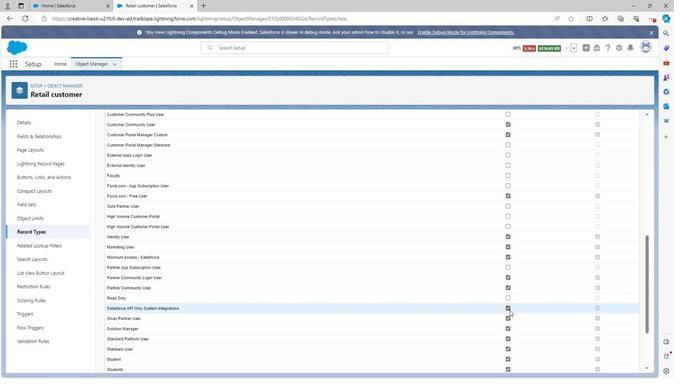 
Action: Mouse moved to (508, 317)
Screenshot: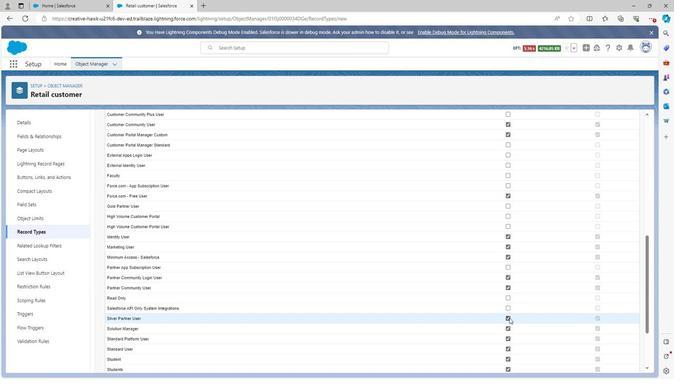 
Action: Mouse pressed left at (508, 317)
Screenshot: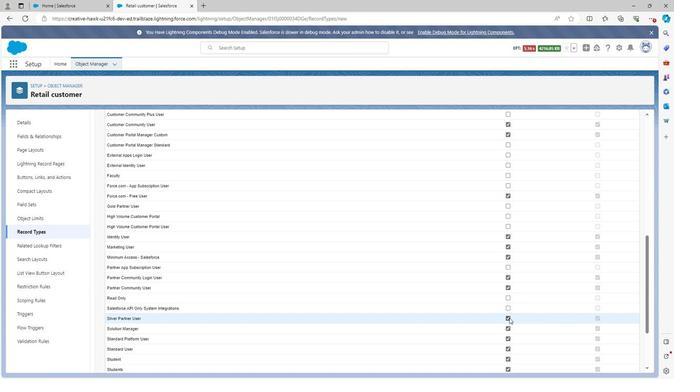 
Action: Mouse moved to (505, 356)
Screenshot: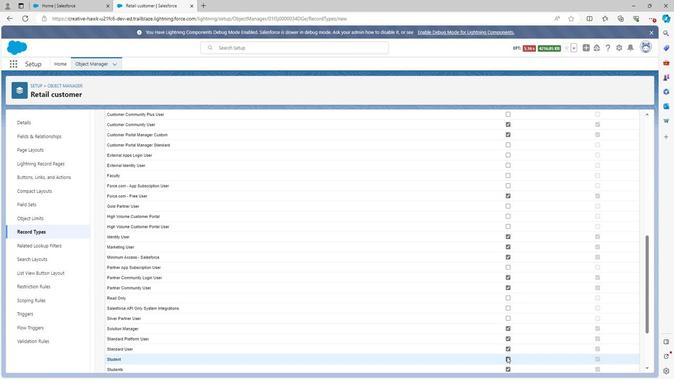 
Action: Mouse pressed left at (505, 356)
Screenshot: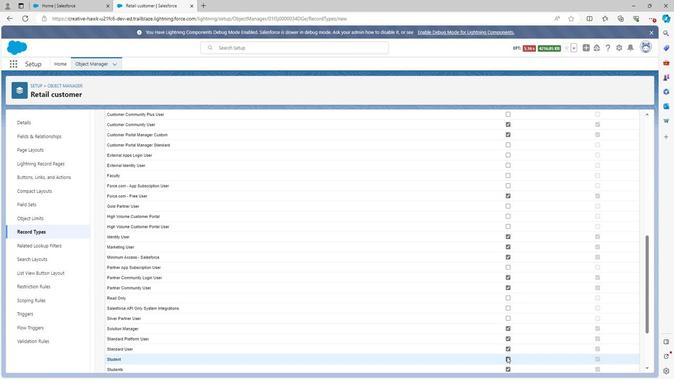 
Action: Mouse moved to (506, 356)
Screenshot: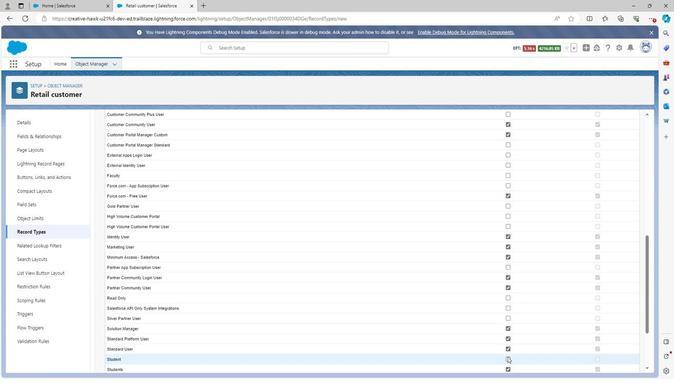 
Action: Mouse scrolled (506, 355) with delta (0, 0)
Screenshot: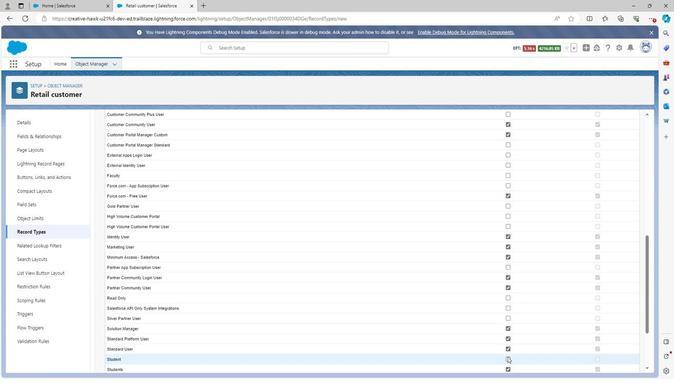 
Action: Mouse moved to (507, 328)
Screenshot: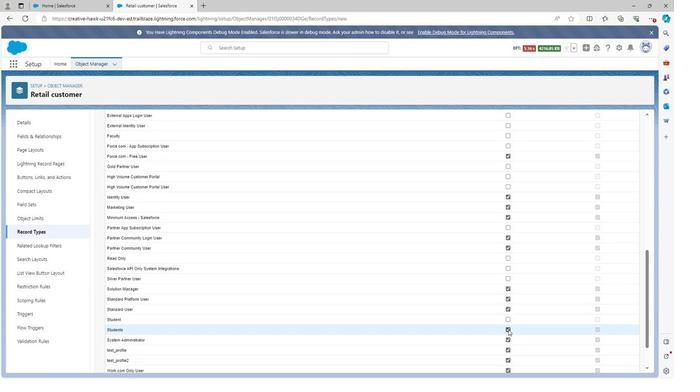 
Action: Mouse pressed left at (507, 328)
Screenshot: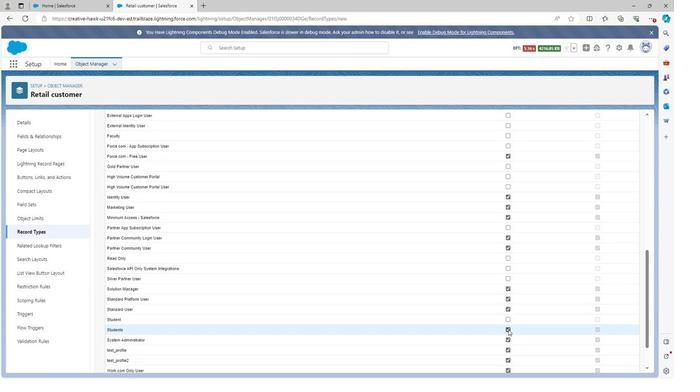 
Action: Mouse moved to (505, 349)
Screenshot: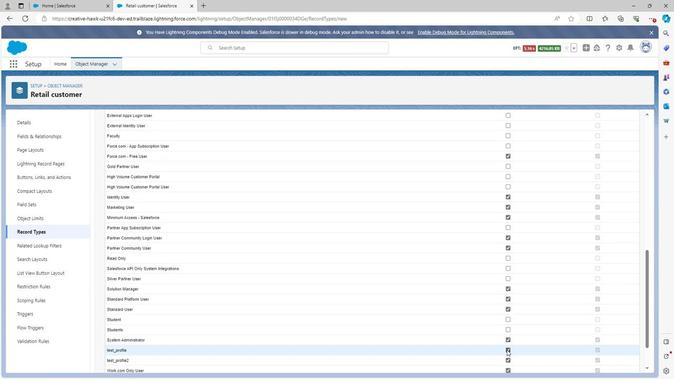 
Action: Mouse pressed left at (505, 349)
Screenshot: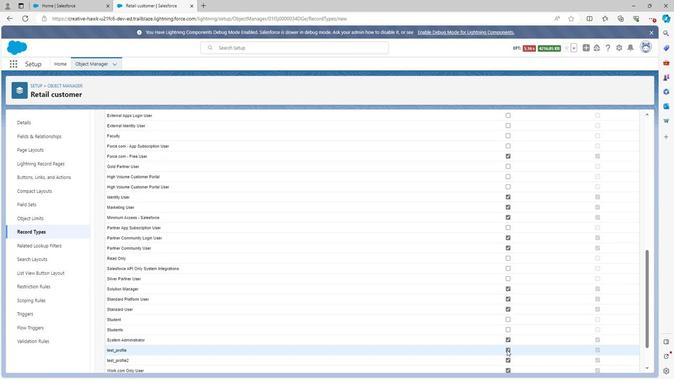 
Action: Mouse moved to (506, 358)
Screenshot: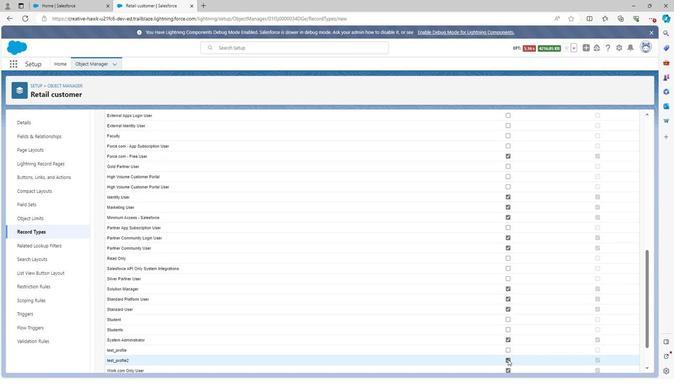 
Action: Mouse pressed left at (506, 358)
Screenshot: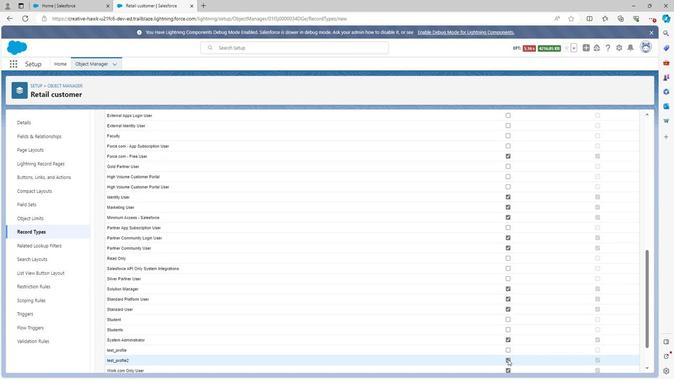 
Action: Mouse moved to (505, 359)
Screenshot: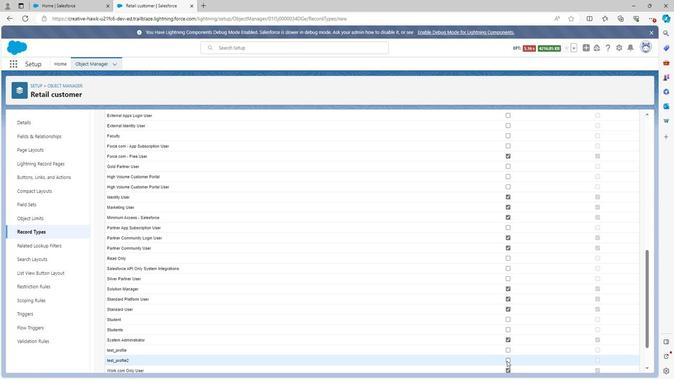 
Action: Mouse scrolled (505, 359) with delta (0, 0)
Screenshot: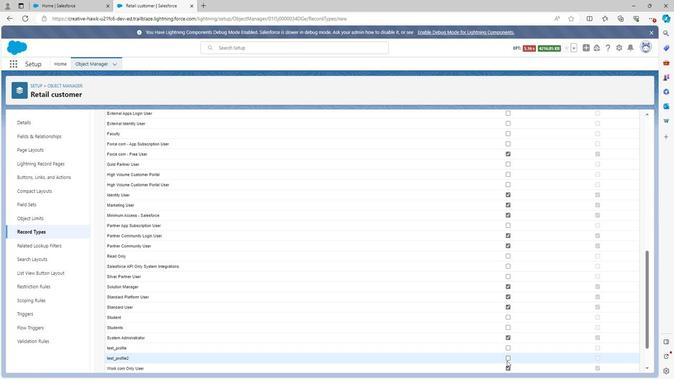 
Action: Mouse moved to (506, 329)
